 Task: Add an event  with title  Second Interview with Lalith, date '2024/04/07' to 2024/04/09  & Select Event type as  One on One. Add location for the event as  654 Oia, Santorini, Greece and add a description: The conversation aimed at assessing their qualifications, skills, and suitability for a specific job role or position within the organization. The interview provides an opportunity for the hiring team to gather valuable information about the candidate's experience, abilities, and potential cultural fit.Create an event link  http-secondinterviewwithLalithcom & Select the event color as  Orange. , logged in from the account softage.10@softage.netand send the event invitation to softage.8@softage.net and softage.1@softage.net
Action: Mouse moved to (765, 146)
Screenshot: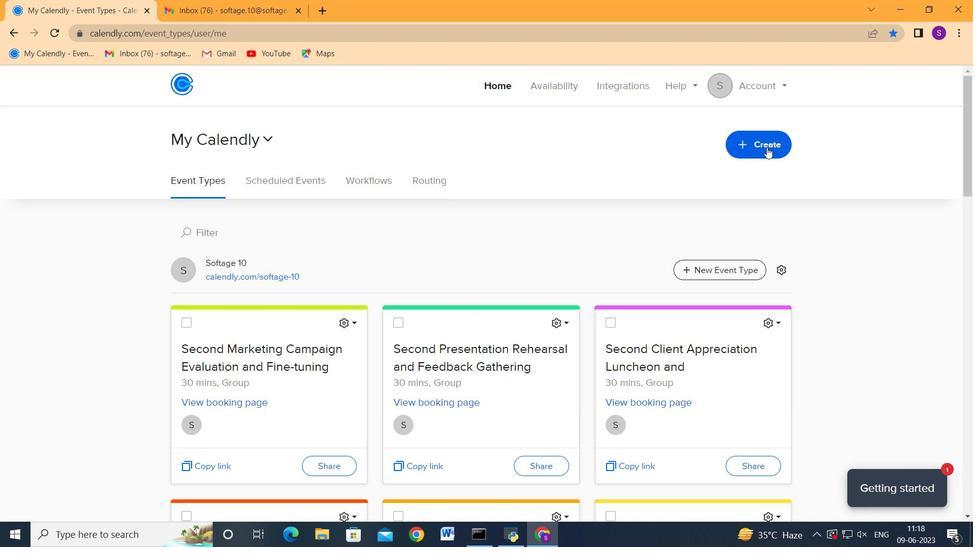 
Action: Mouse pressed left at (765, 146)
Screenshot: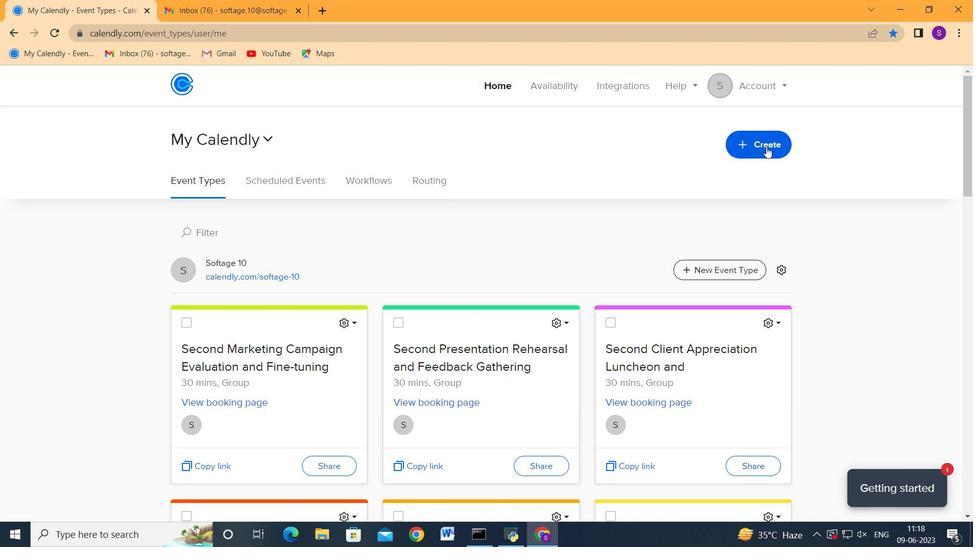 
Action: Mouse moved to (697, 184)
Screenshot: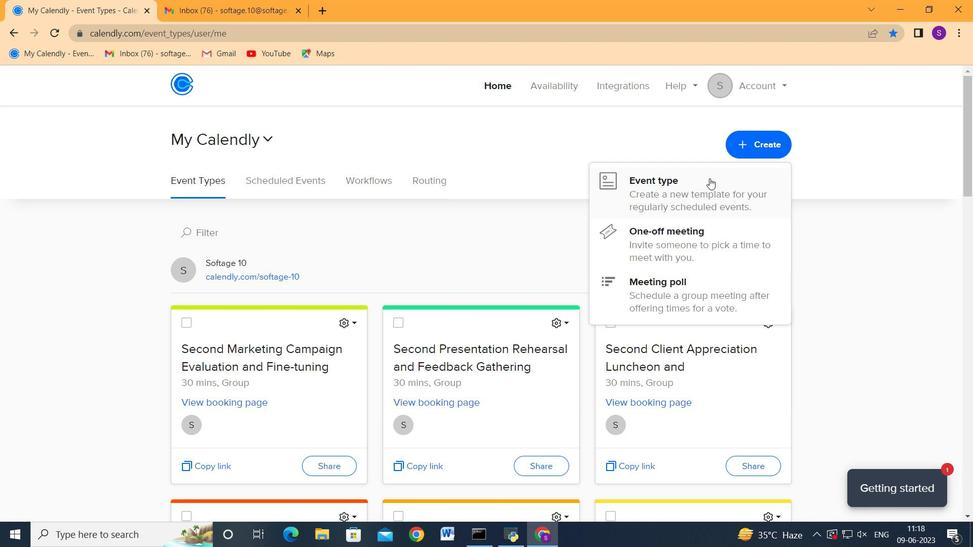 
Action: Mouse pressed left at (697, 184)
Screenshot: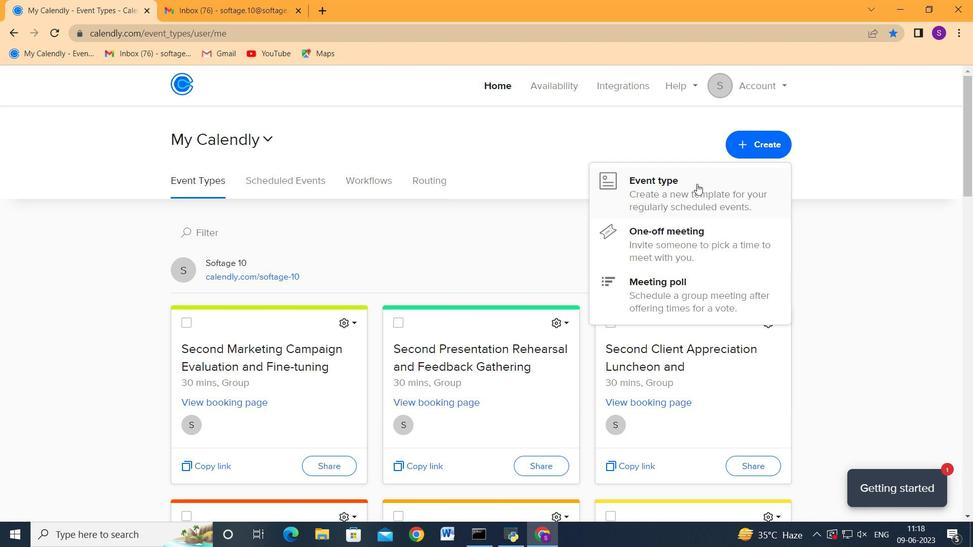 
Action: Mouse moved to (515, 264)
Screenshot: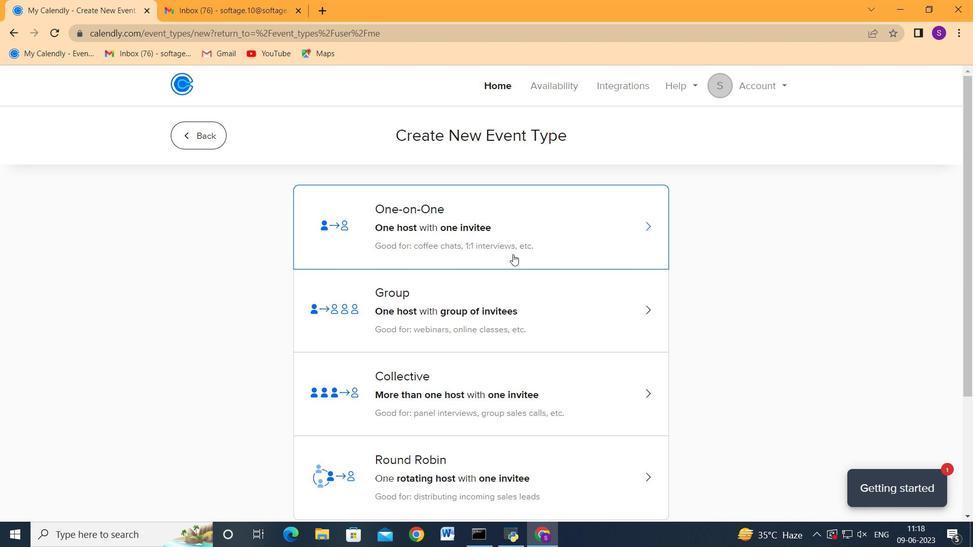 
Action: Mouse scrolled (515, 263) with delta (0, 0)
Screenshot: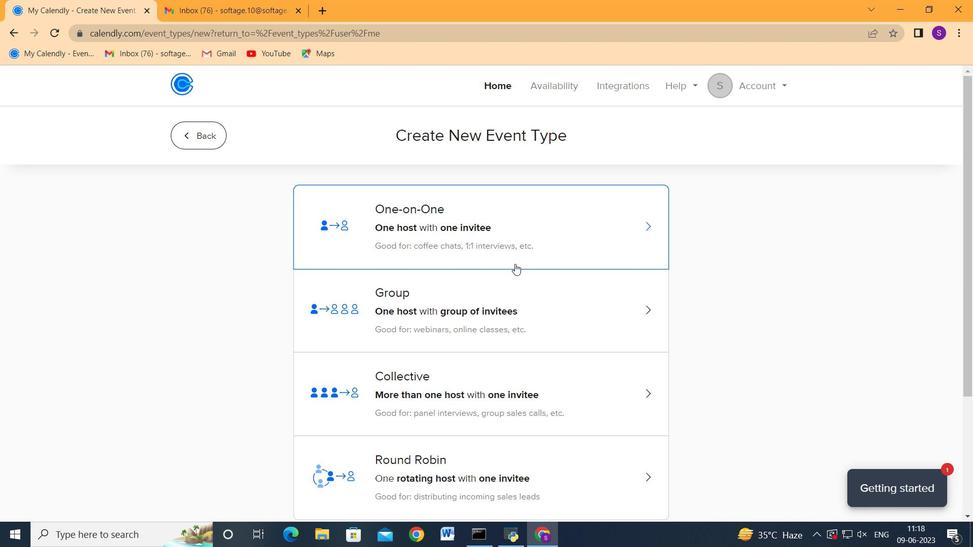 
Action: Mouse scrolled (515, 263) with delta (0, 0)
Screenshot: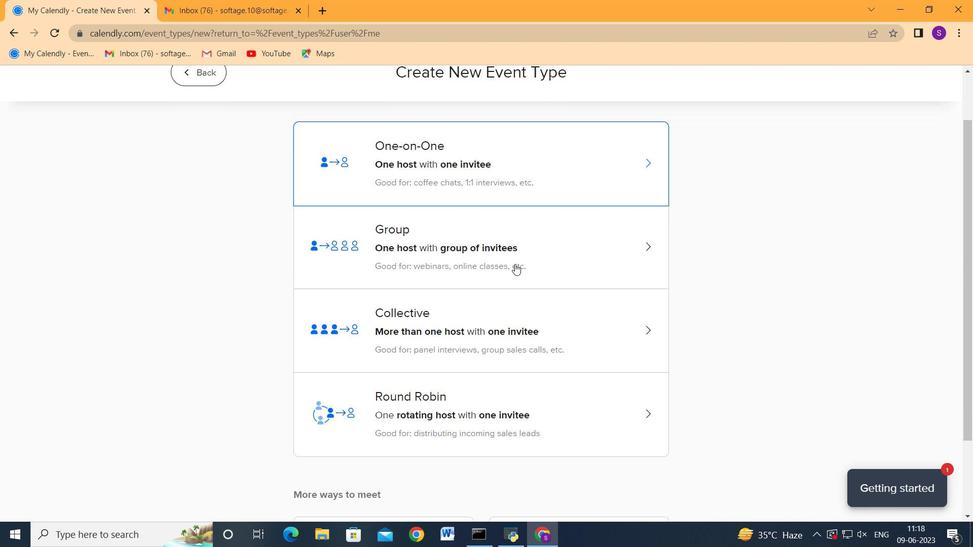 
Action: Mouse scrolled (515, 264) with delta (0, 0)
Screenshot: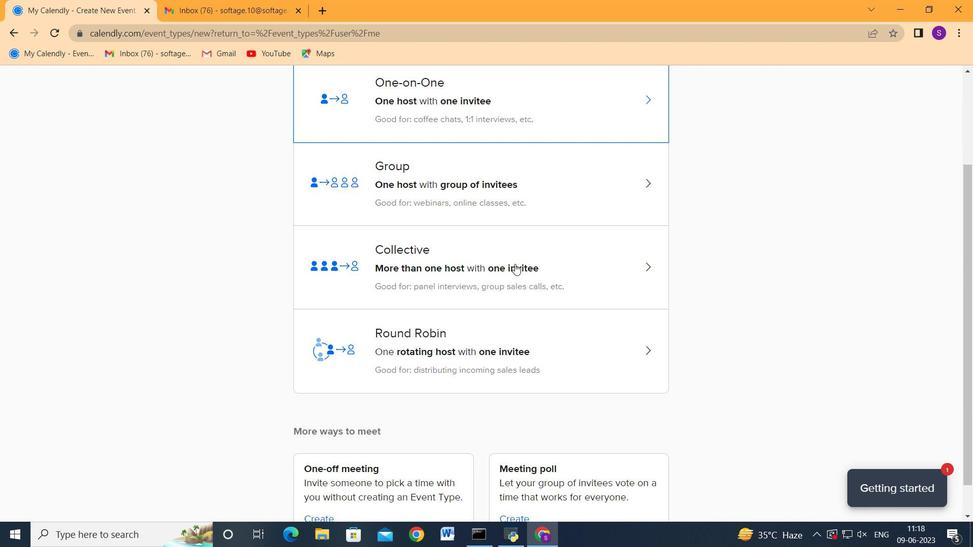 
Action: Mouse scrolled (515, 264) with delta (0, 0)
Screenshot: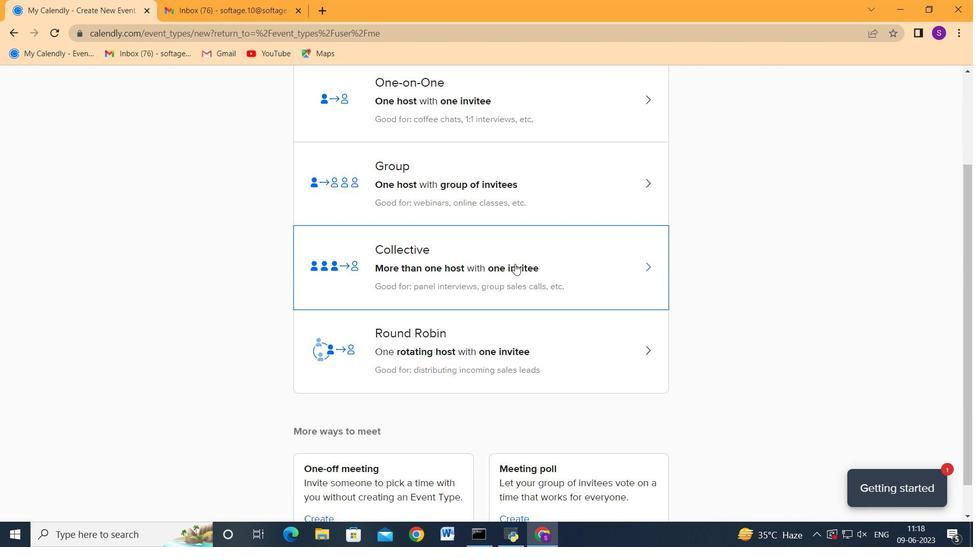 
Action: Mouse scrolled (515, 264) with delta (0, 0)
Screenshot: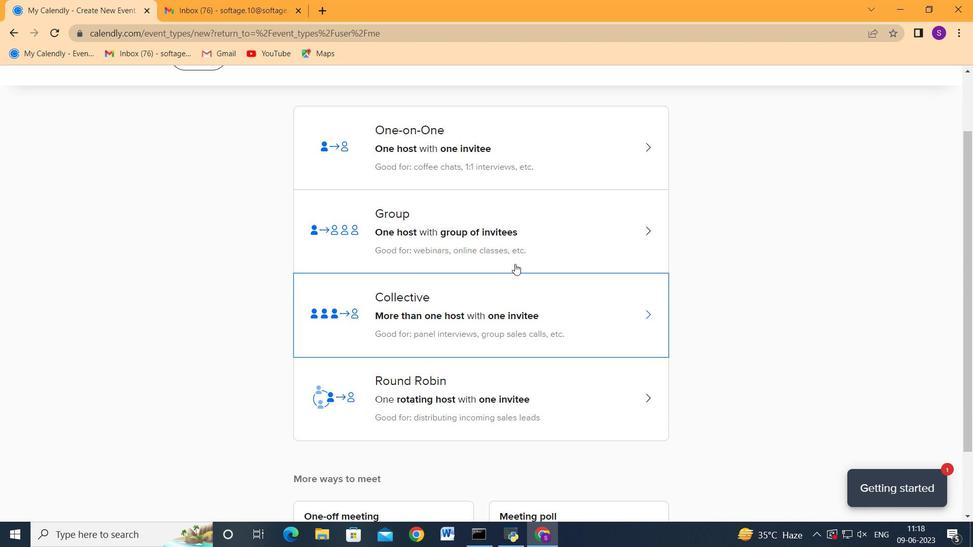 
Action: Mouse moved to (489, 221)
Screenshot: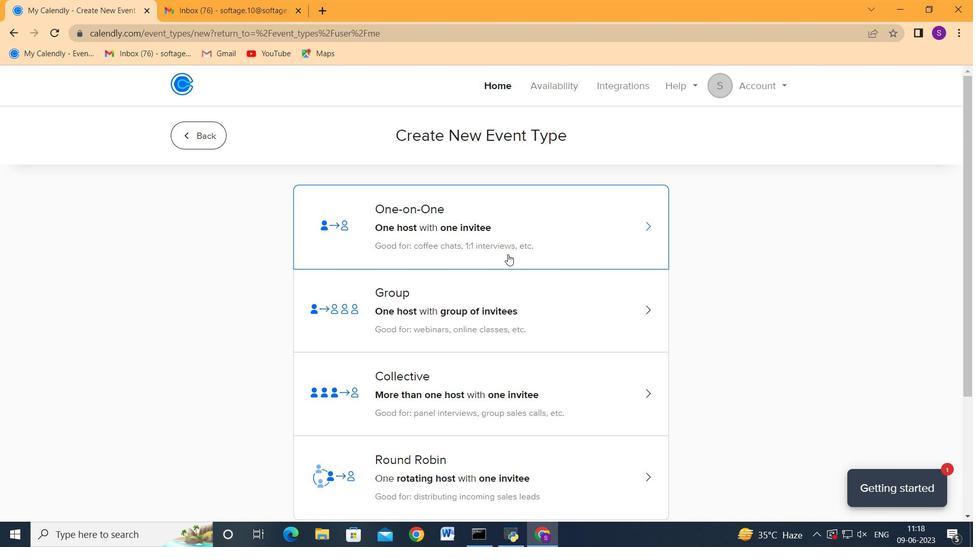 
Action: Mouse pressed left at (489, 221)
Screenshot: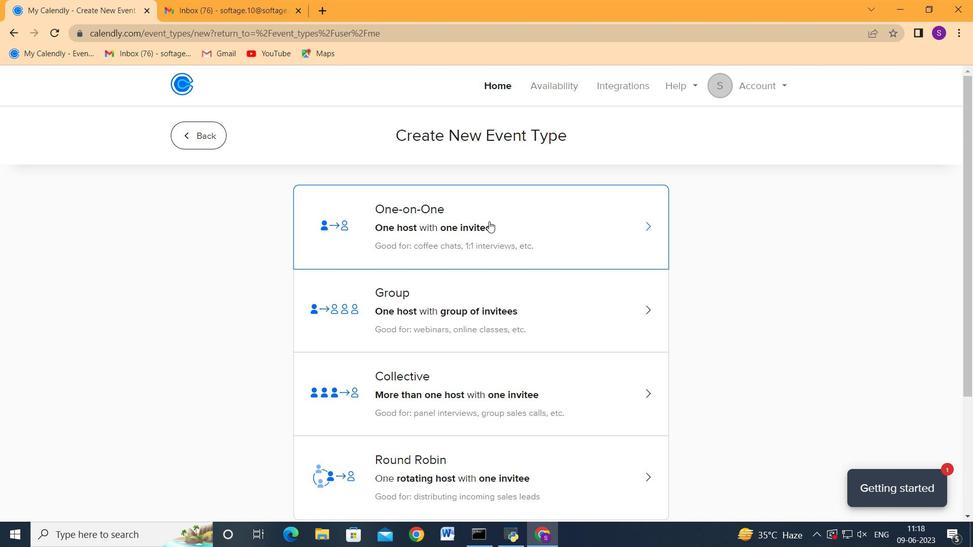 
Action: Mouse moved to (306, 320)
Screenshot: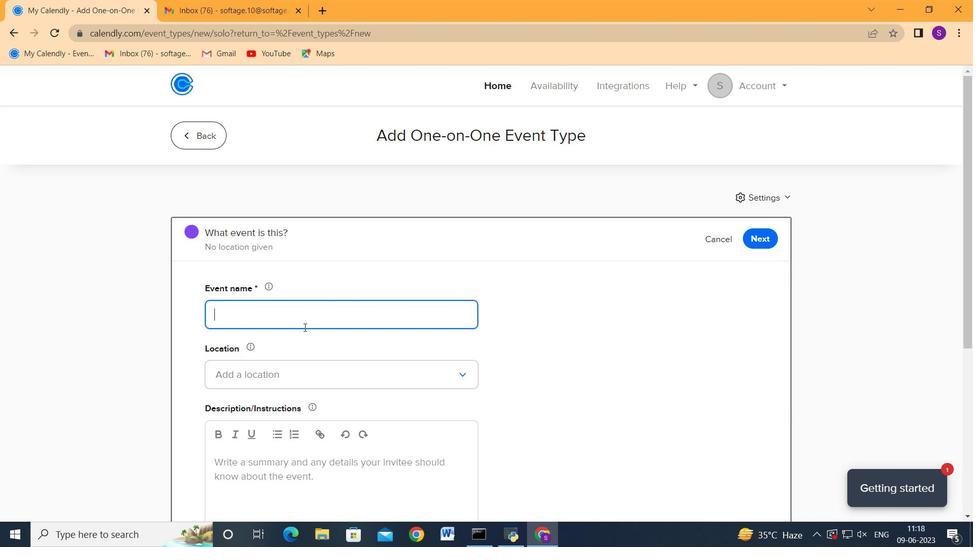 
Action: Mouse pressed left at (306, 320)
Screenshot: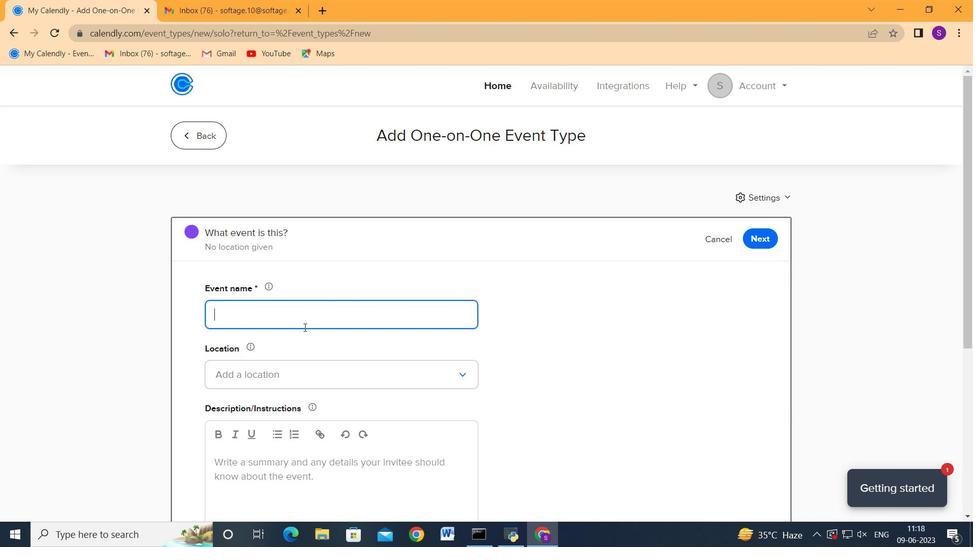 
Action: Mouse moved to (306, 320)
Screenshot: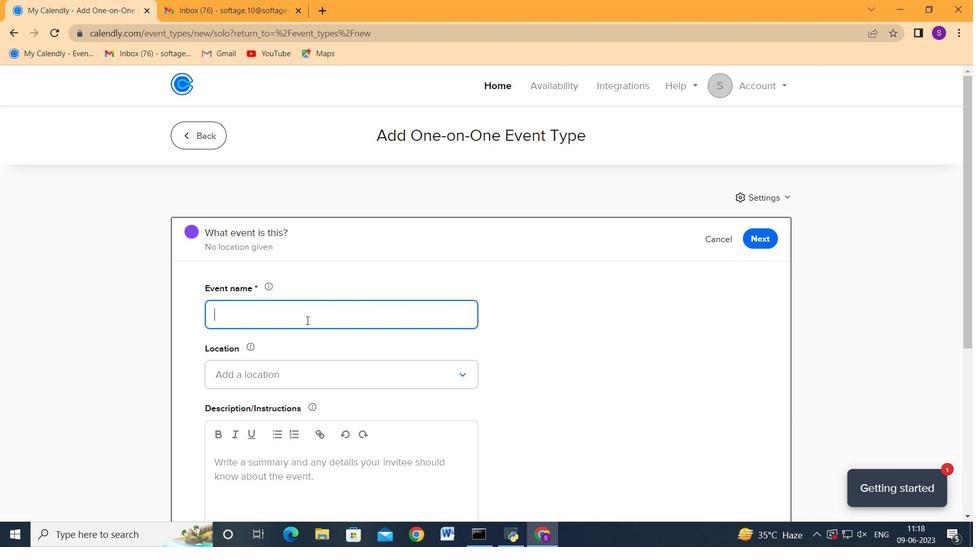 
Action: Key pressed <Key.shift>Second<Key.space><Key.shift>Interview<Key.space>with<Key.space><Key.shift><Key.shift><Key.shift>Lalith
Screenshot: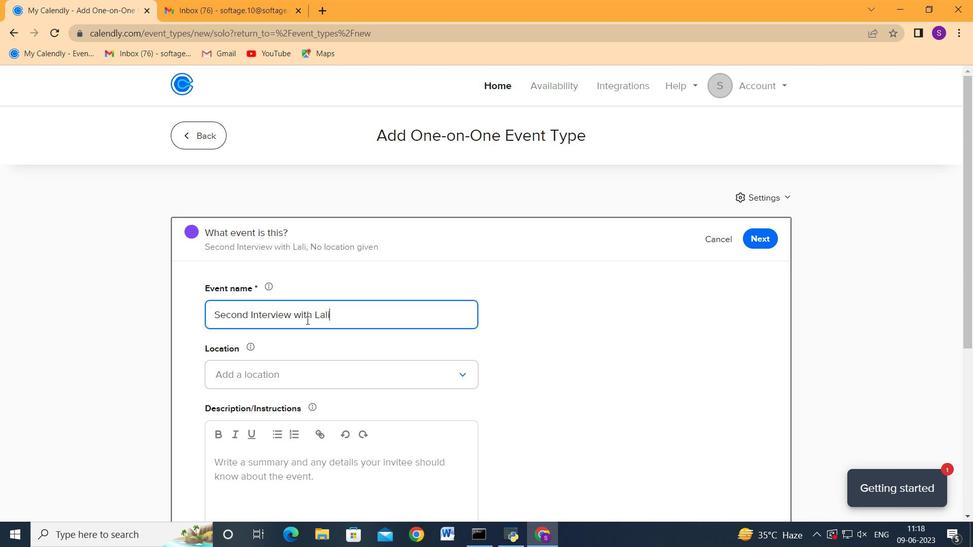 
Action: Mouse moved to (359, 385)
Screenshot: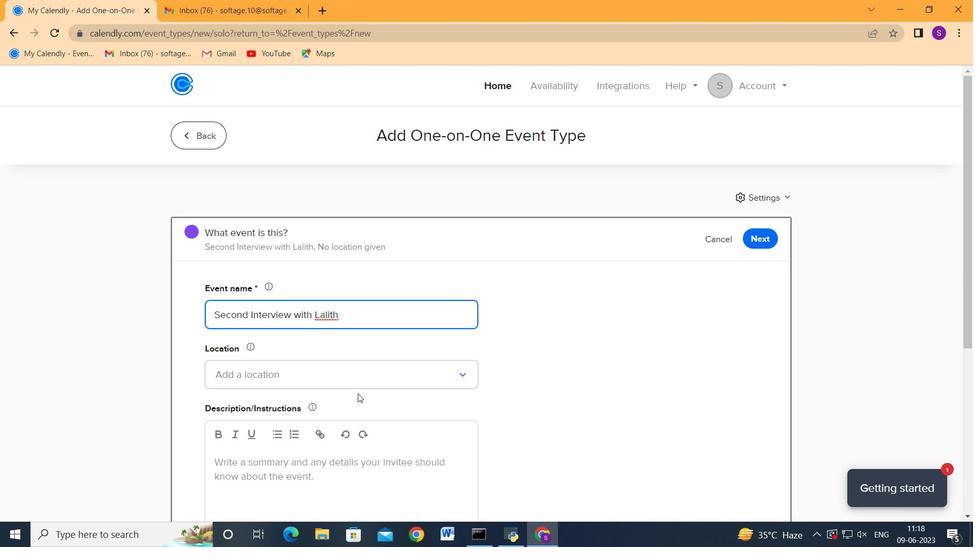 
Action: Mouse pressed left at (359, 385)
Screenshot: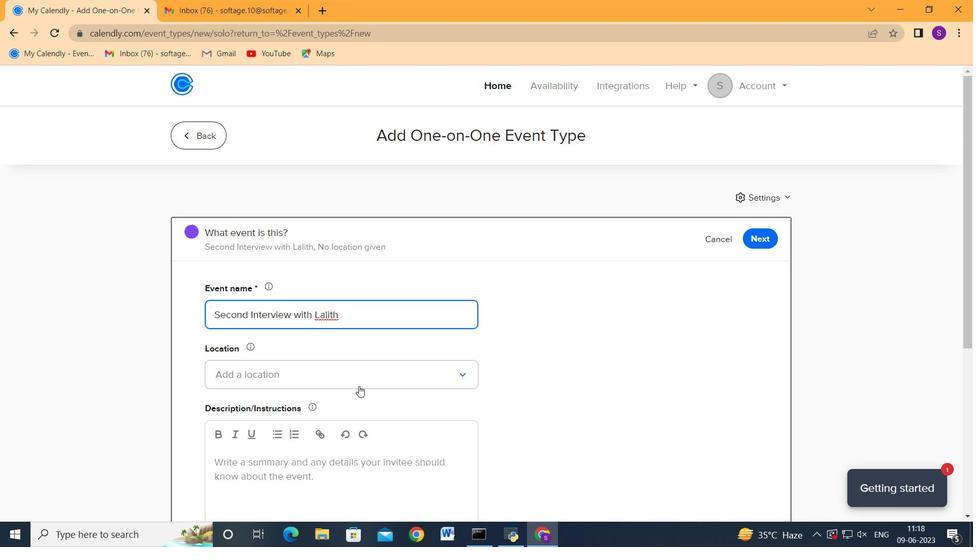 
Action: Mouse moved to (351, 403)
Screenshot: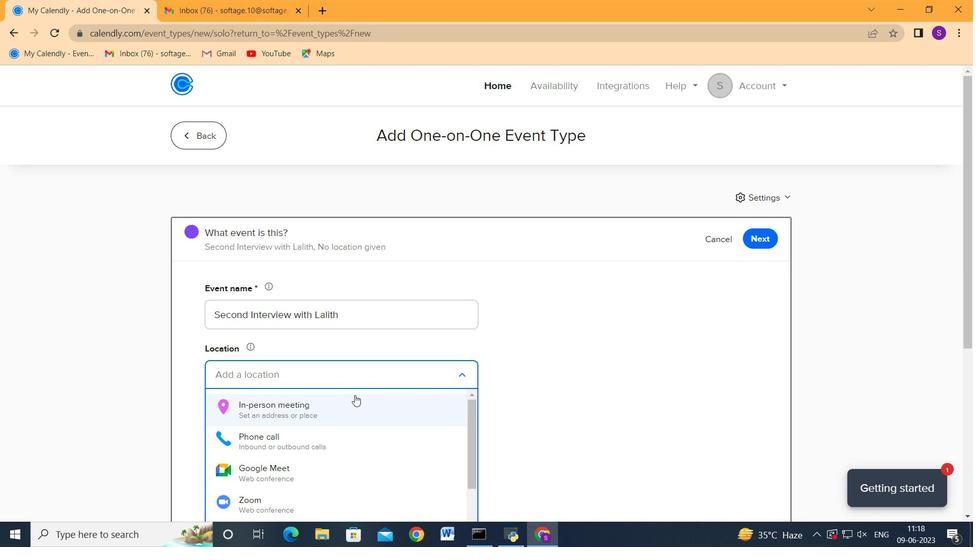 
Action: Mouse pressed left at (351, 403)
Screenshot: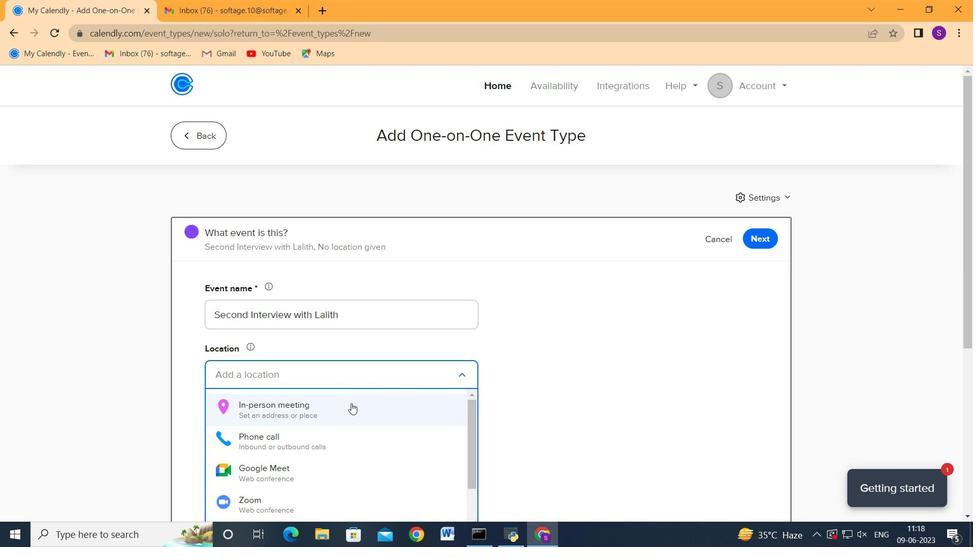 
Action: Mouse moved to (425, 213)
Screenshot: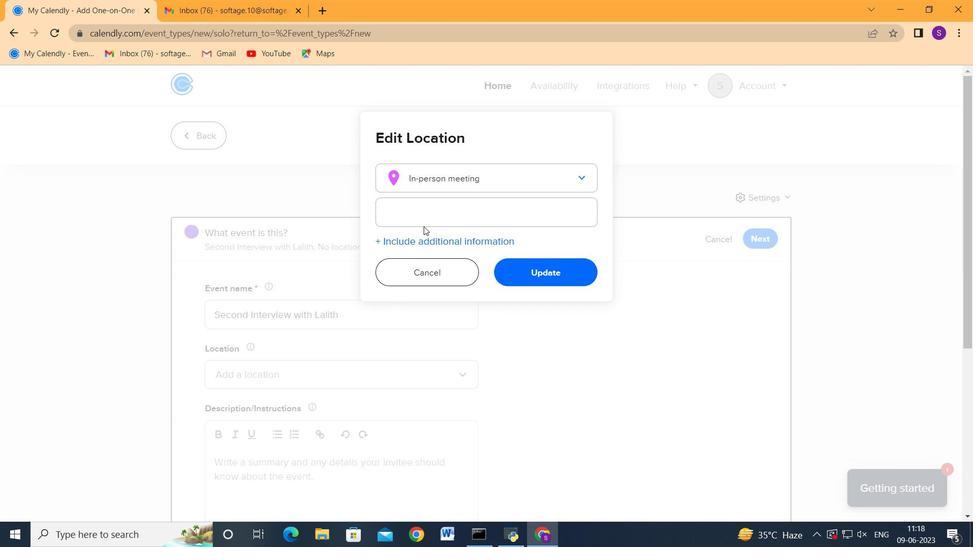 
Action: Mouse pressed left at (425, 213)
Screenshot: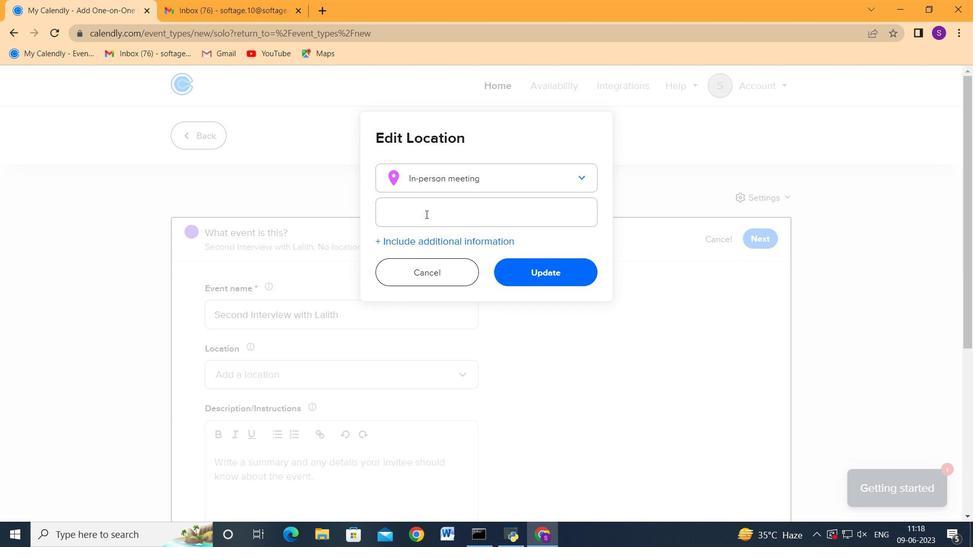 
Action: Mouse moved to (424, 215)
Screenshot: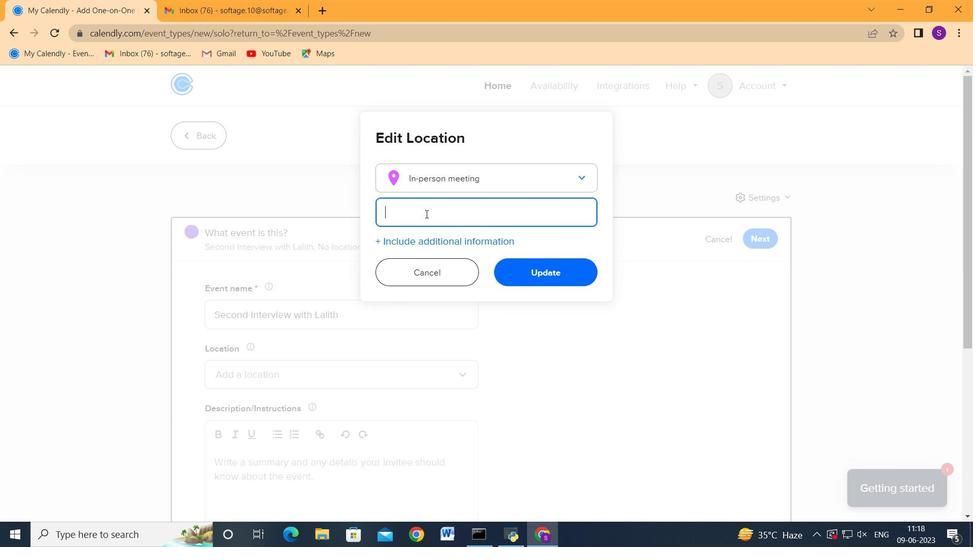 
Action: Key pressed 654<Key.space><Key.shift>Oia,<Key.space><Key.shift>Santorini,<Key.space><Key.shift_r><Key.shift_r><Key.shift_r><Key.shift_r><Key.shift_r><Key.shift_r><Key.shift_r>Greece
Screenshot: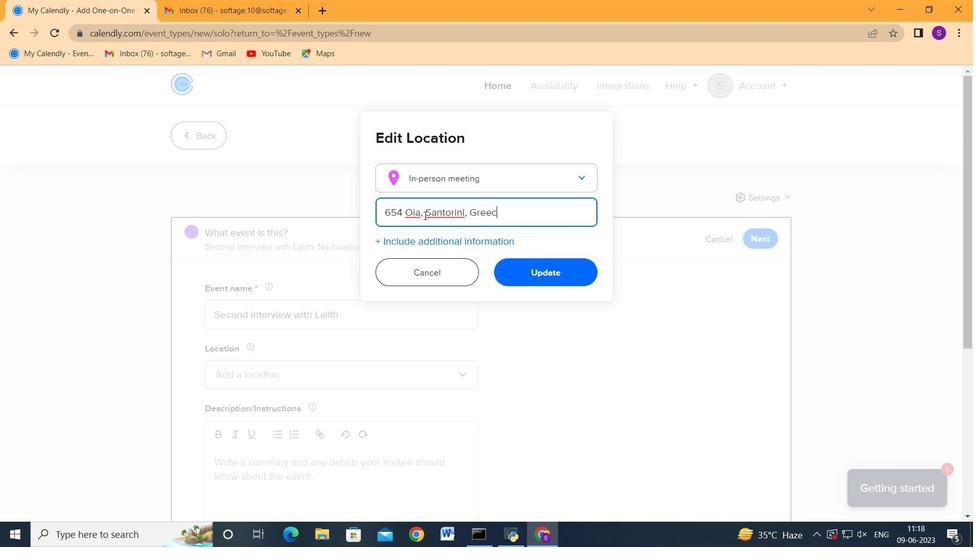 
Action: Mouse moved to (520, 268)
Screenshot: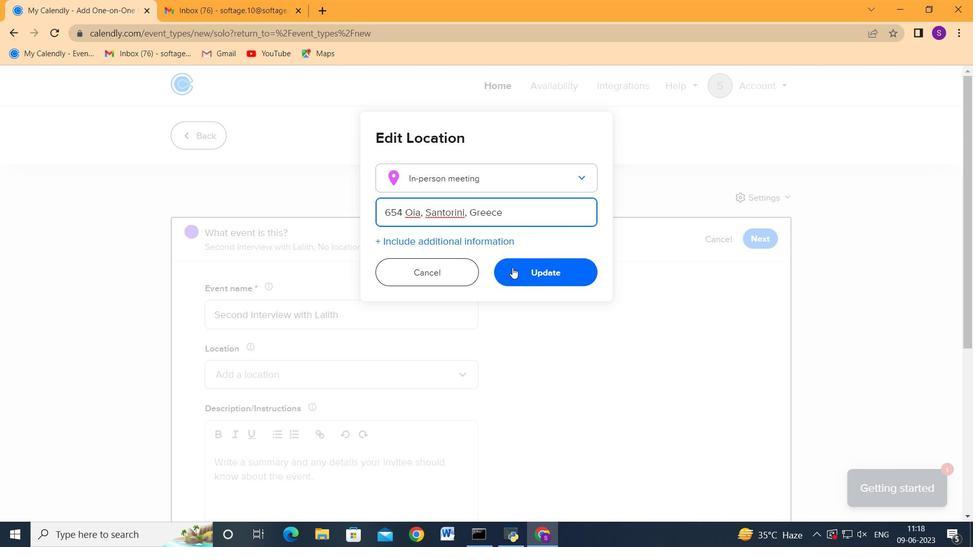 
Action: Mouse pressed left at (520, 268)
Screenshot: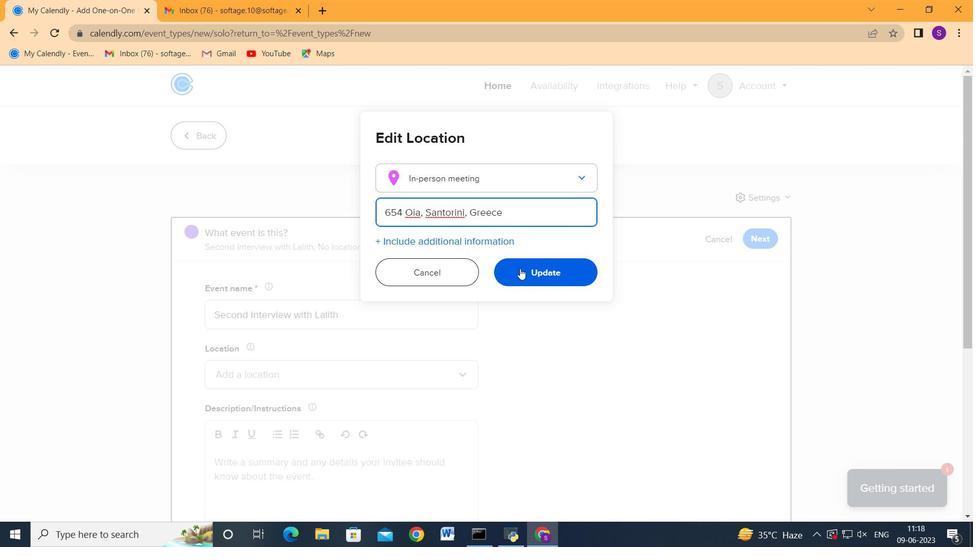 
Action: Mouse moved to (499, 299)
Screenshot: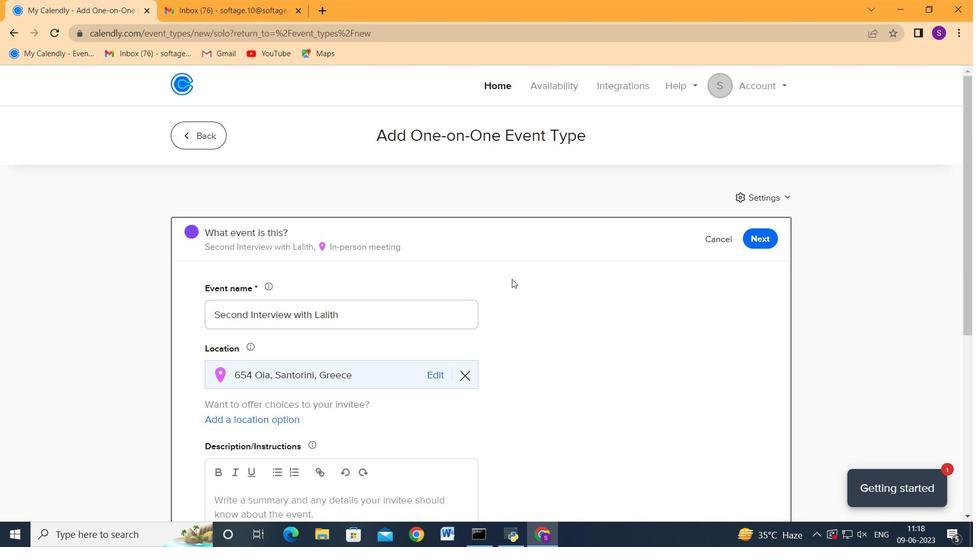 
Action: Mouse scrolled (499, 299) with delta (0, 0)
Screenshot: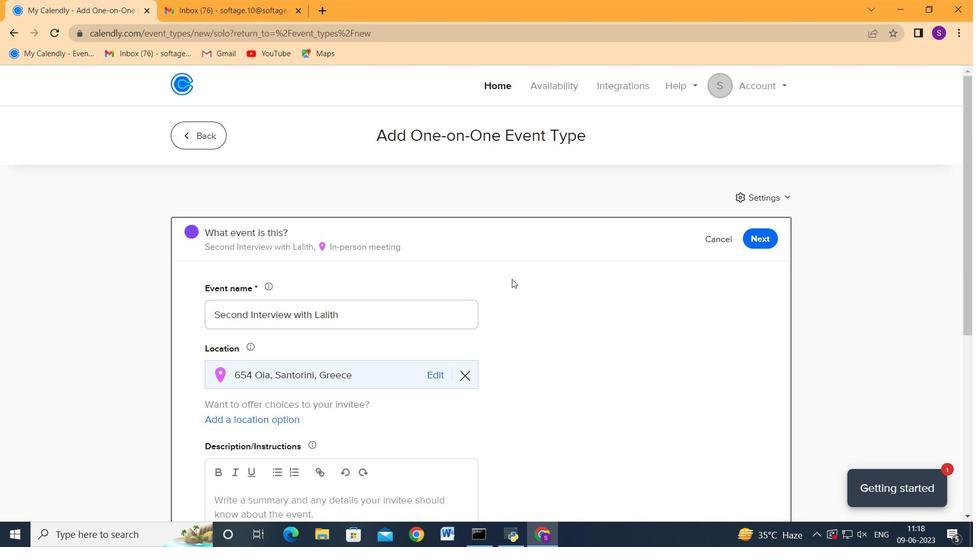 
Action: Mouse moved to (498, 302)
Screenshot: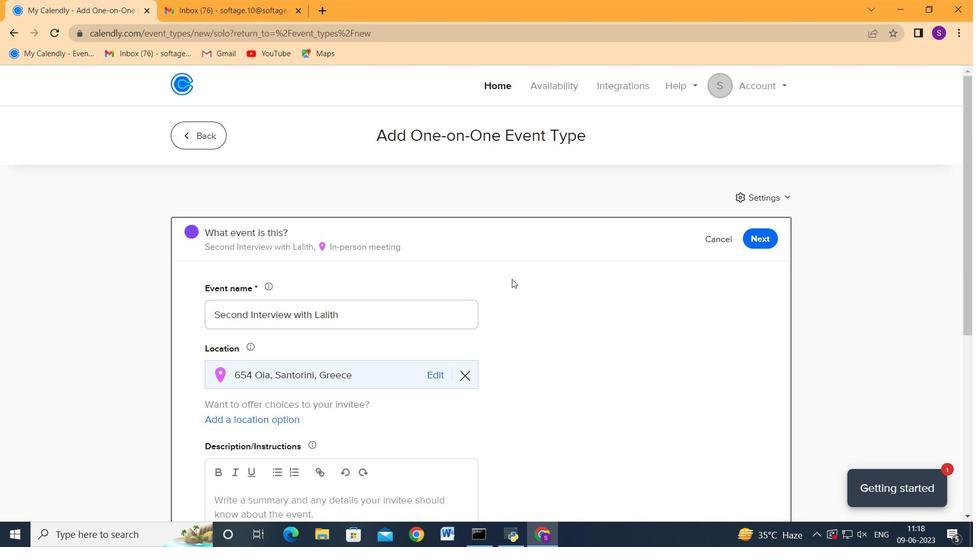 
Action: Mouse scrolled (498, 301) with delta (0, 0)
Screenshot: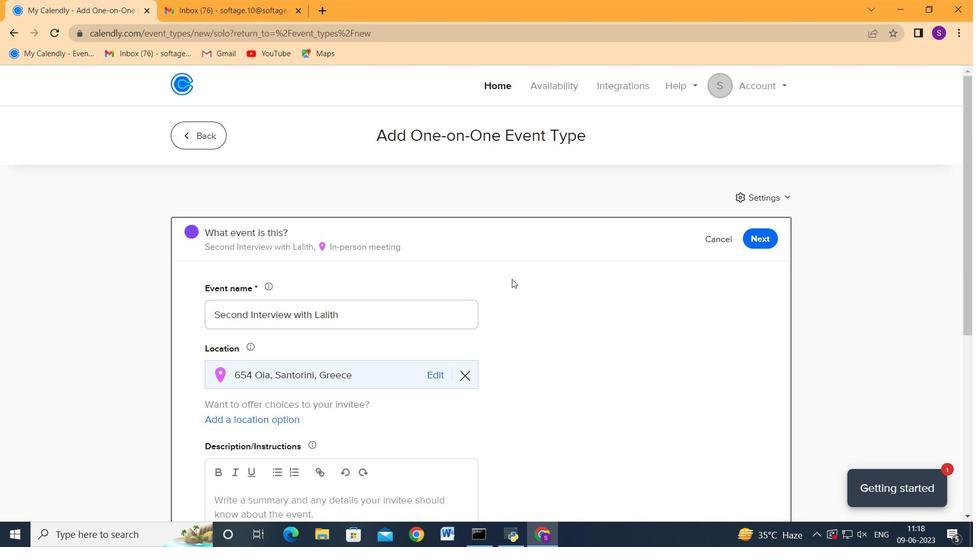 
Action: Mouse moved to (494, 307)
Screenshot: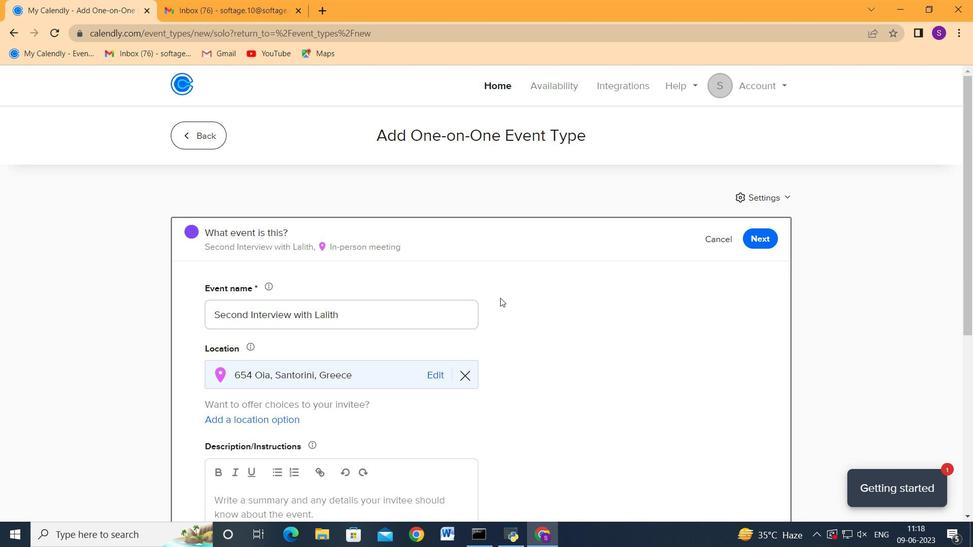 
Action: Mouse scrolled (494, 307) with delta (0, 0)
Screenshot: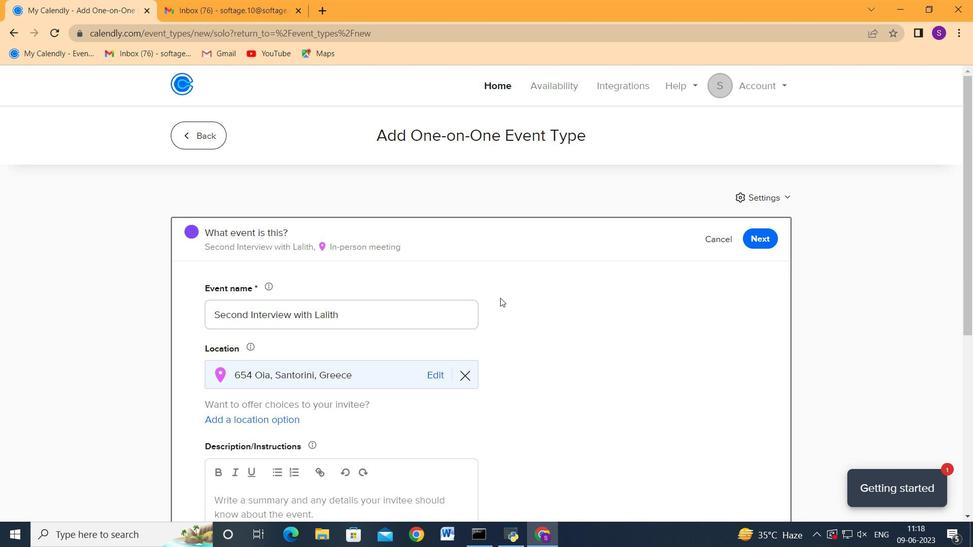 
Action: Mouse scrolled (494, 307) with delta (0, 0)
Screenshot: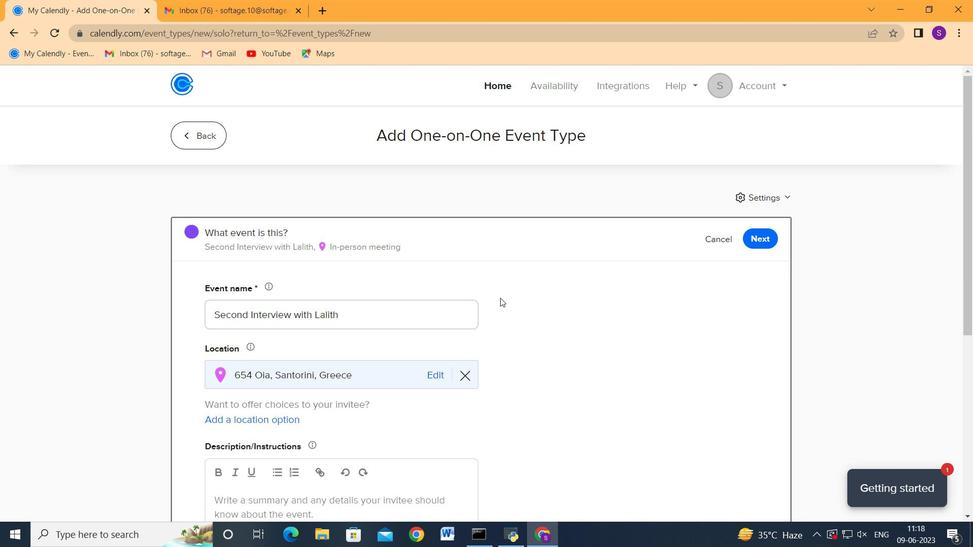 
Action: Mouse moved to (361, 250)
Screenshot: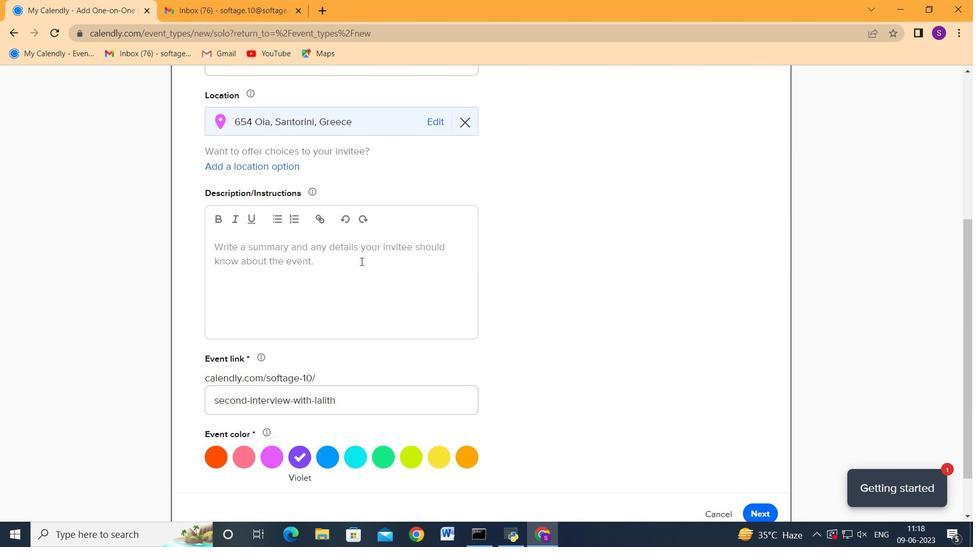 
Action: Mouse pressed left at (361, 250)
Screenshot: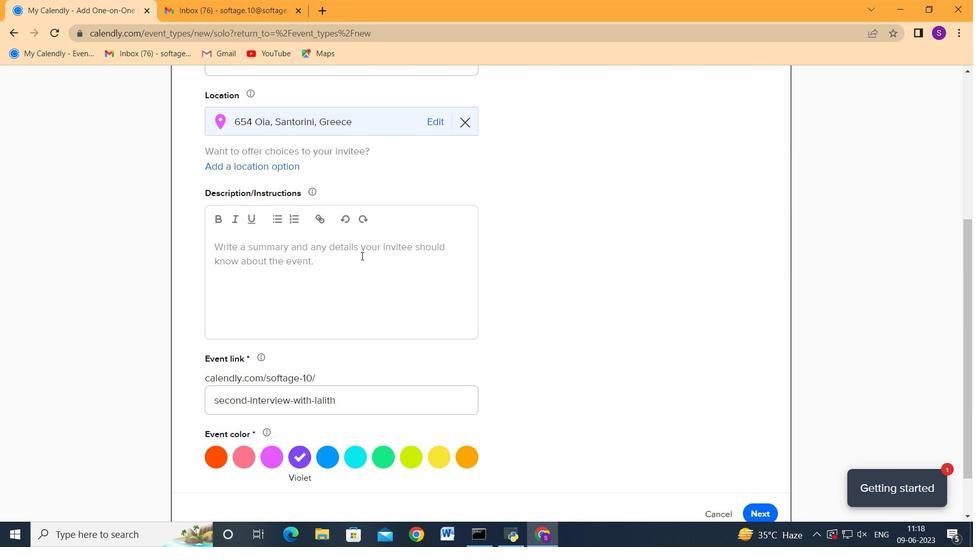 
Action: Mouse moved to (361, 250)
Screenshot: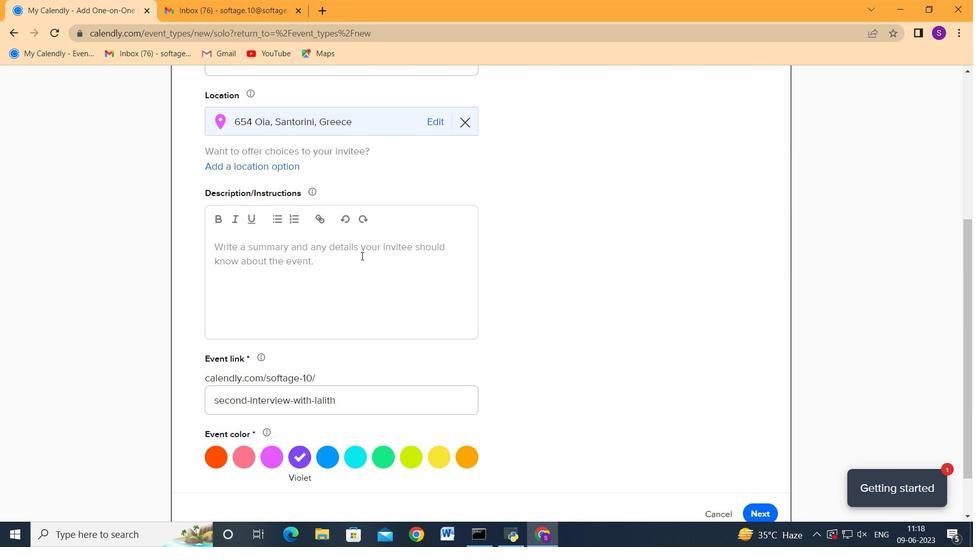
Action: Key pressed <Key.shift>The<Key.space>conversation<Key.space>aimed<Key.space>at<Key.space>assessing<Key.space>their<Key.space>qualifications,<Key.space>skills,<Key.space>and<Key.space>suitability<Key.space>for<Key.space>a<Key.space>specific<Key.space>job<Key.space>role<Key.space>or<Key.space>position<Key.space>within<Key.space>the<Key.space>organization.<Key.space><Key.shift>The<Key.space>interview<Key.space>provides<Key.space>an<Key.space>opportunity<Key.space>for<Key.space>the<Key.space>hiring<Key.space>team<Key.space>to<Key.space>gather<Key.space>valuable<Key.space>information<Key.space>about<Key.space>the<Key.space>candidate's<Key.space>experience,<Key.space>abilities,<Key.space>and<Key.space>potential<Key.space>cultural<Key.space>fit.
Screenshot: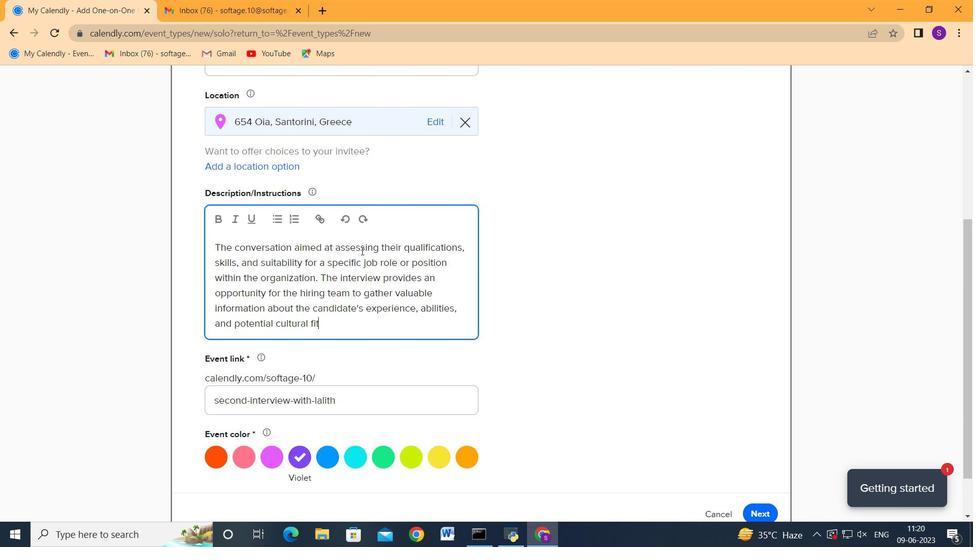 
Action: Mouse scrolled (361, 250) with delta (0, 0)
Screenshot: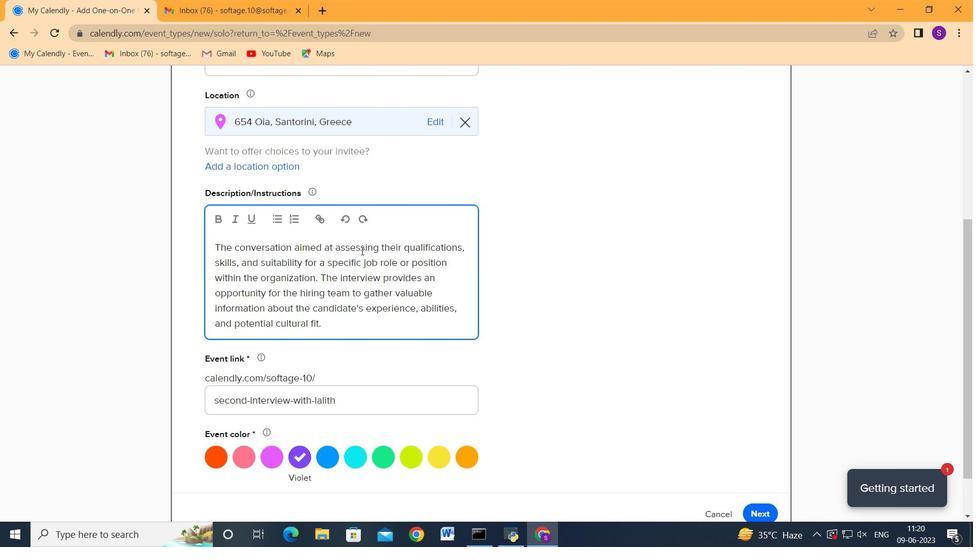 
Action: Mouse scrolled (361, 250) with delta (0, 0)
Screenshot: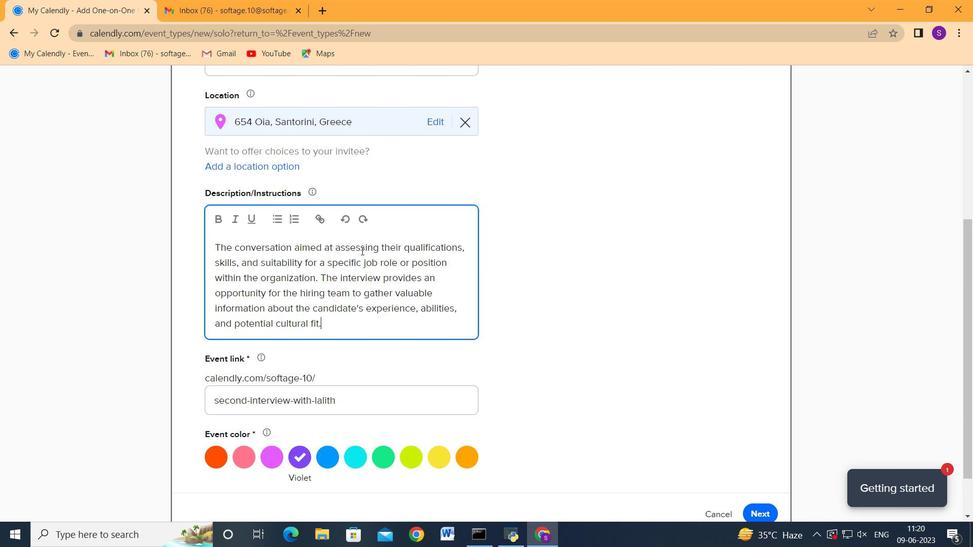 
Action: Mouse scrolled (361, 250) with delta (0, 0)
Screenshot: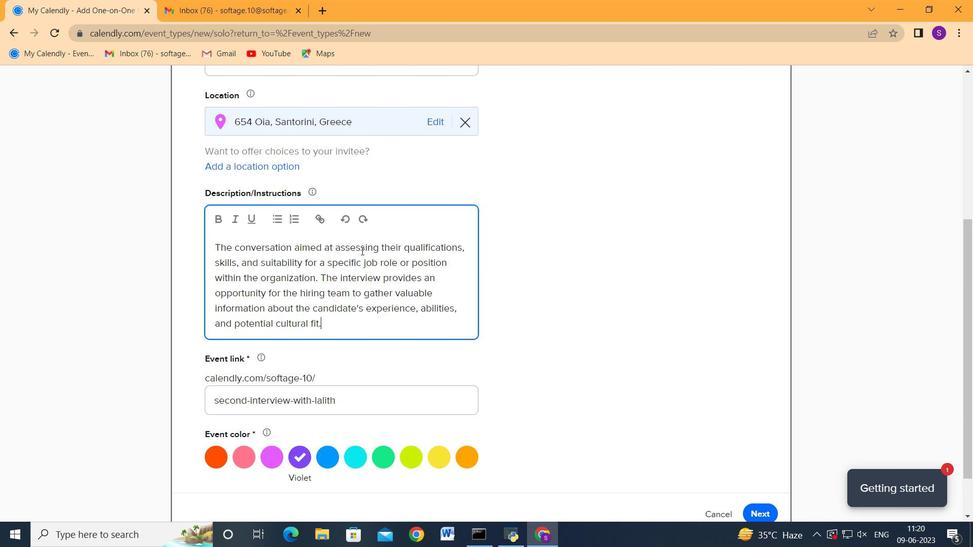 
Action: Mouse moved to (364, 336)
Screenshot: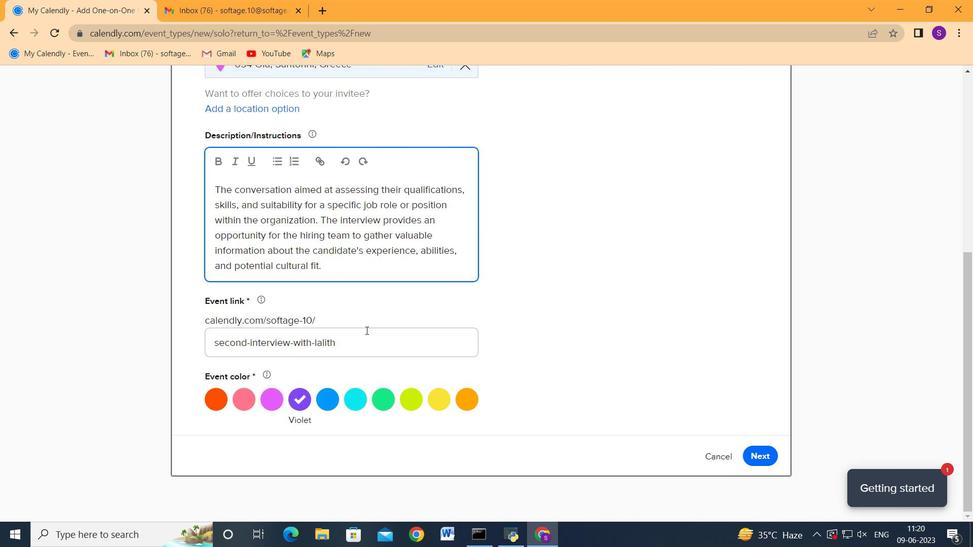 
Action: Mouse pressed left at (364, 336)
Screenshot: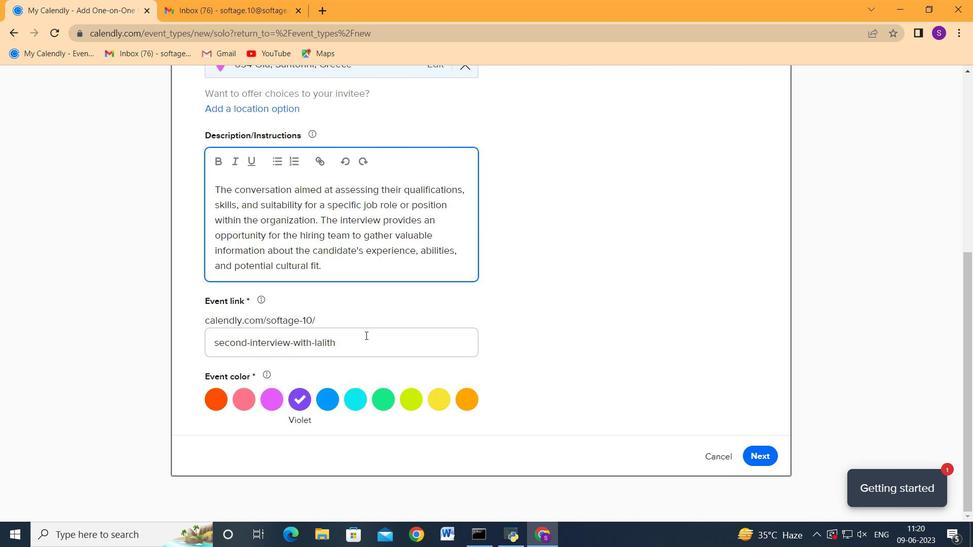 
Action: Mouse moved to (364, 336)
Screenshot: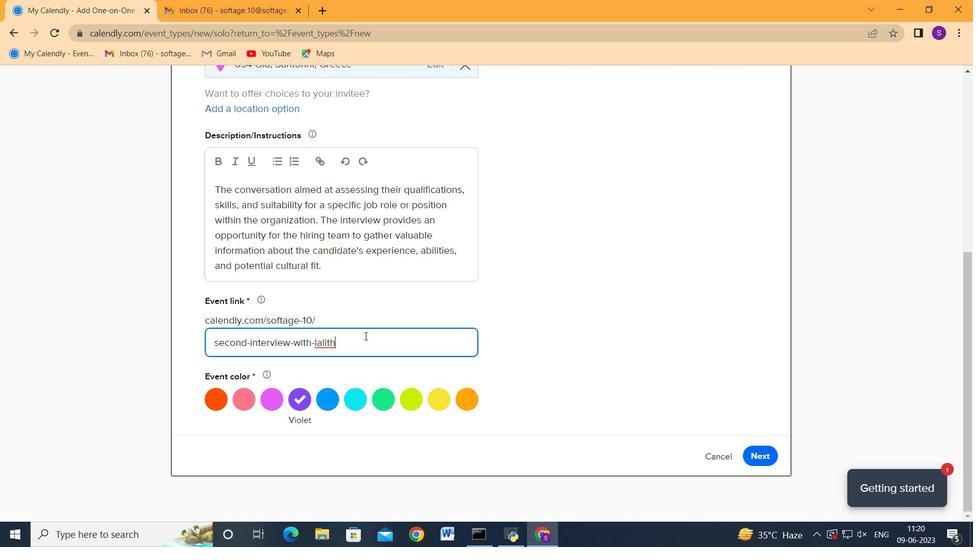 
Action: Key pressed ctrl+A<Key.backspace>http-secondinterviewwwith<Key.shift>L<Key.backspace>lalithcom
Screenshot: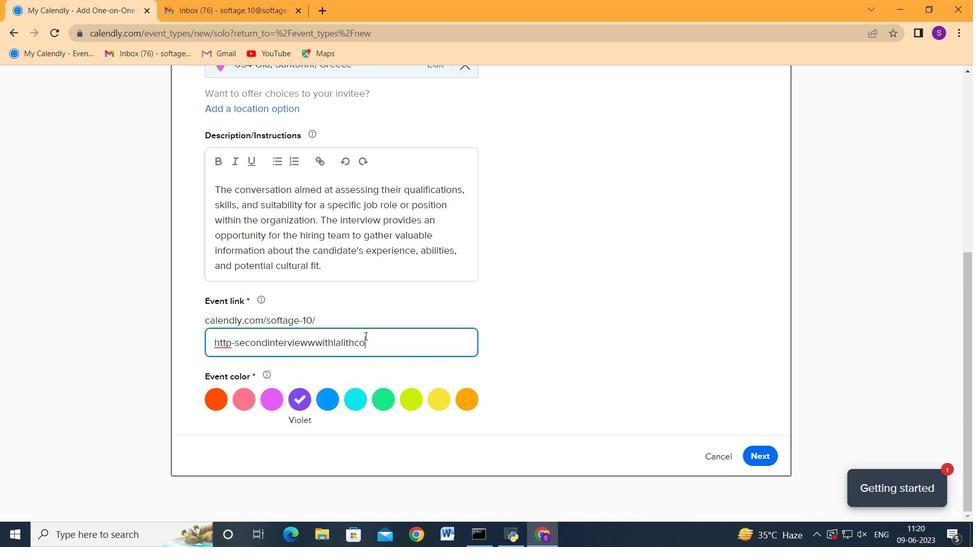 
Action: Mouse moved to (463, 401)
Screenshot: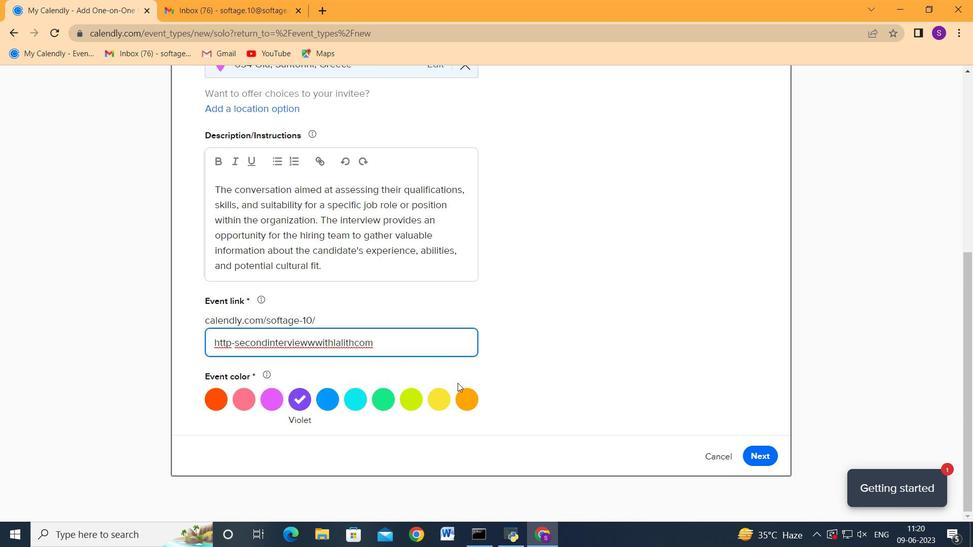 
Action: Mouse pressed left at (463, 401)
Screenshot: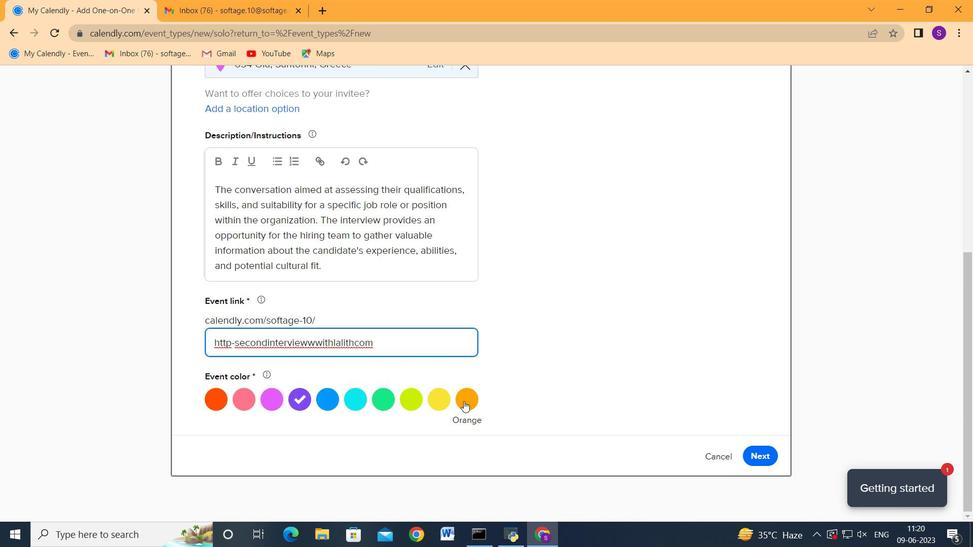 
Action: Mouse moved to (763, 449)
Screenshot: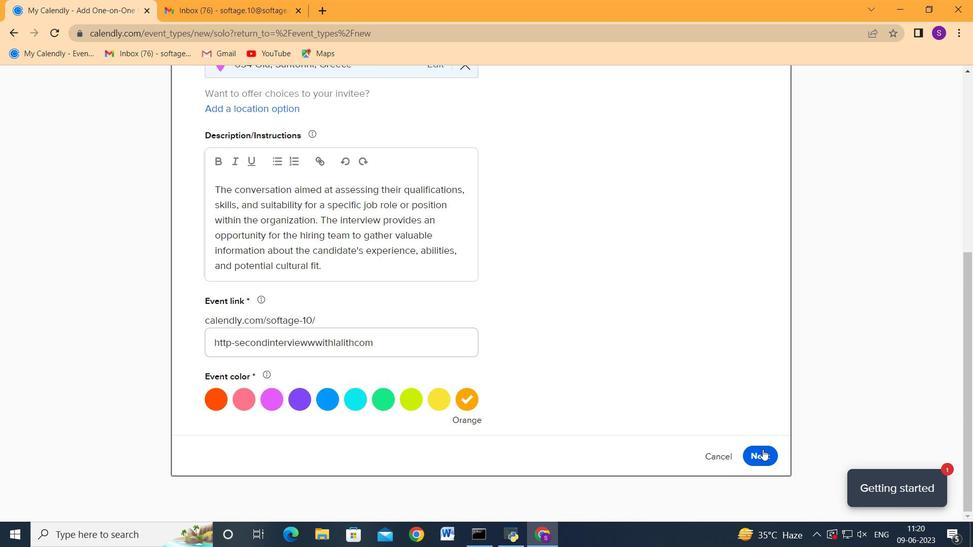 
Action: Mouse pressed left at (763, 449)
Screenshot: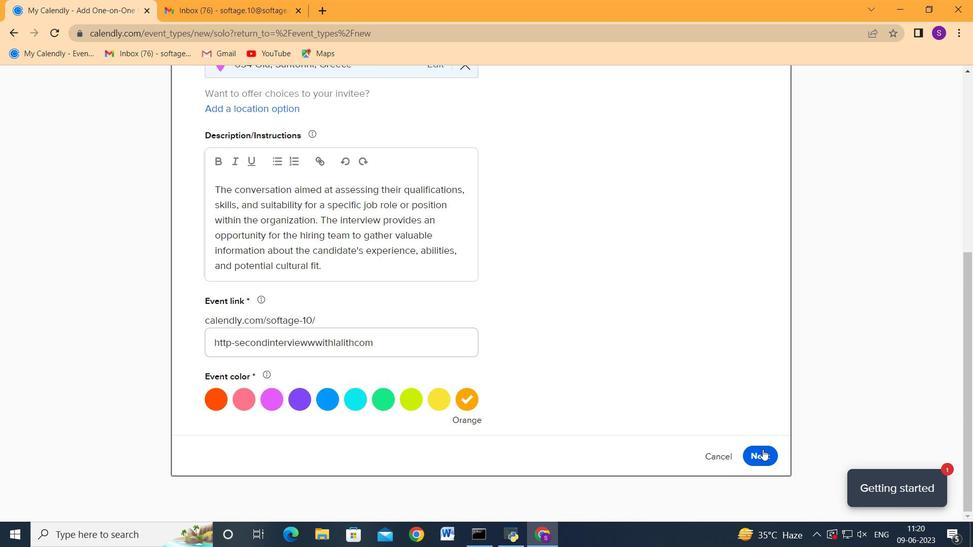 
Action: Mouse moved to (494, 387)
Screenshot: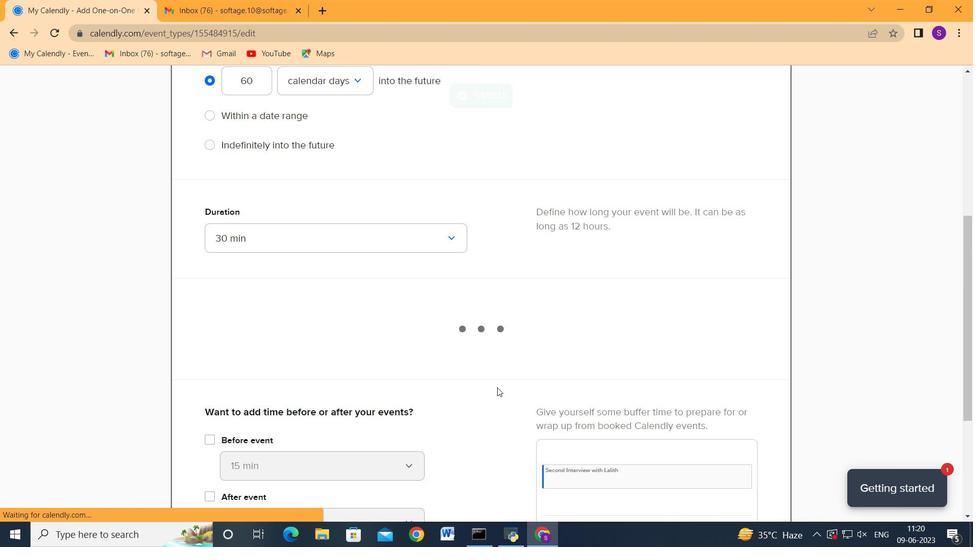 
Action: Mouse scrolled (494, 387) with delta (0, 0)
Screenshot: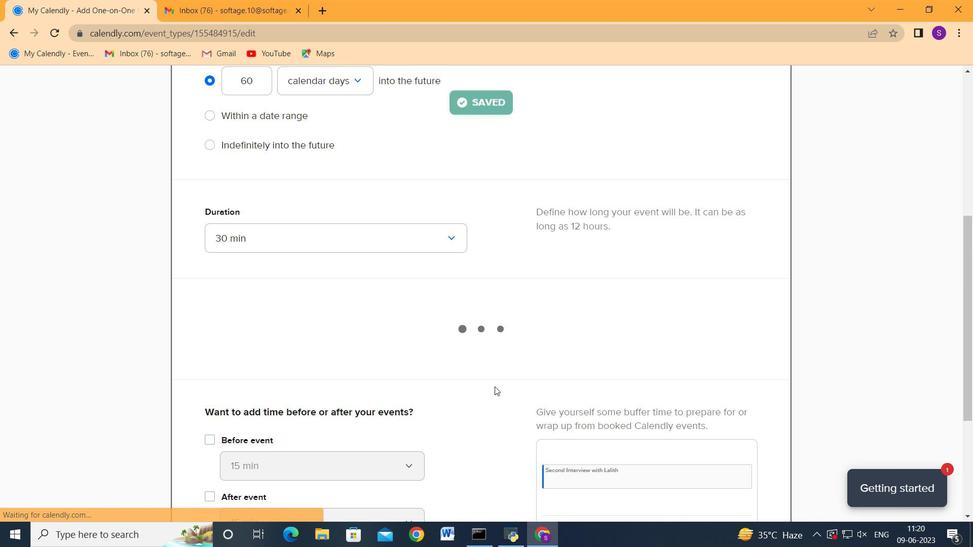 
Action: Mouse scrolled (494, 387) with delta (0, 0)
Screenshot: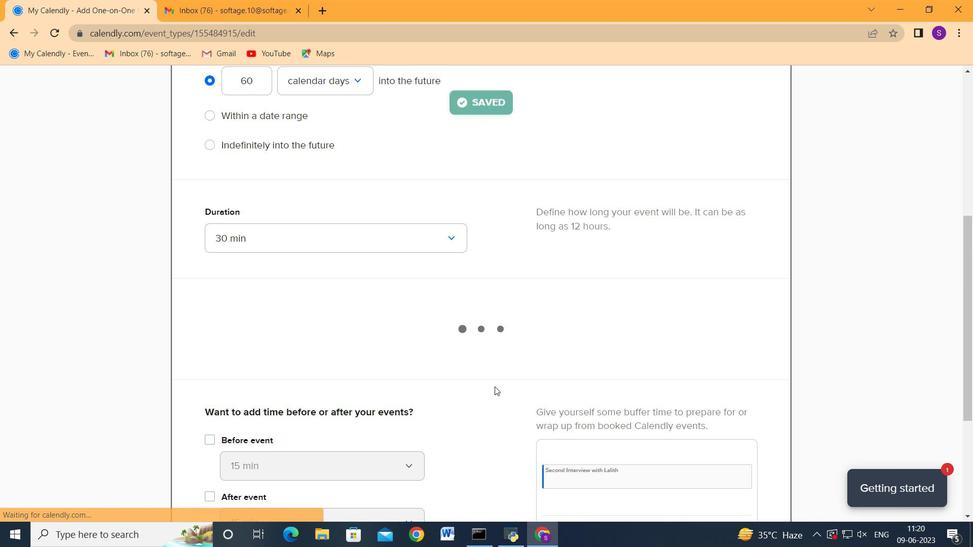 
Action: Mouse moved to (431, 334)
Screenshot: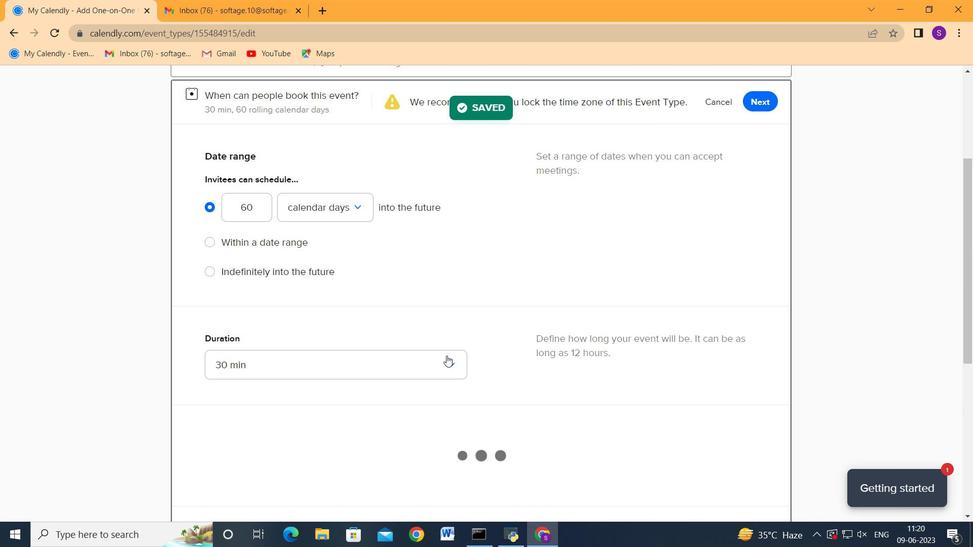 
Action: Mouse scrolled (431, 335) with delta (0, 0)
Screenshot: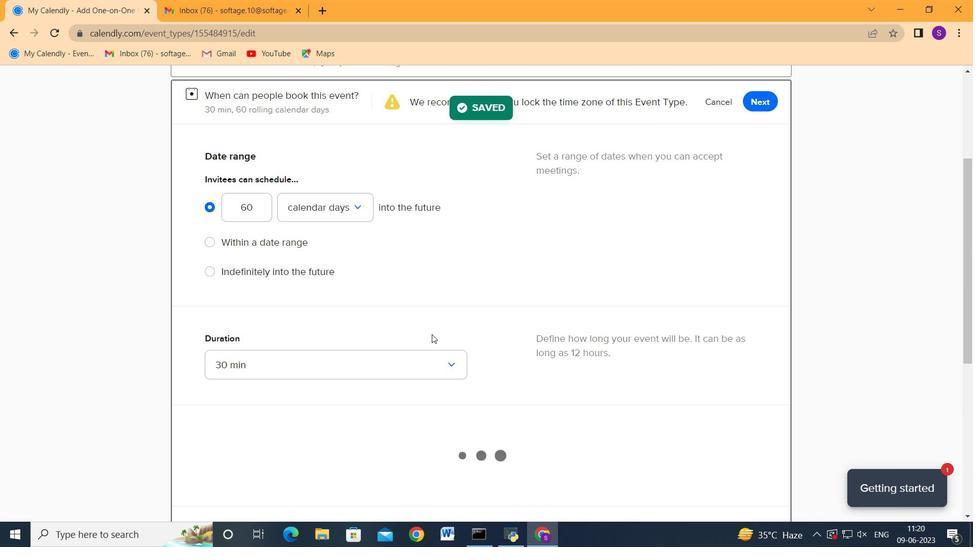 
Action: Mouse scrolled (431, 335) with delta (0, 0)
Screenshot: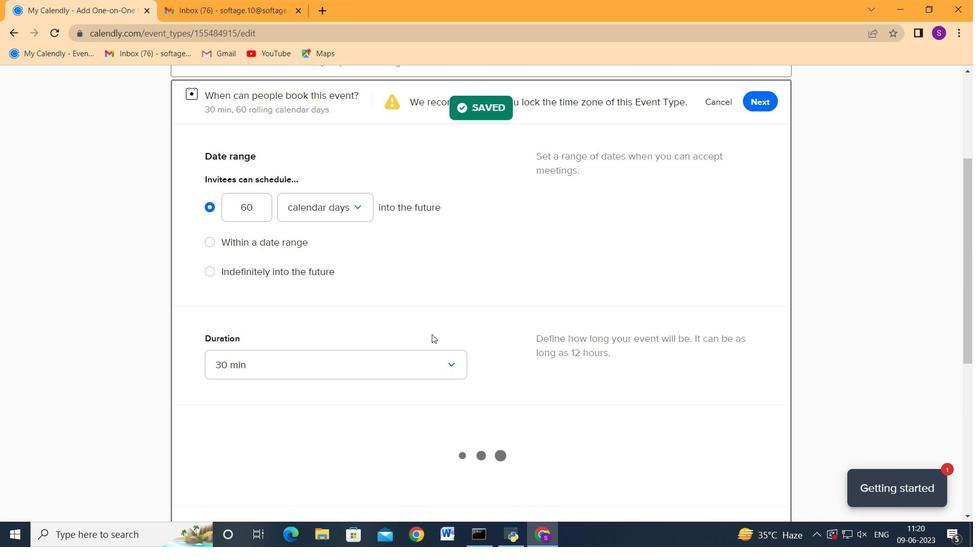 
Action: Mouse scrolled (431, 335) with delta (0, 0)
Screenshot: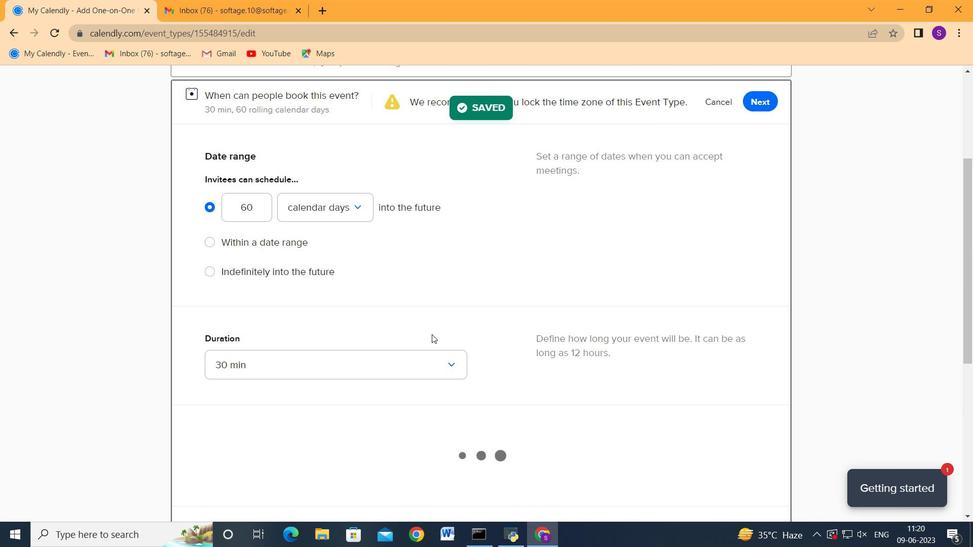 
Action: Mouse moved to (247, 425)
Screenshot: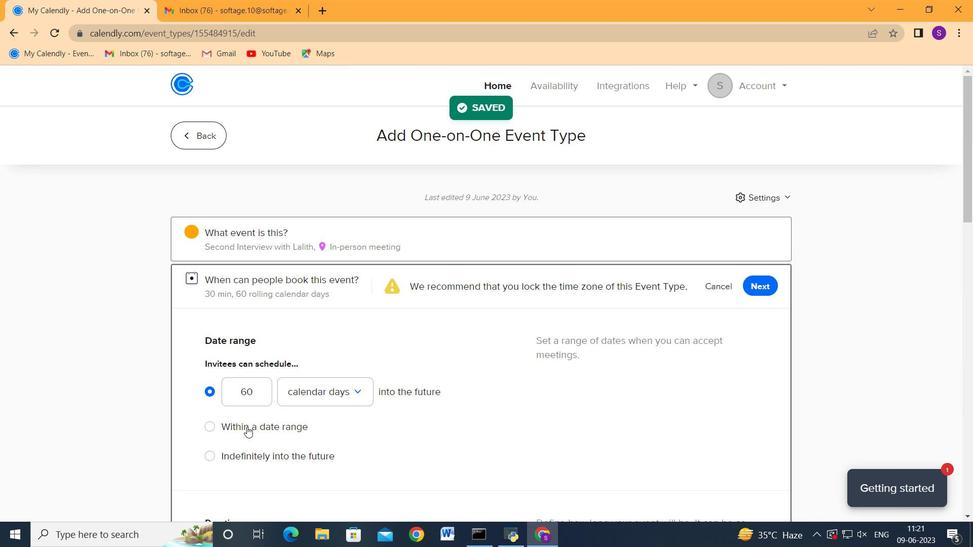 
Action: Mouse pressed left at (247, 425)
Screenshot: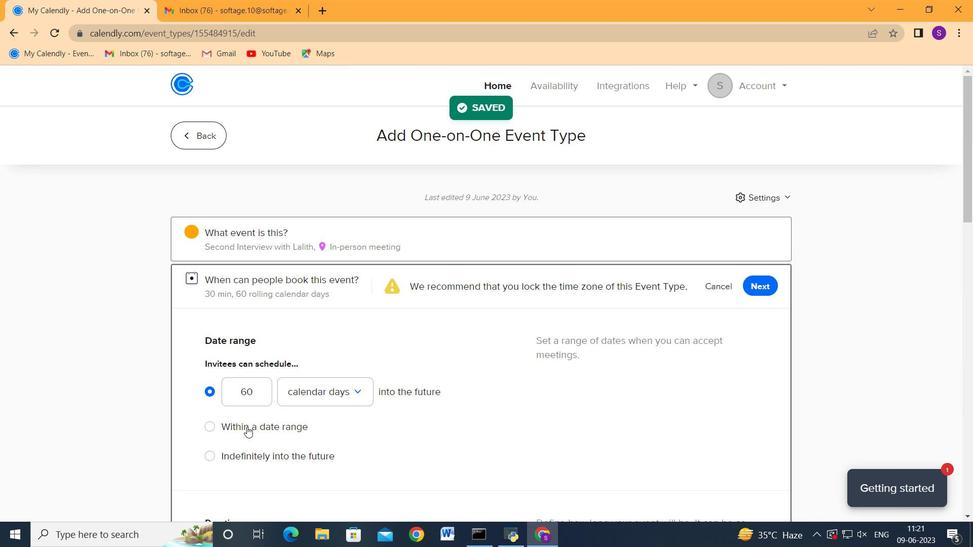 
Action: Mouse moved to (326, 425)
Screenshot: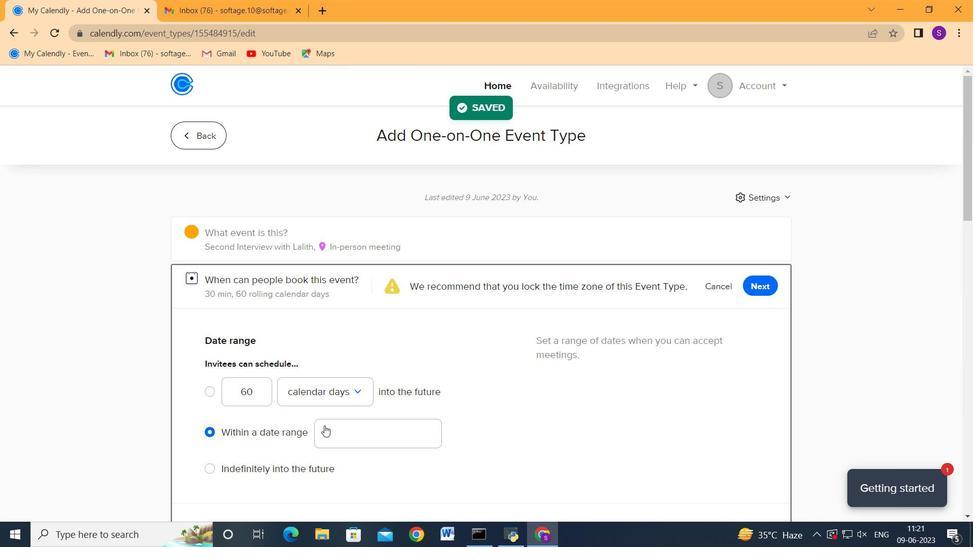 
Action: Mouse pressed left at (326, 425)
Screenshot: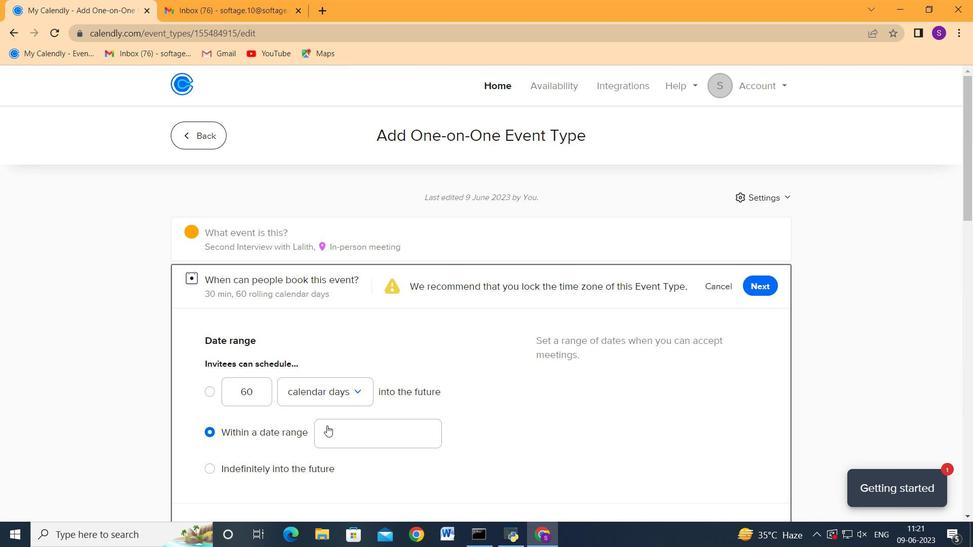 
Action: Mouse moved to (405, 199)
Screenshot: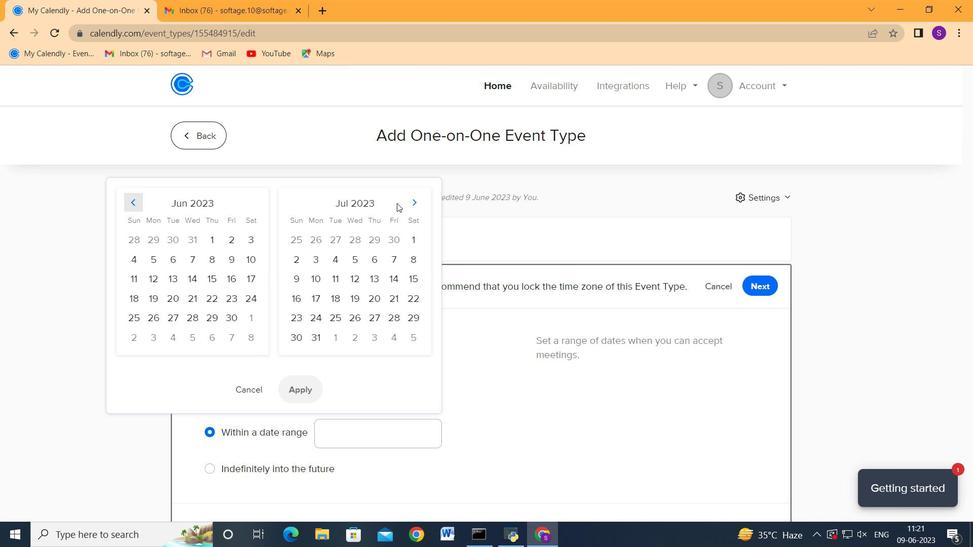 
Action: Mouse pressed left at (405, 199)
Screenshot: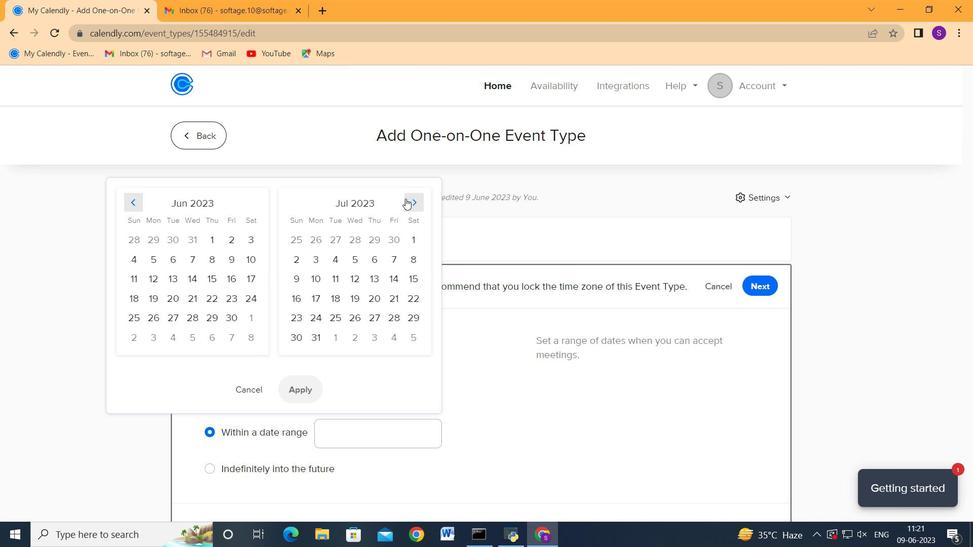 
Action: Mouse pressed left at (405, 199)
Screenshot: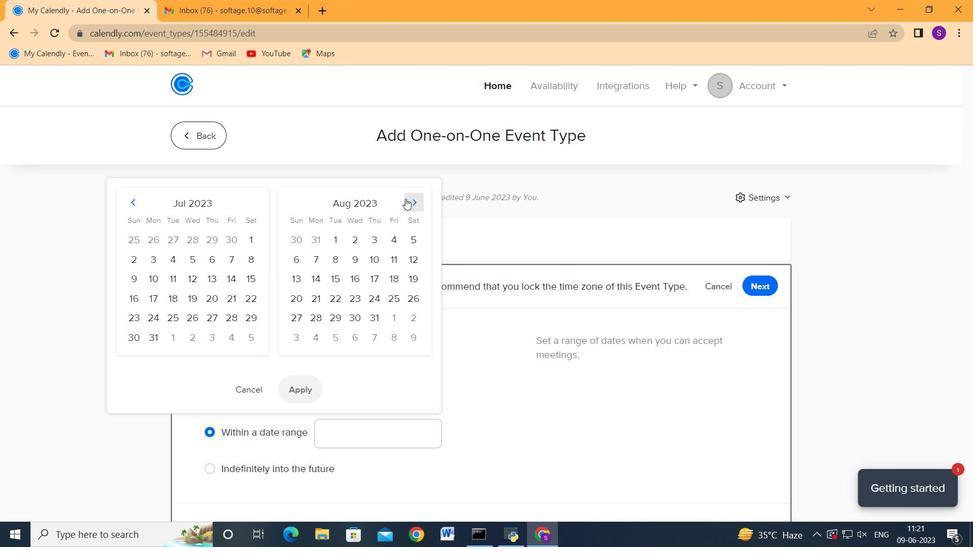 
Action: Mouse pressed left at (405, 199)
Screenshot: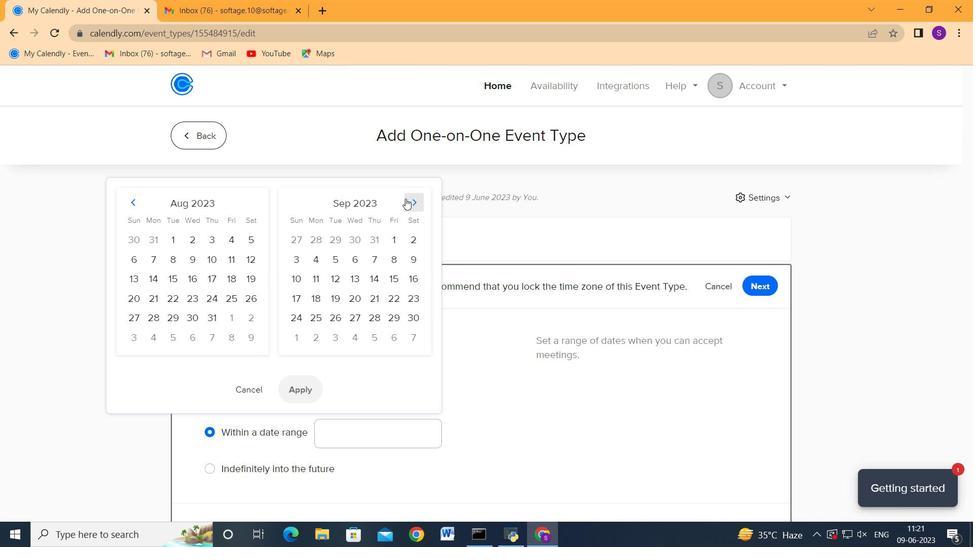 
Action: Mouse pressed left at (405, 199)
Screenshot: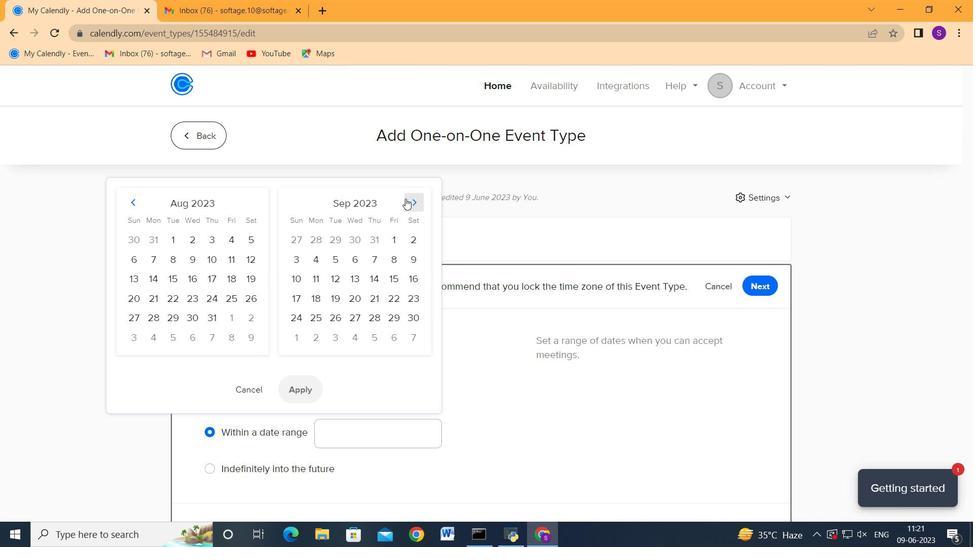 
Action: Mouse pressed left at (405, 199)
Screenshot: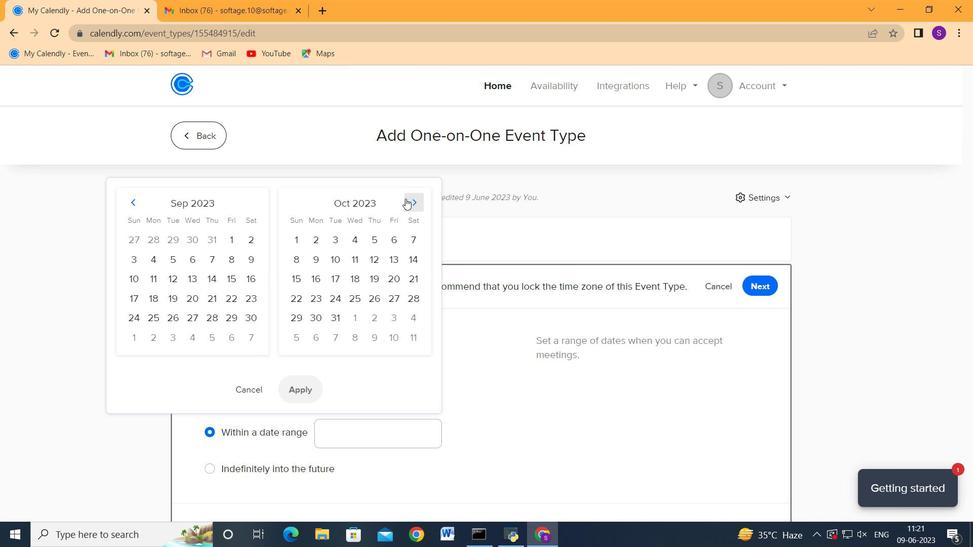 
Action: Mouse pressed left at (405, 199)
Screenshot: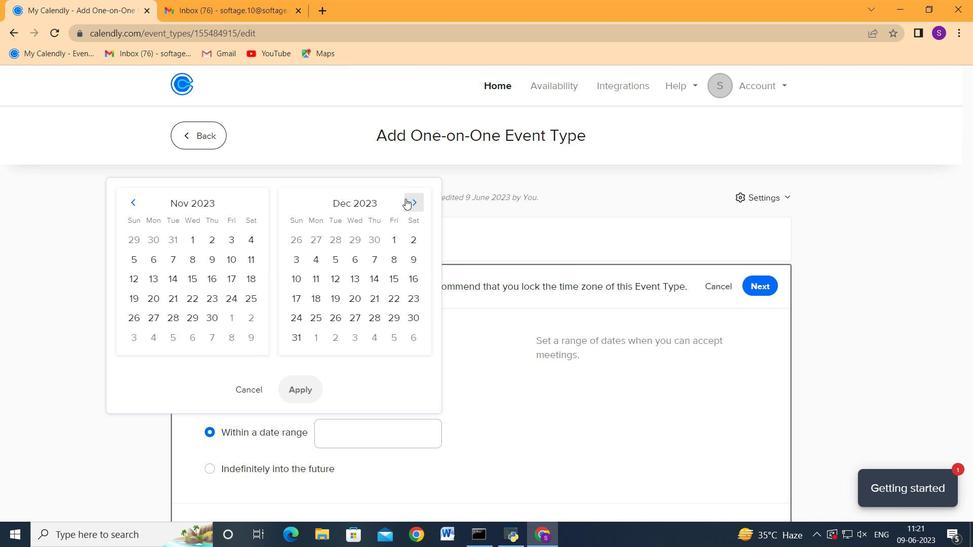 
Action: Mouse pressed left at (405, 199)
Screenshot: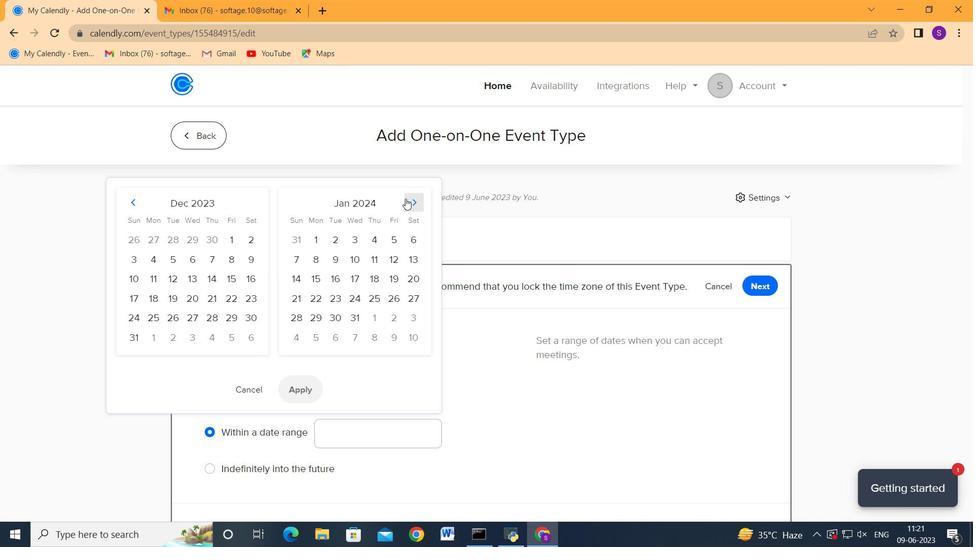 
Action: Mouse pressed left at (405, 199)
Screenshot: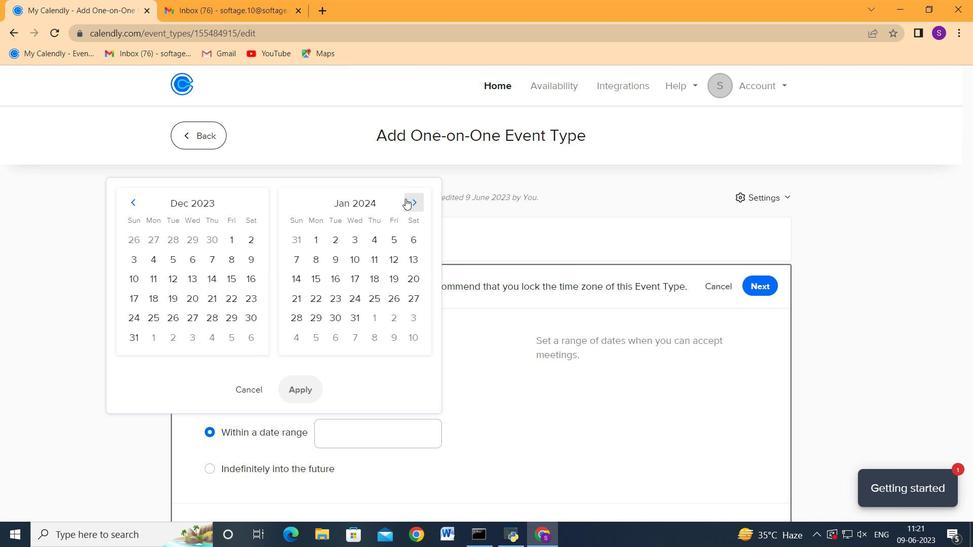 
Action: Mouse pressed left at (405, 199)
Screenshot: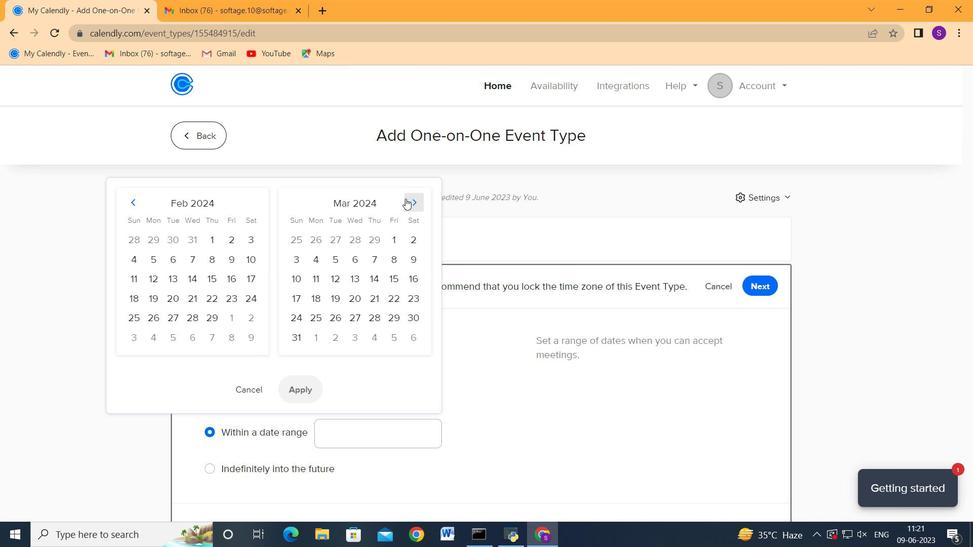 
Action: Mouse moved to (293, 252)
Screenshot: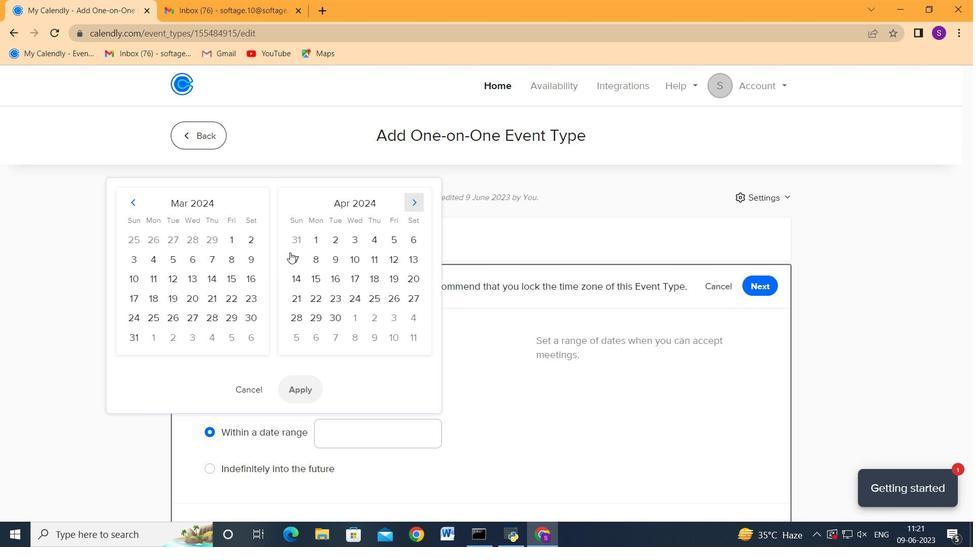 
Action: Mouse pressed left at (293, 252)
Screenshot: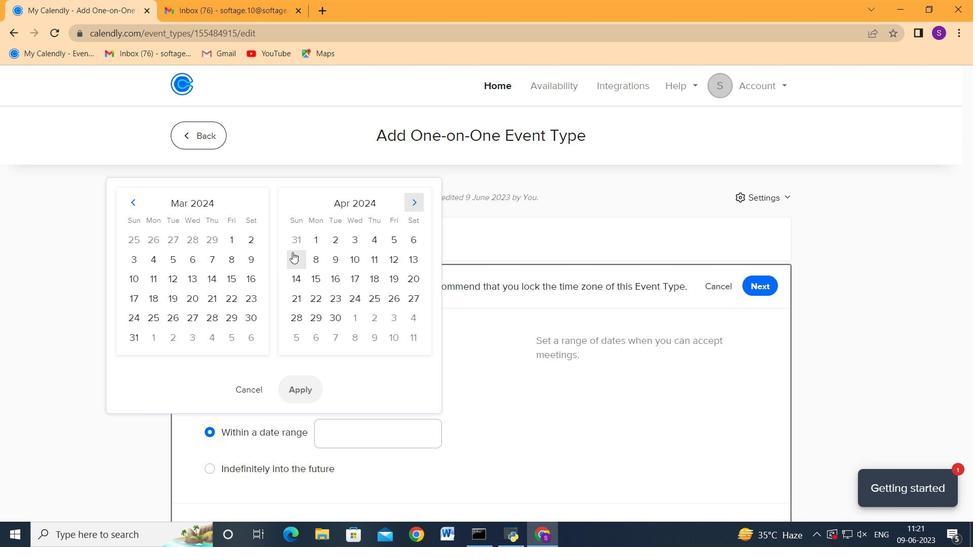 
Action: Mouse moved to (331, 260)
Screenshot: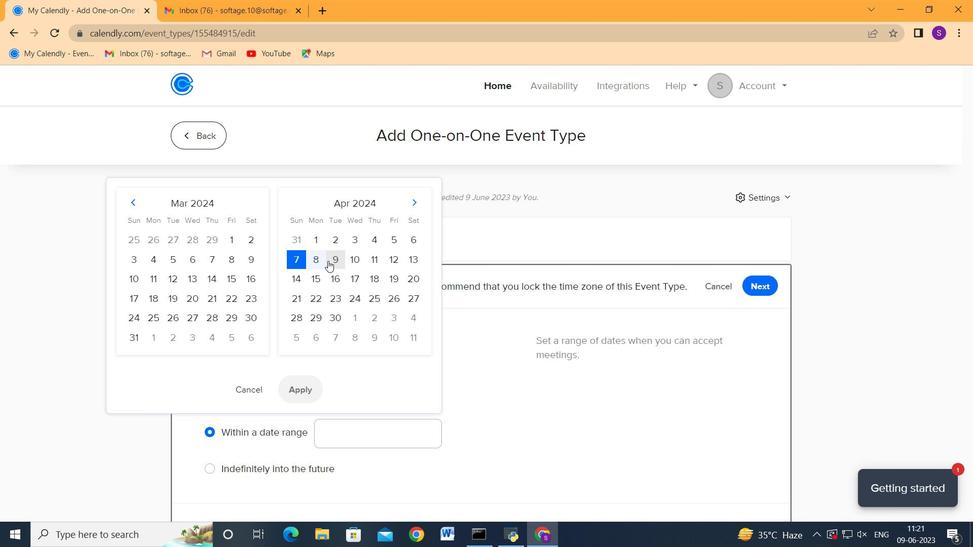
Action: Mouse pressed left at (331, 260)
Screenshot: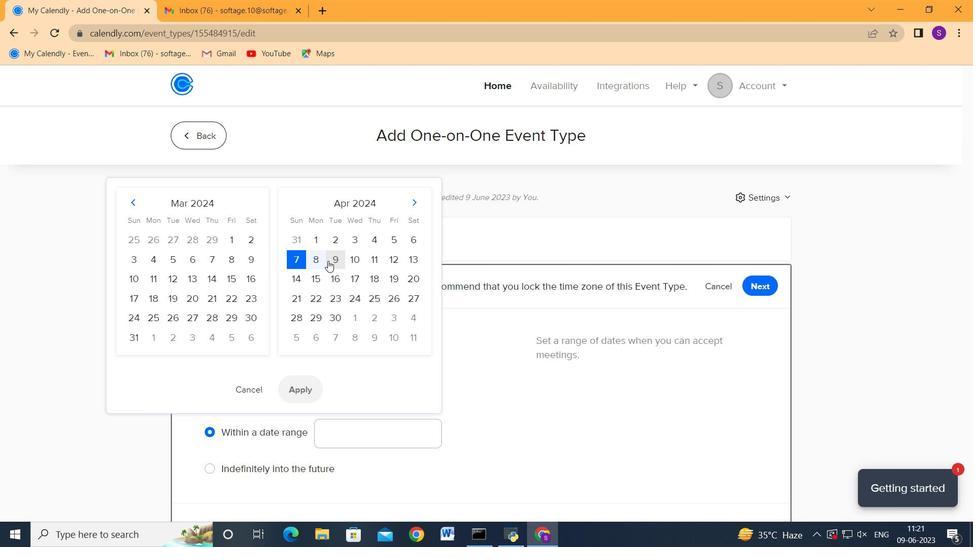 
Action: Mouse moved to (317, 391)
Screenshot: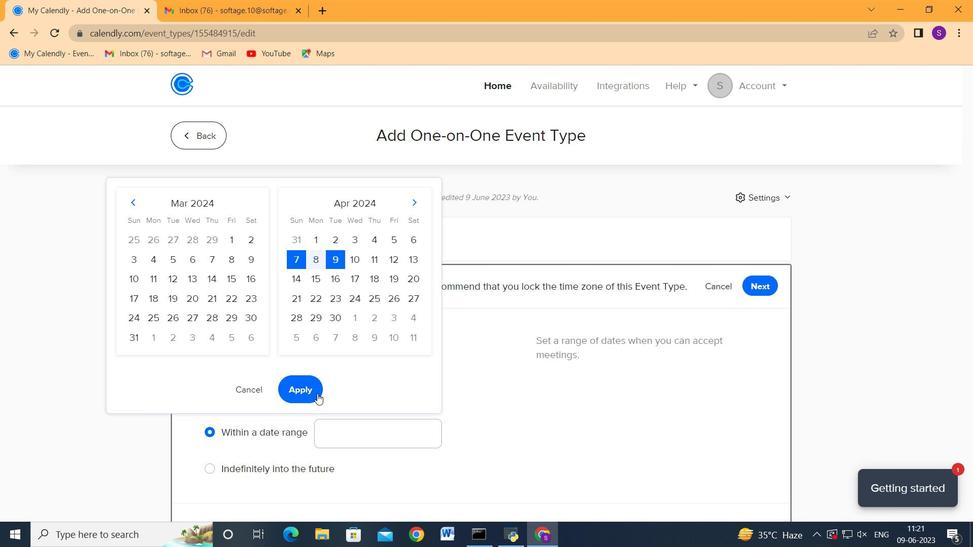 
Action: Mouse pressed left at (317, 391)
Screenshot: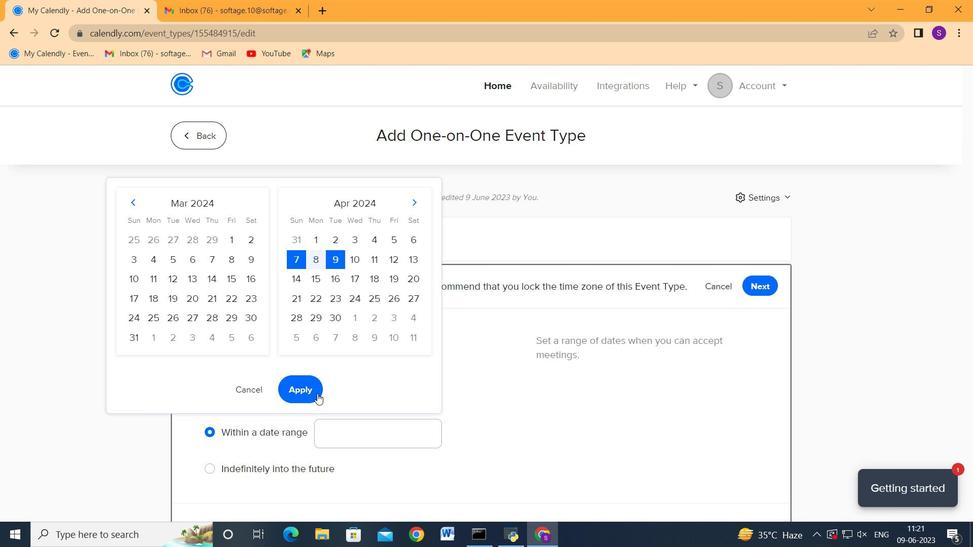 
Action: Mouse moved to (484, 361)
Screenshot: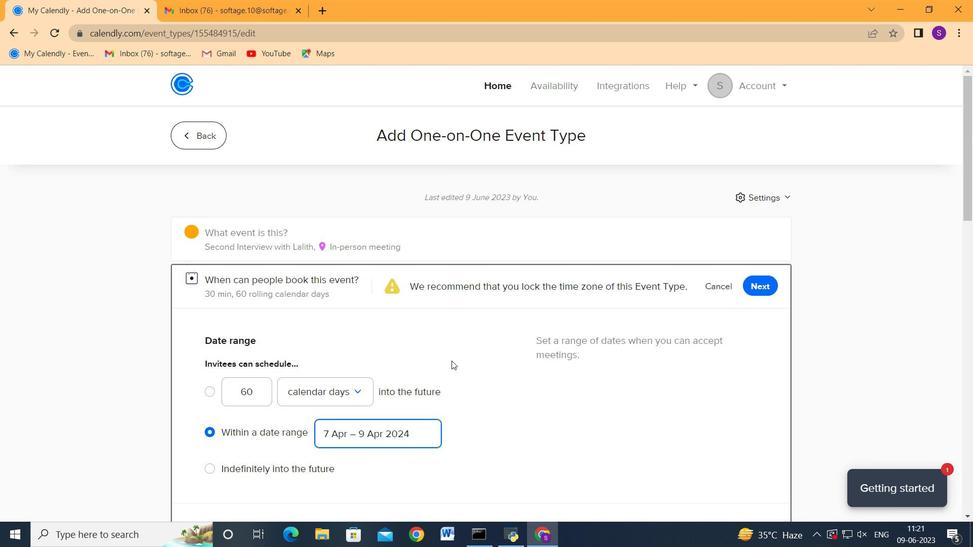 
Action: Mouse scrolled (484, 360) with delta (0, 0)
Screenshot: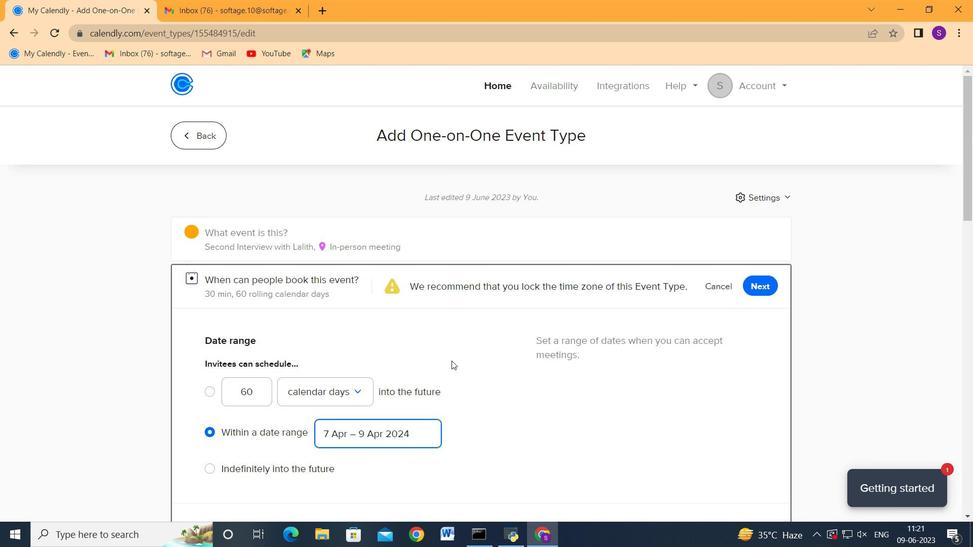 
Action: Mouse scrolled (484, 360) with delta (0, 0)
Screenshot: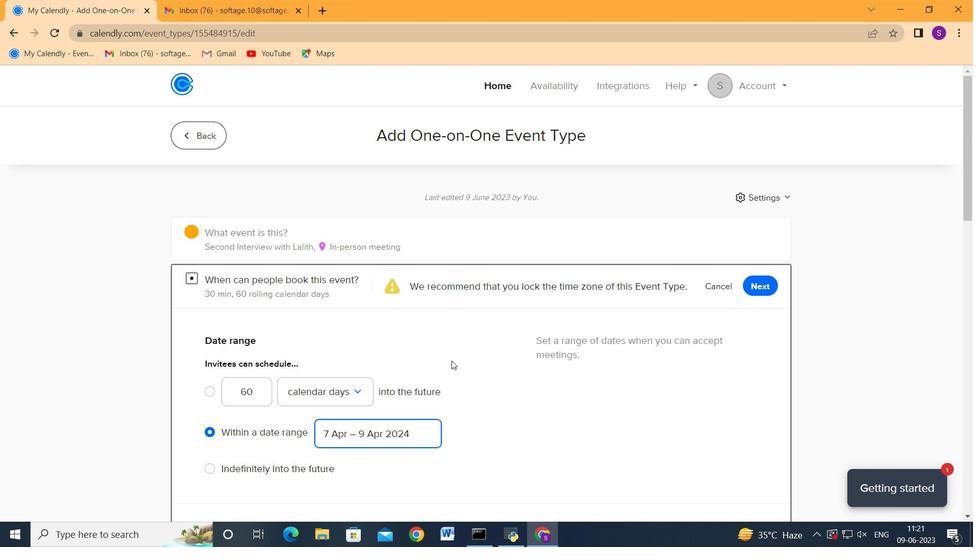 
Action: Mouse scrolled (484, 360) with delta (0, 0)
Screenshot: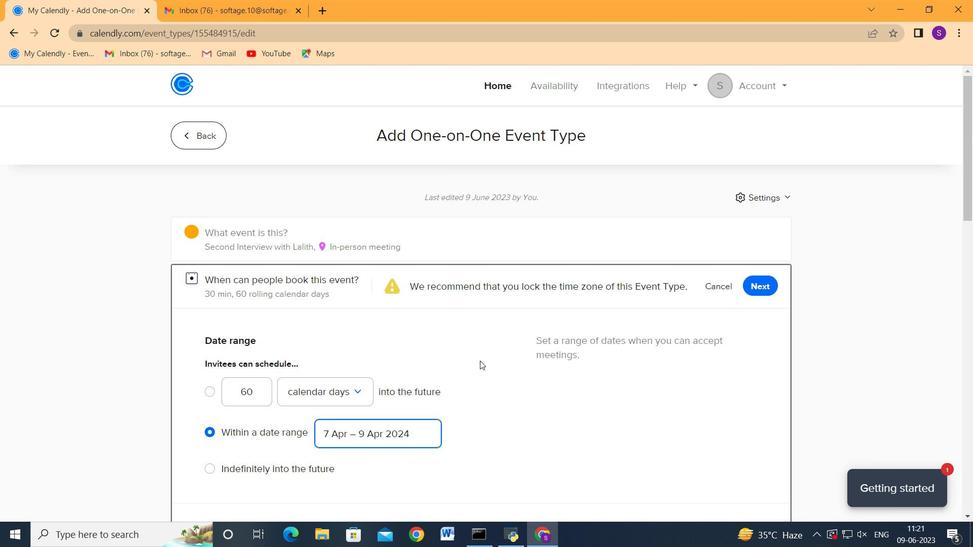 
Action: Mouse moved to (484, 363)
Screenshot: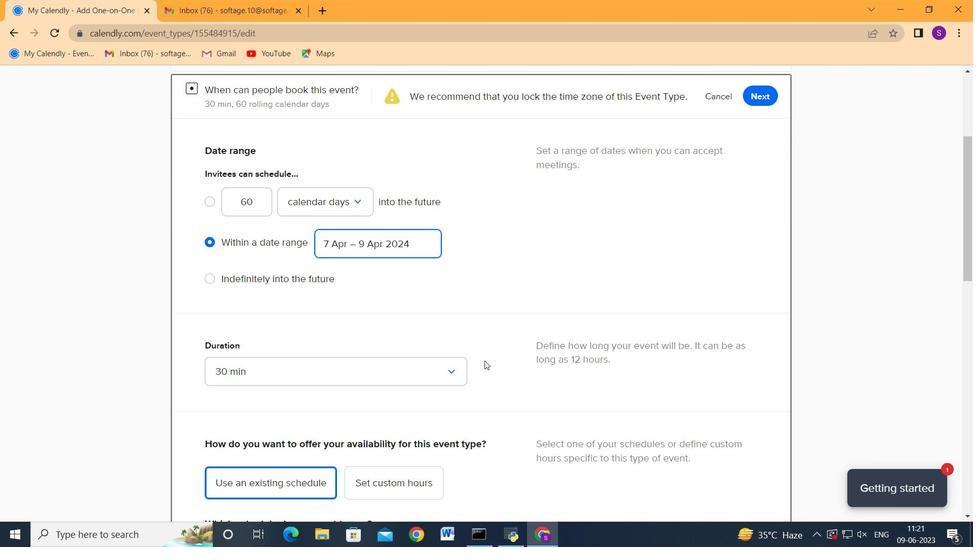 
Action: Mouse scrolled (484, 363) with delta (0, 0)
Screenshot: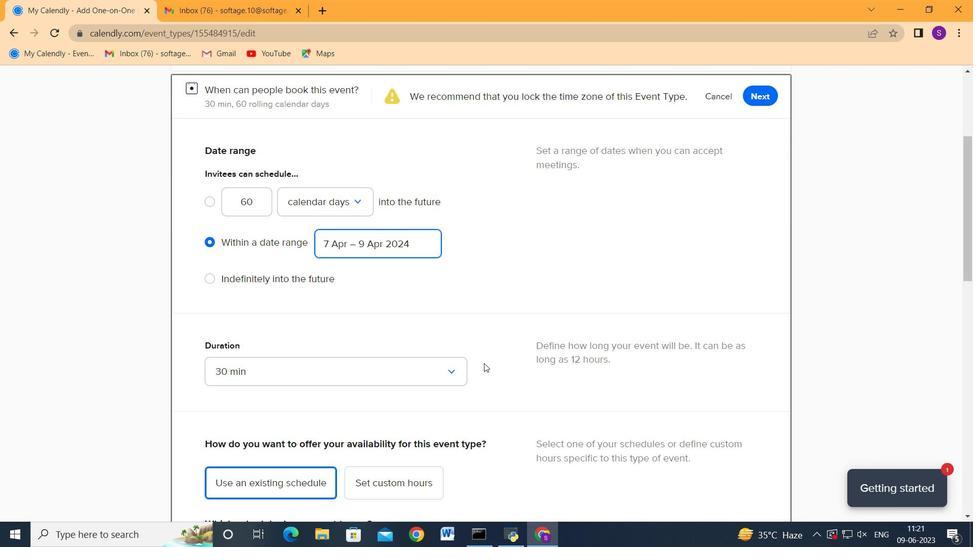 
Action: Mouse scrolled (484, 363) with delta (0, 0)
Screenshot: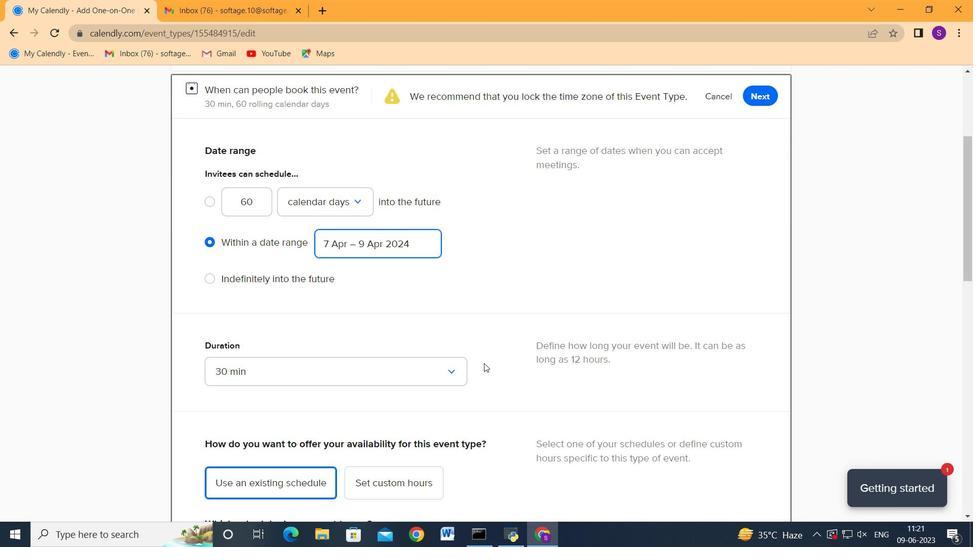 
Action: Mouse scrolled (484, 363) with delta (0, 0)
Screenshot: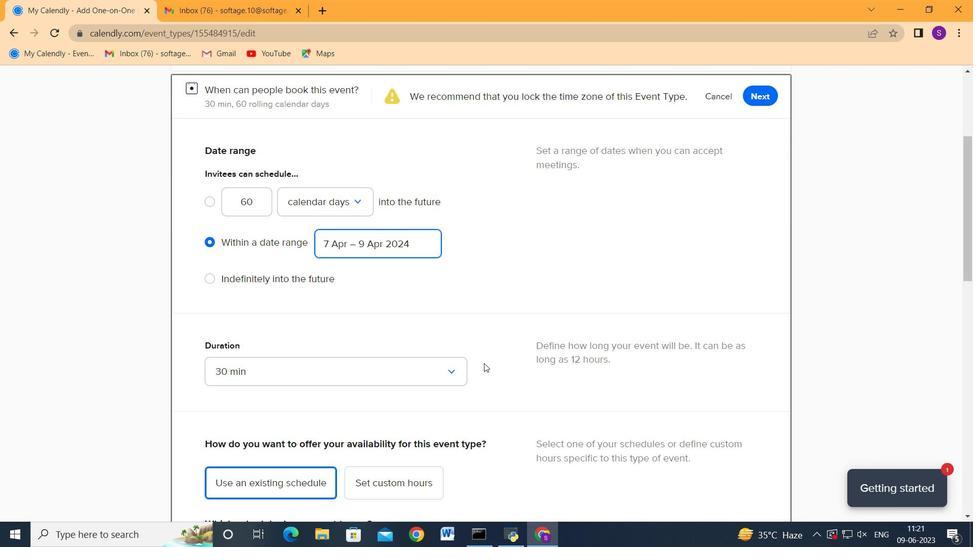 
Action: Mouse scrolled (484, 363) with delta (0, 0)
Screenshot: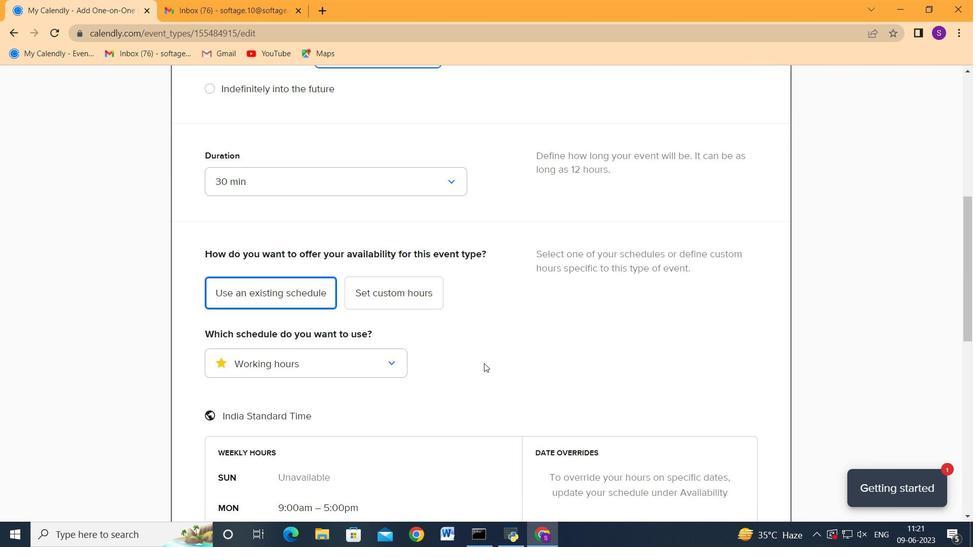 
Action: Mouse scrolled (484, 363) with delta (0, 0)
Screenshot: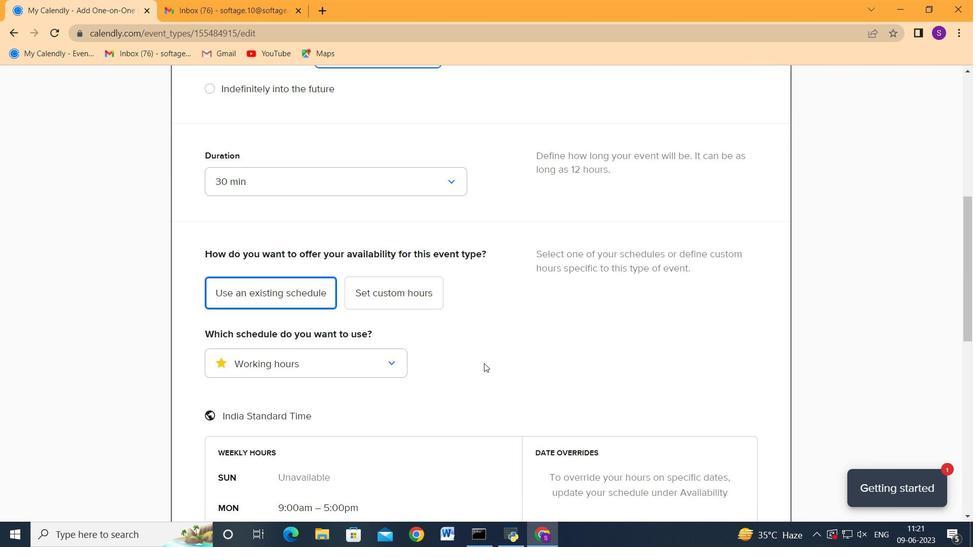
Action: Mouse scrolled (484, 363) with delta (0, 0)
Screenshot: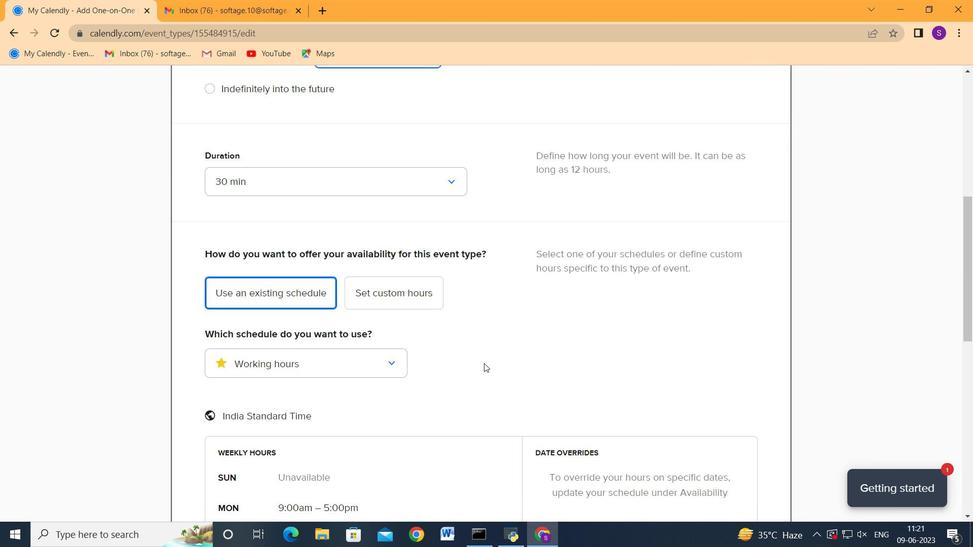 
Action: Mouse scrolled (484, 363) with delta (0, 0)
Screenshot: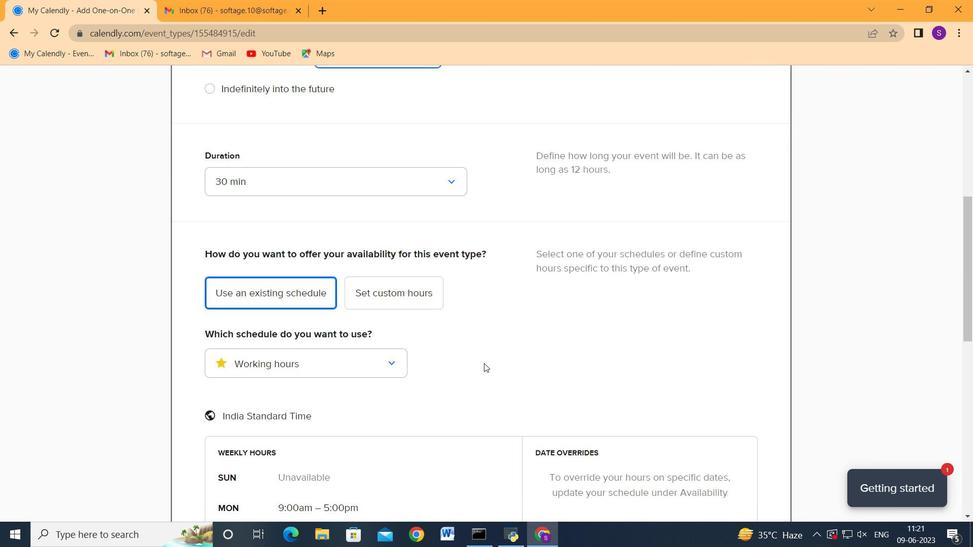 
Action: Mouse scrolled (484, 363) with delta (0, 0)
Screenshot: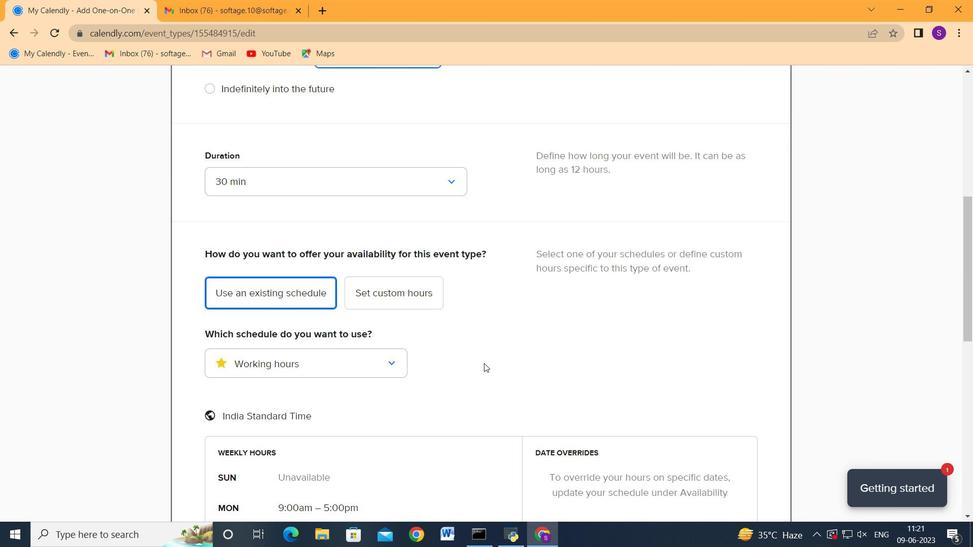 
Action: Mouse moved to (484, 364)
Screenshot: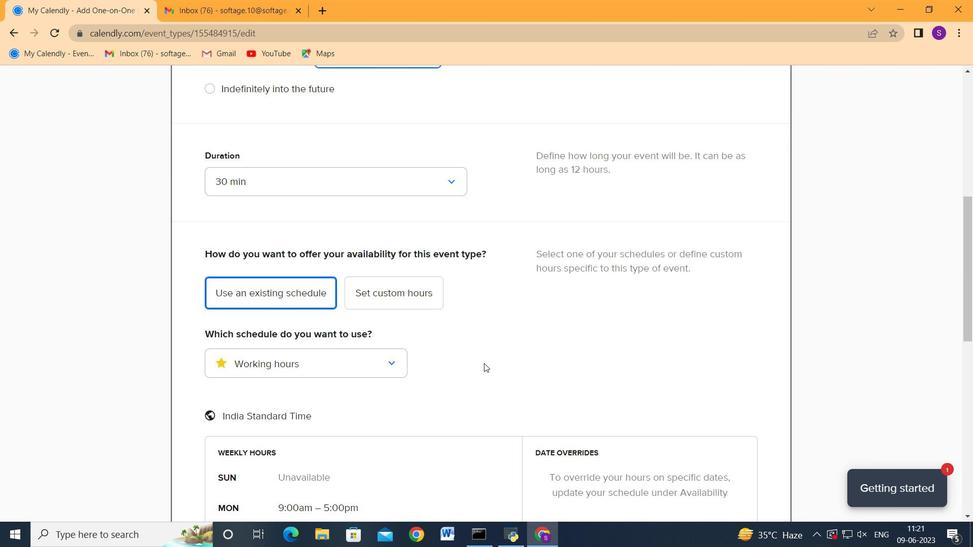 
Action: Mouse scrolled (484, 363) with delta (0, 0)
Screenshot: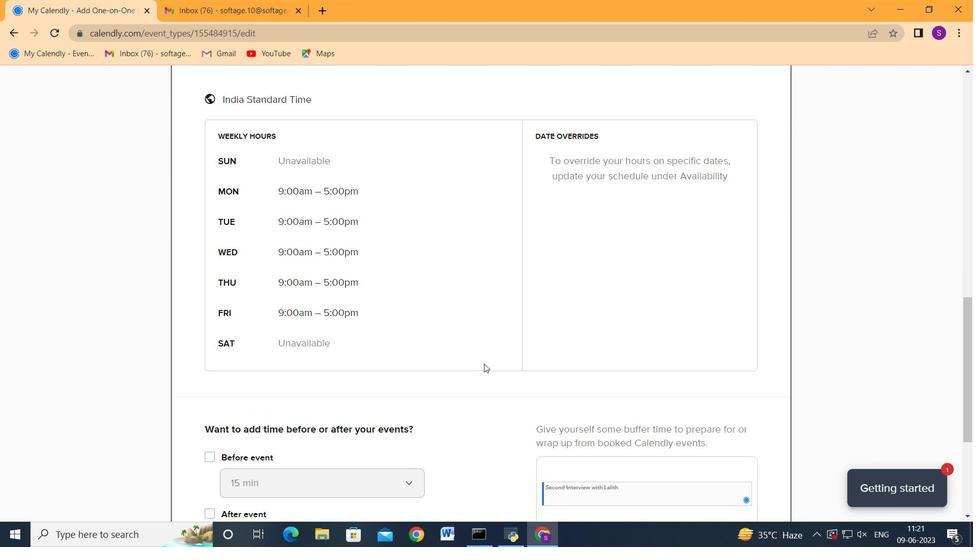 
Action: Mouse scrolled (484, 363) with delta (0, 0)
Screenshot: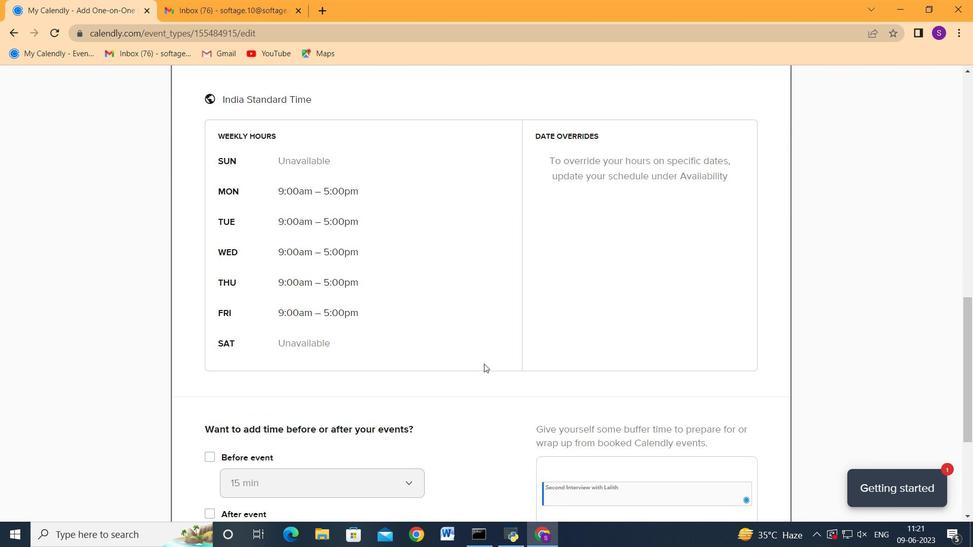 
Action: Mouse scrolled (484, 363) with delta (0, 0)
Screenshot: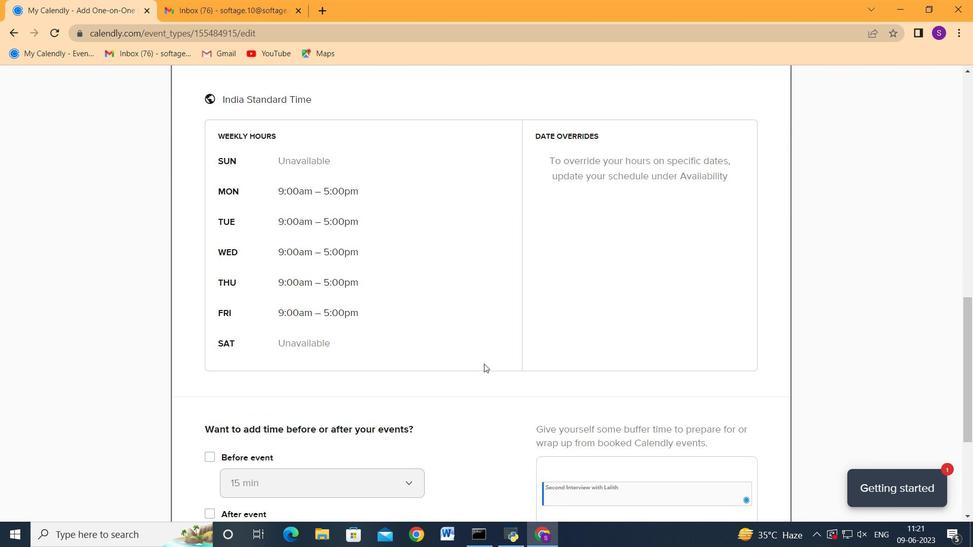 
Action: Mouse scrolled (484, 363) with delta (0, 0)
Screenshot: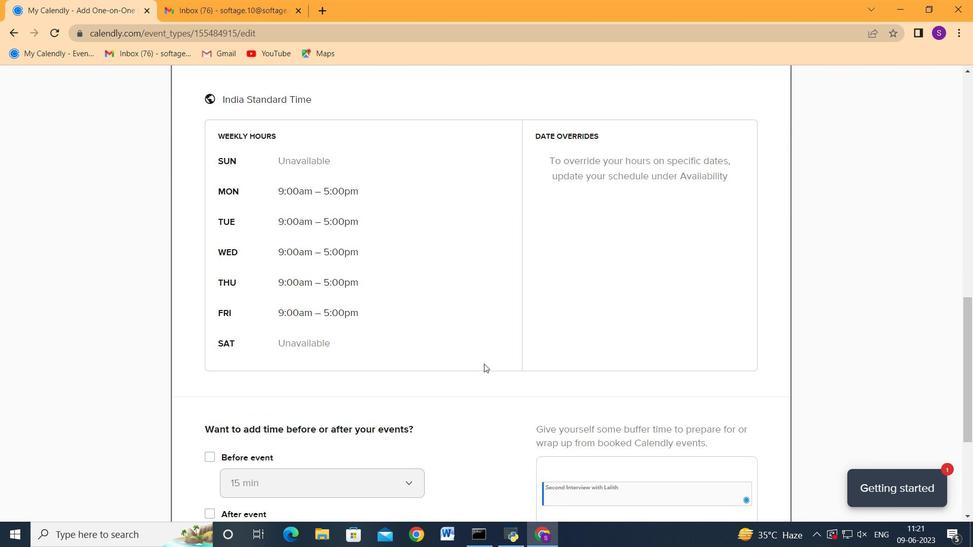 
Action: Mouse scrolled (484, 363) with delta (0, 0)
Screenshot: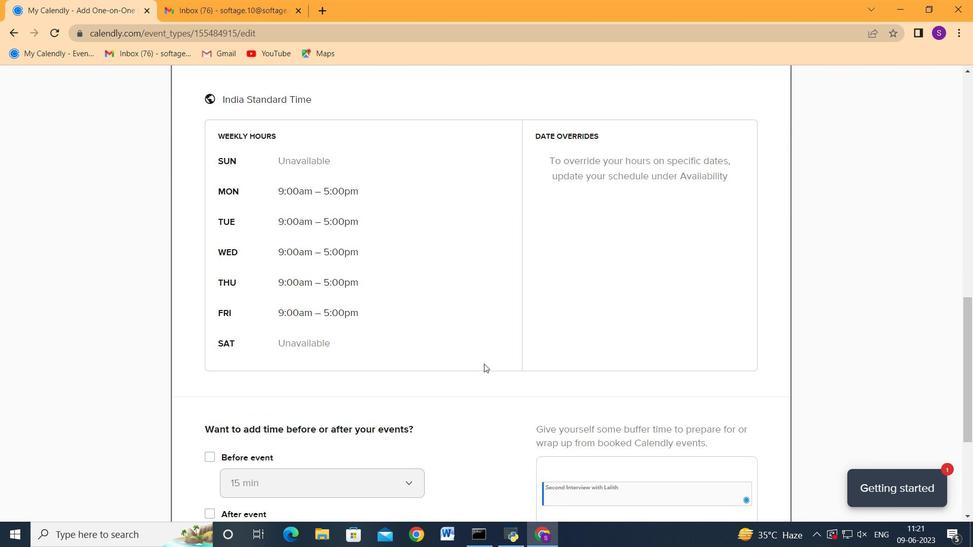 
Action: Mouse scrolled (484, 363) with delta (0, 0)
Screenshot: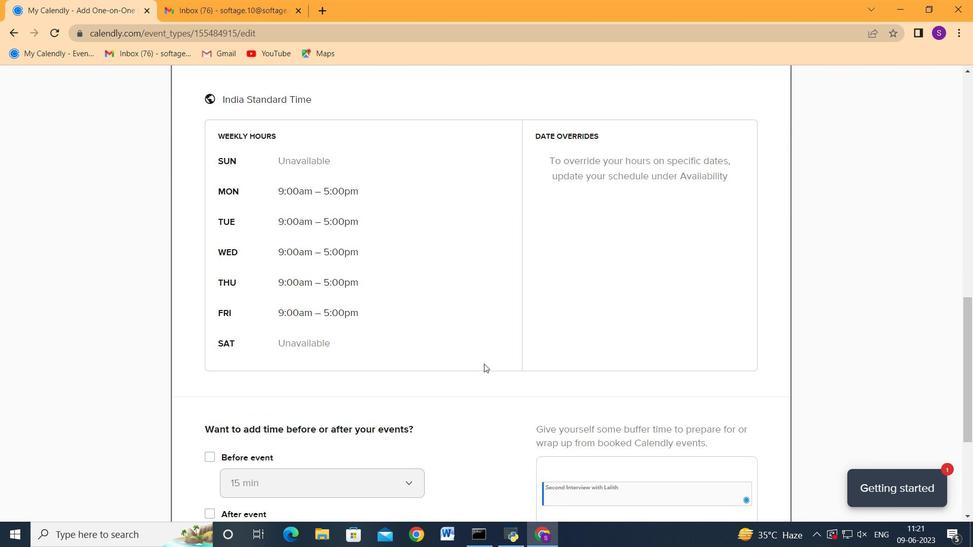 
Action: Mouse scrolled (484, 364) with delta (0, 0)
Screenshot: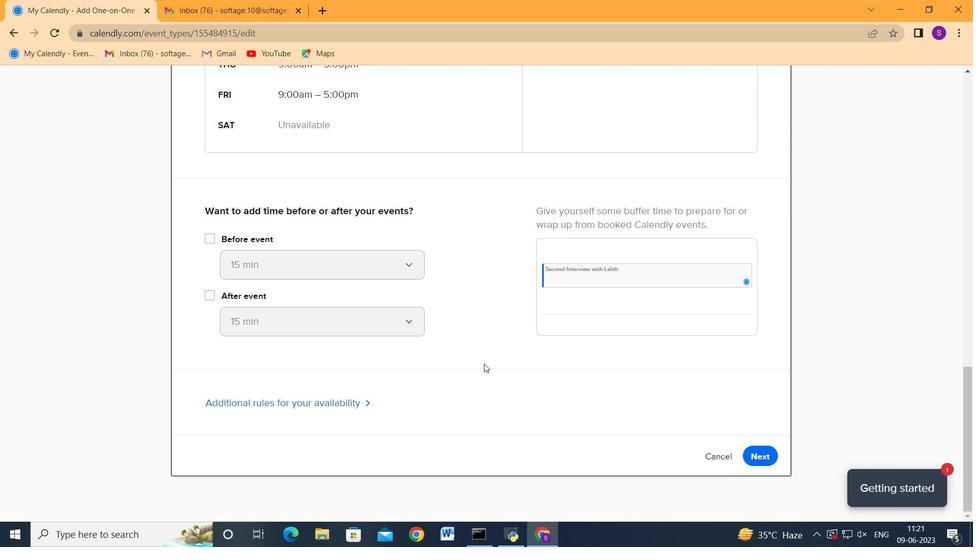 
Action: Mouse scrolled (484, 364) with delta (0, 0)
Screenshot: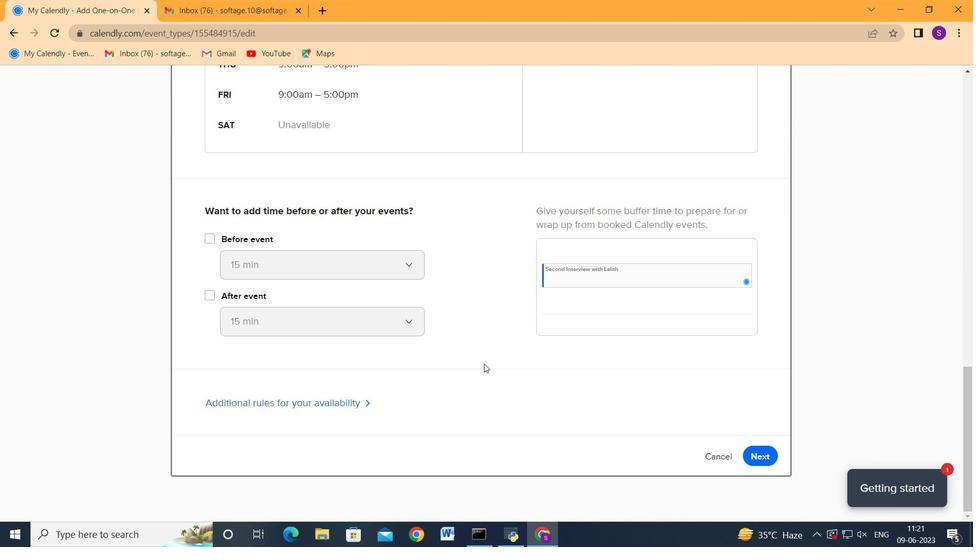 
Action: Mouse scrolled (484, 364) with delta (0, 0)
Screenshot: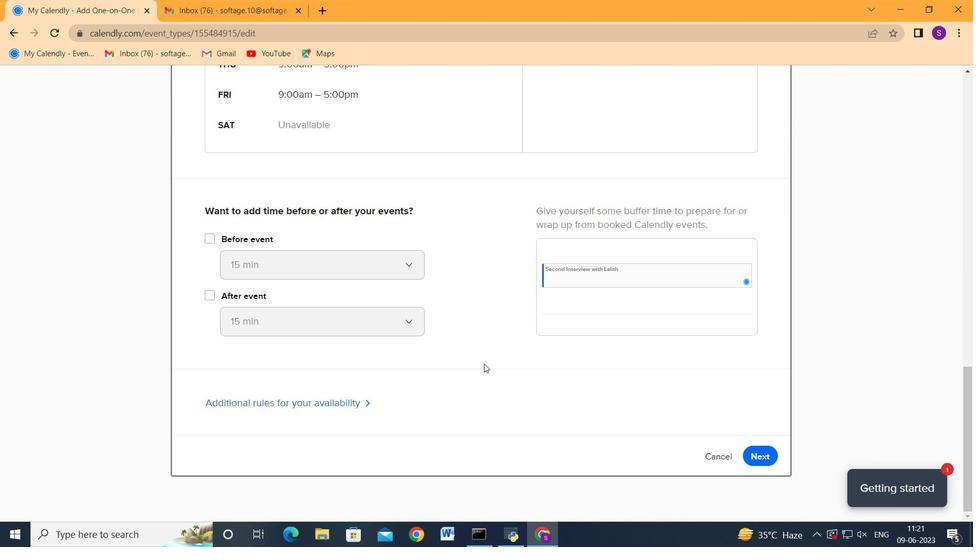 
Action: Mouse scrolled (484, 364) with delta (0, 0)
Screenshot: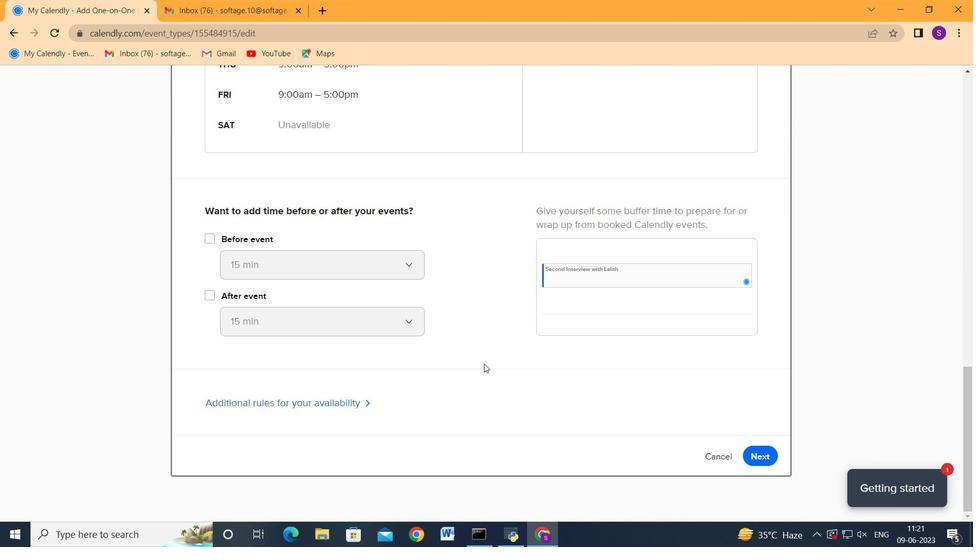 
Action: Mouse scrolled (484, 364) with delta (0, 0)
Screenshot: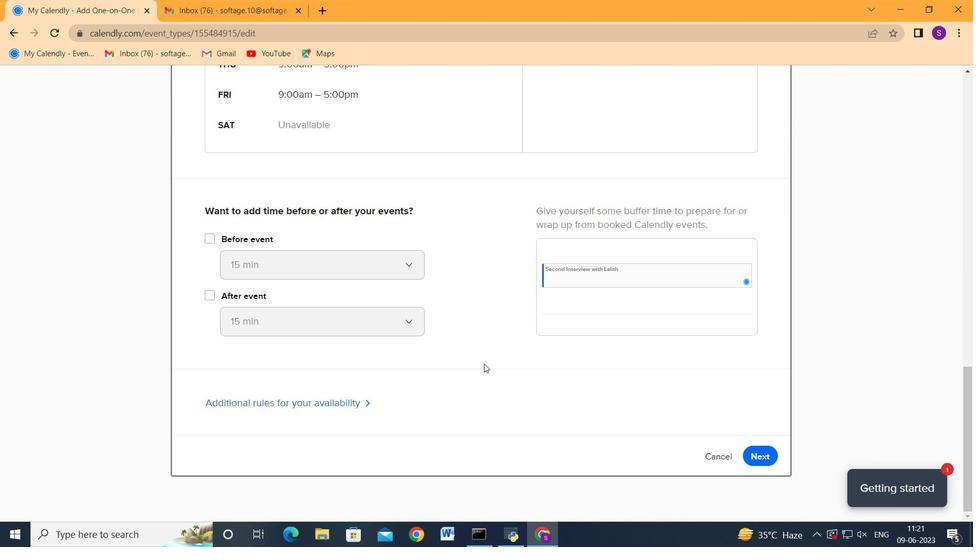 
Action: Mouse scrolled (484, 364) with delta (0, 0)
Screenshot: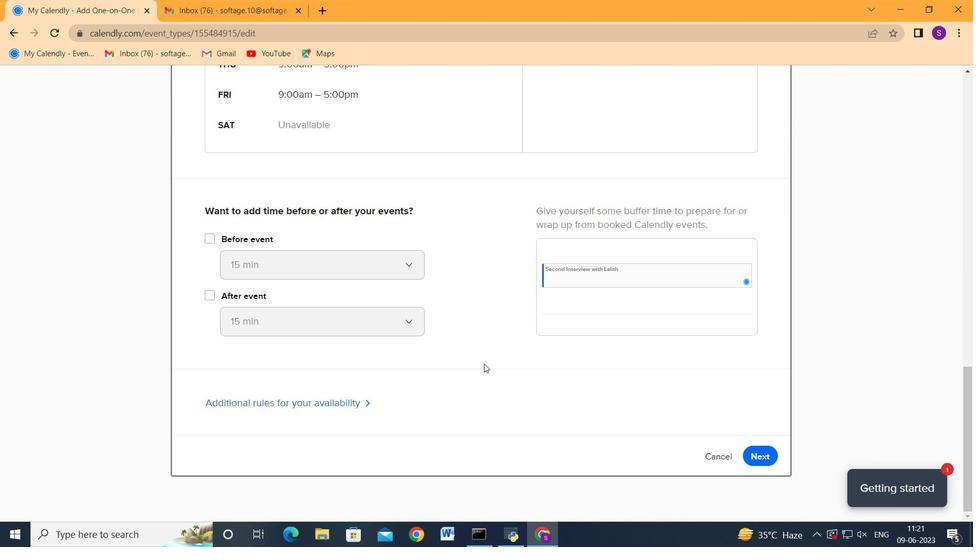 
Action: Mouse scrolled (484, 364) with delta (0, 0)
Screenshot: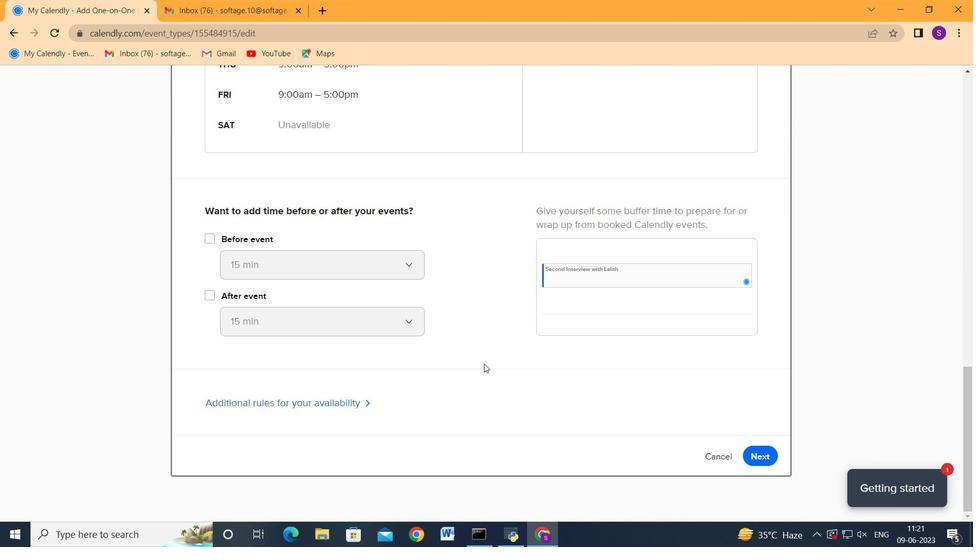 
Action: Mouse scrolled (484, 364) with delta (0, 0)
Screenshot: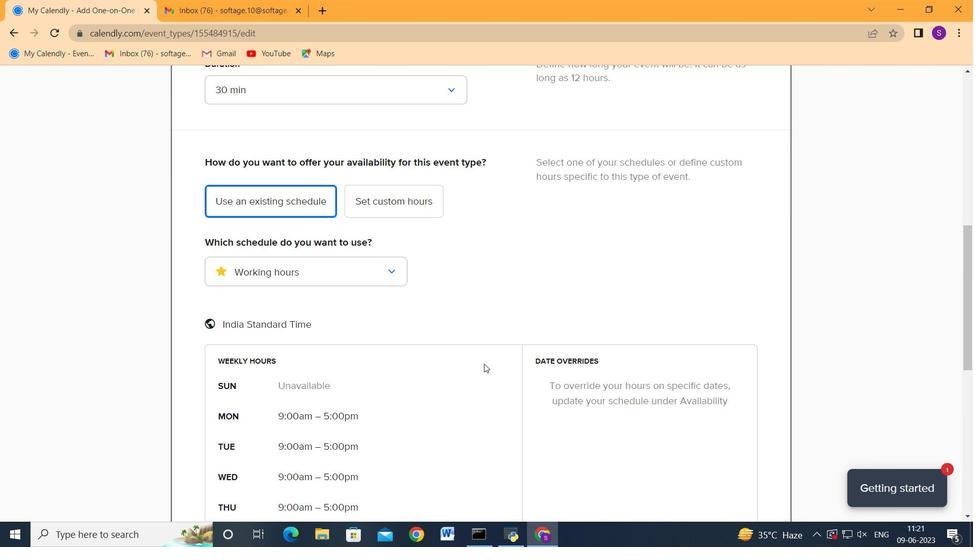 
Action: Mouse scrolled (484, 364) with delta (0, 0)
Screenshot: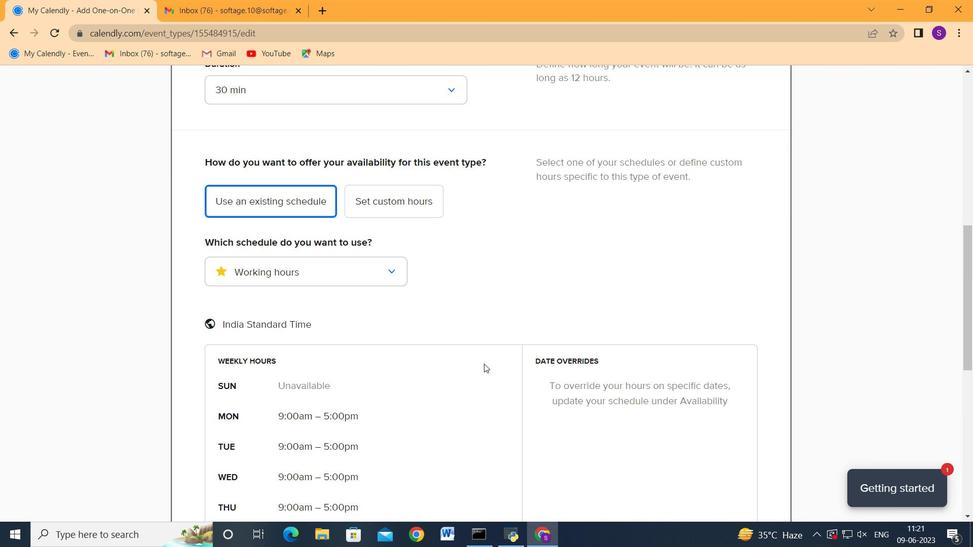 
Action: Mouse scrolled (484, 364) with delta (0, 0)
Screenshot: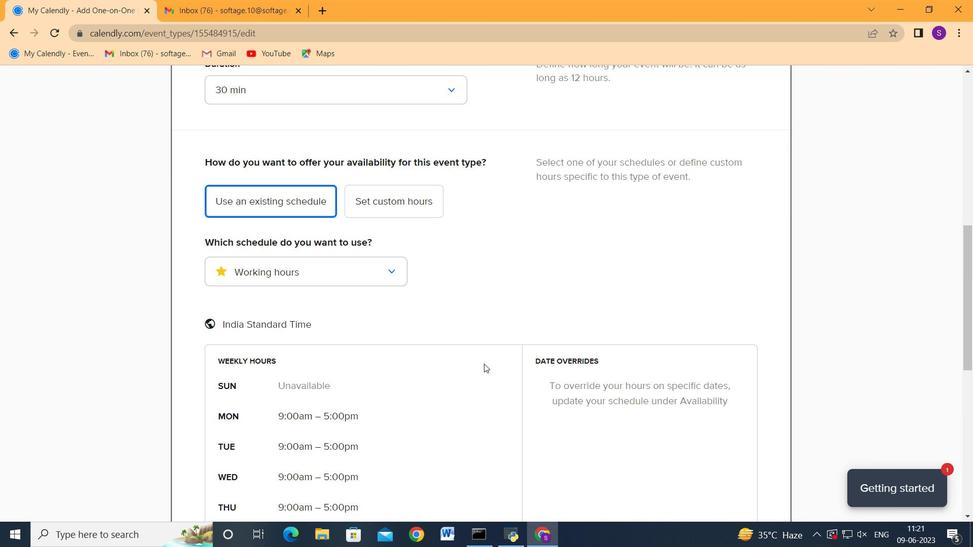 
Action: Mouse scrolled (484, 364) with delta (0, 0)
Screenshot: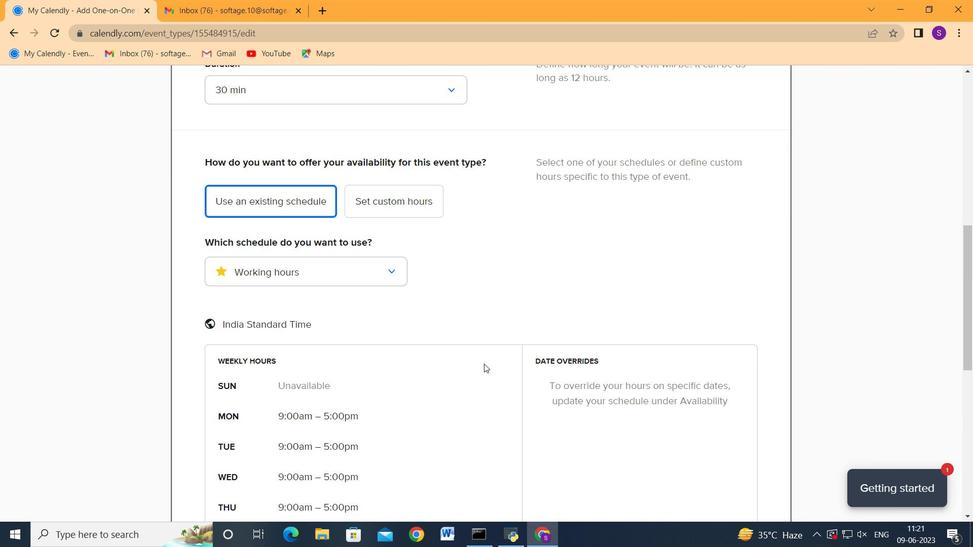 
Action: Mouse scrolled (484, 364) with delta (0, 0)
Screenshot: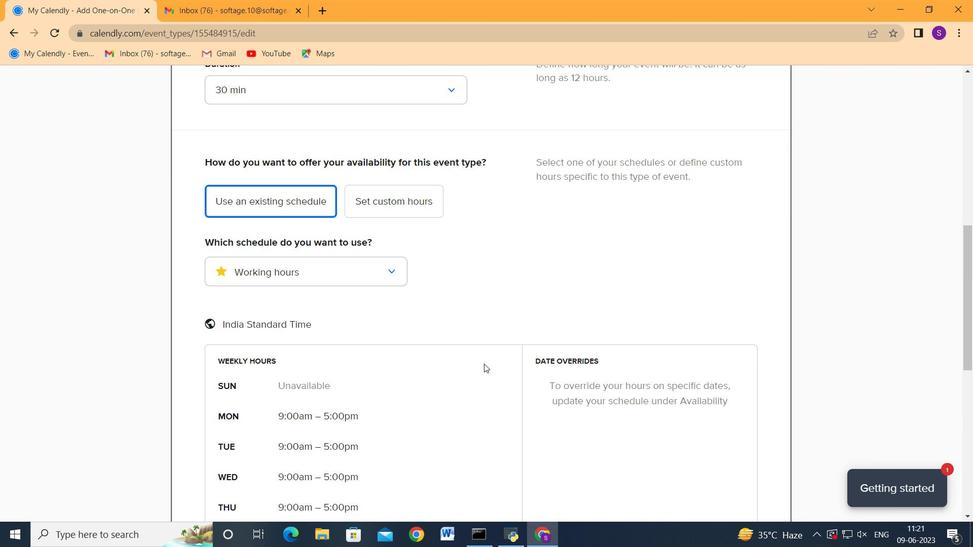 
Action: Mouse scrolled (484, 364) with delta (0, 0)
Screenshot: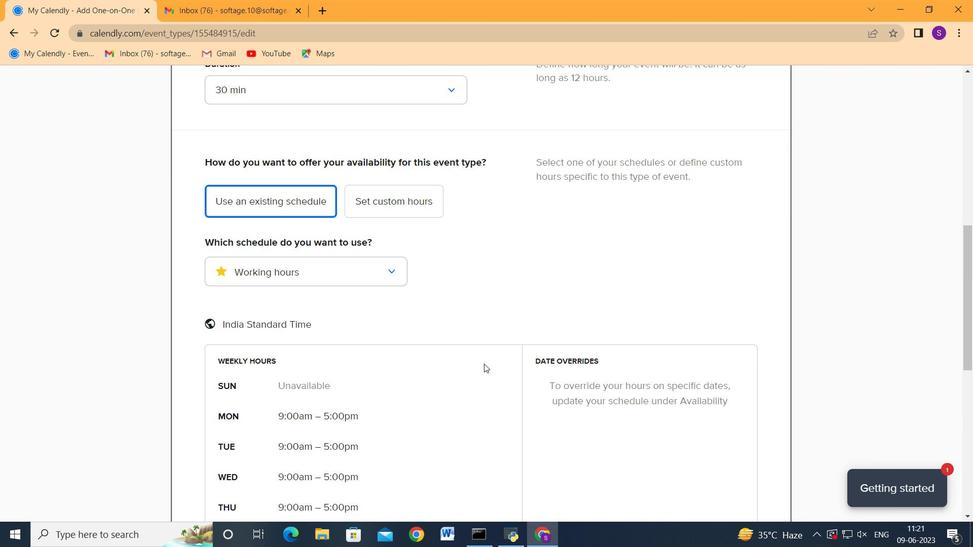
Action: Mouse moved to (765, 198)
Screenshot: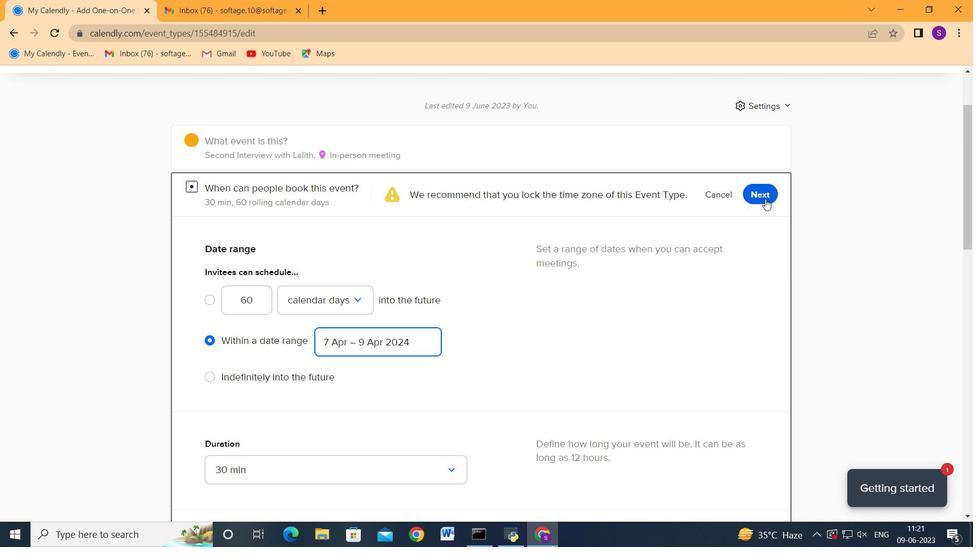 
Action: Mouse pressed left at (765, 198)
Screenshot: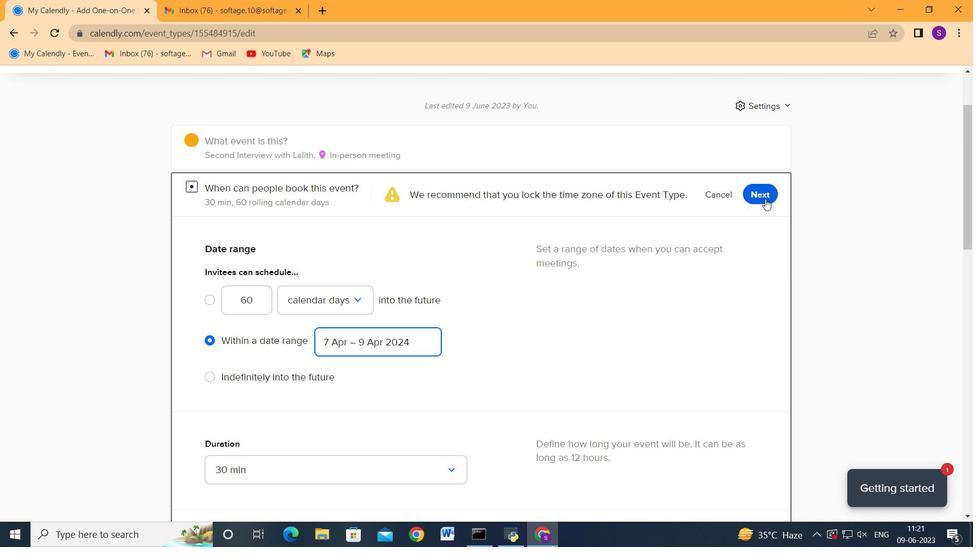 
Action: Mouse moved to (530, 330)
Screenshot: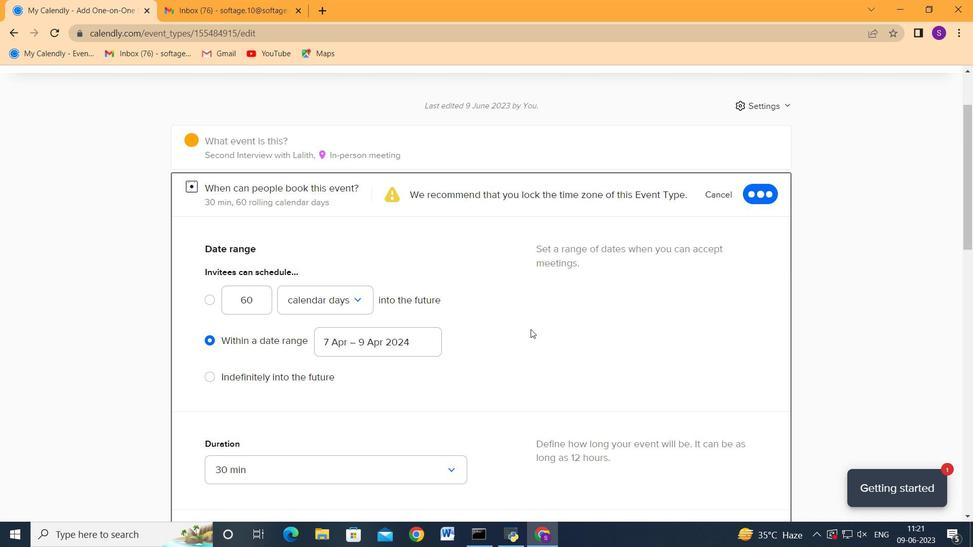 
Action: Mouse scrolled (530, 329) with delta (0, 0)
Screenshot: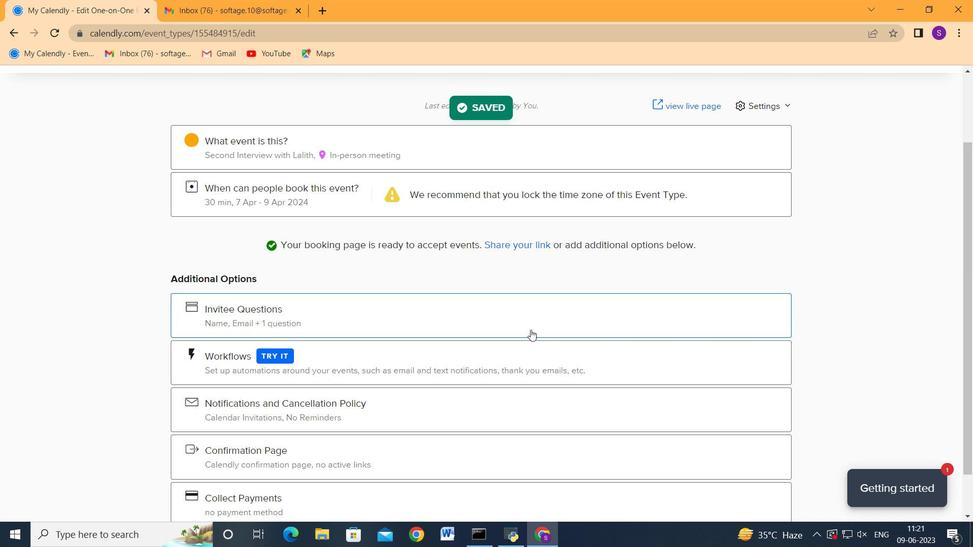 
Action: Mouse scrolled (530, 329) with delta (0, 0)
Screenshot: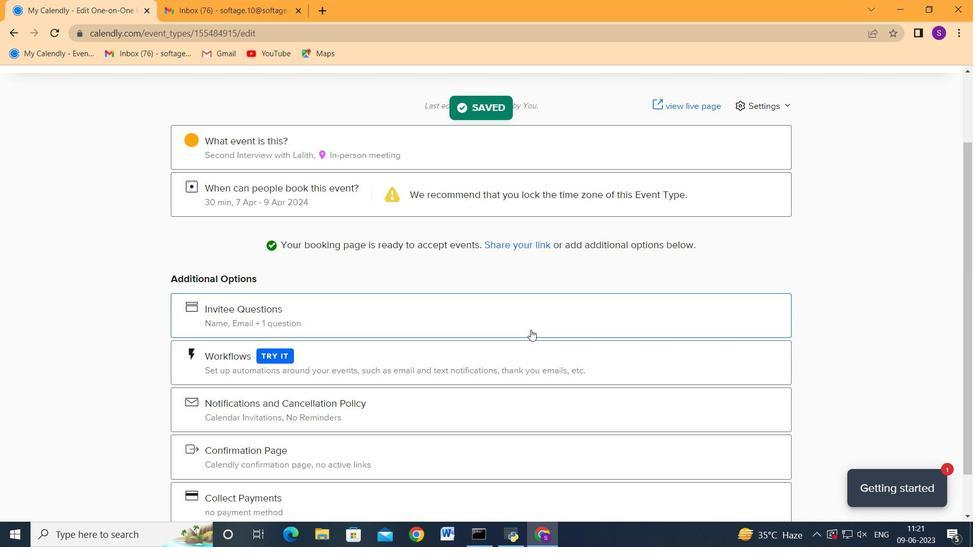 
Action: Mouse scrolled (530, 329) with delta (0, 0)
Screenshot: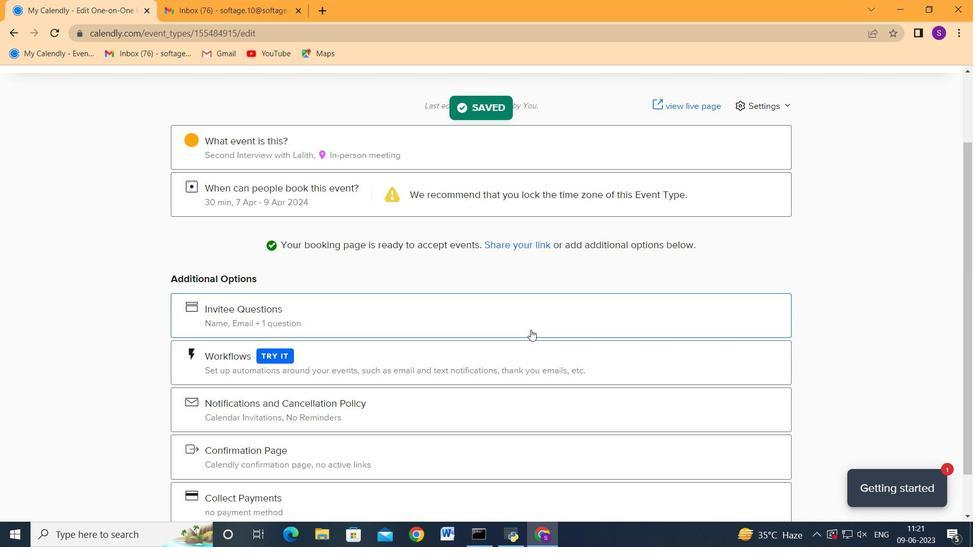 
Action: Mouse scrolled (530, 329) with delta (0, 0)
Screenshot: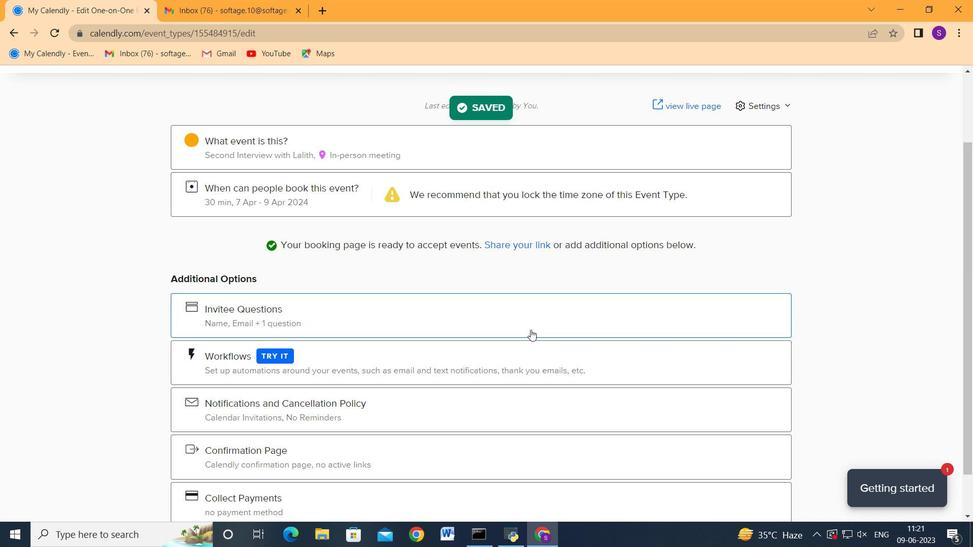 
Action: Mouse scrolled (530, 329) with delta (0, 0)
Screenshot: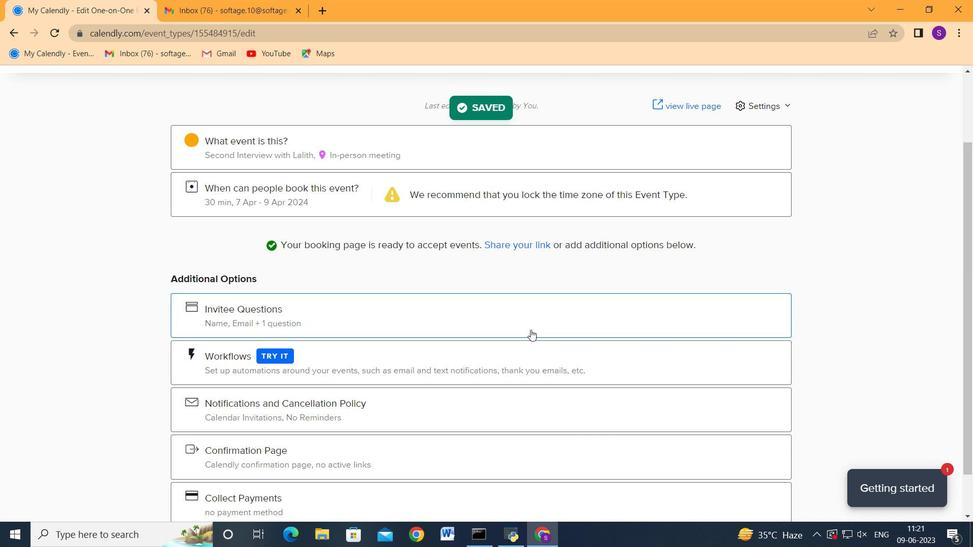 
Action: Mouse scrolled (530, 330) with delta (0, 0)
Screenshot: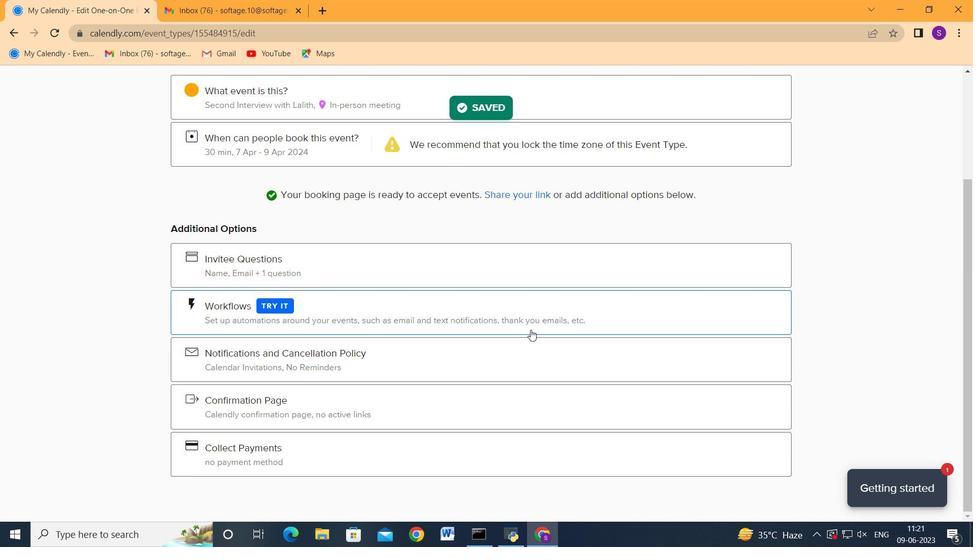 
Action: Mouse scrolled (530, 330) with delta (0, 0)
Screenshot: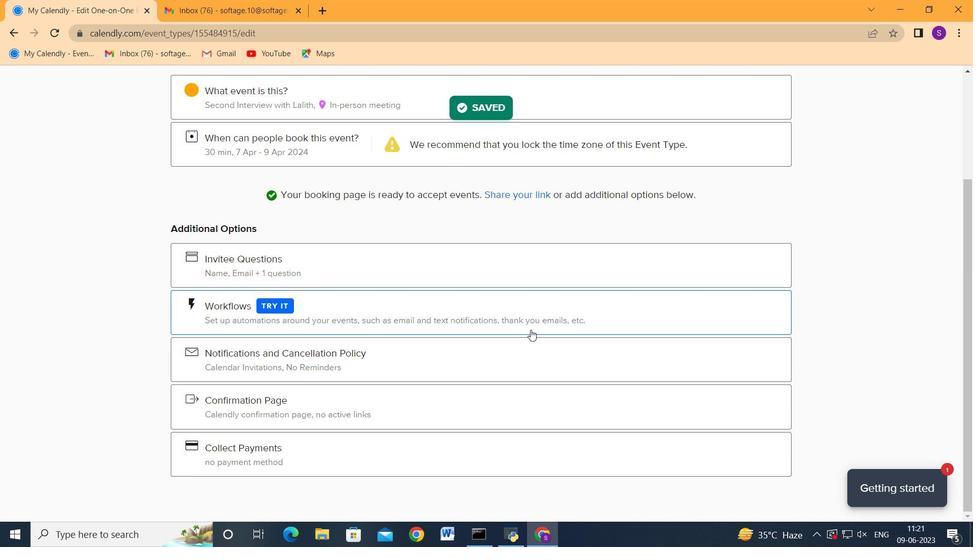 
Action: Mouse scrolled (530, 330) with delta (0, 0)
Screenshot: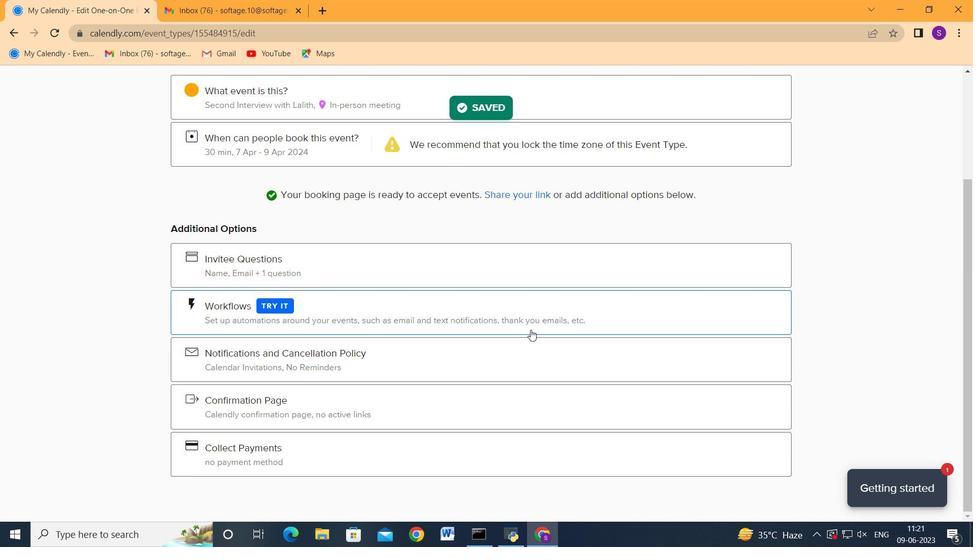 
Action: Mouse moved to (530, 330)
Screenshot: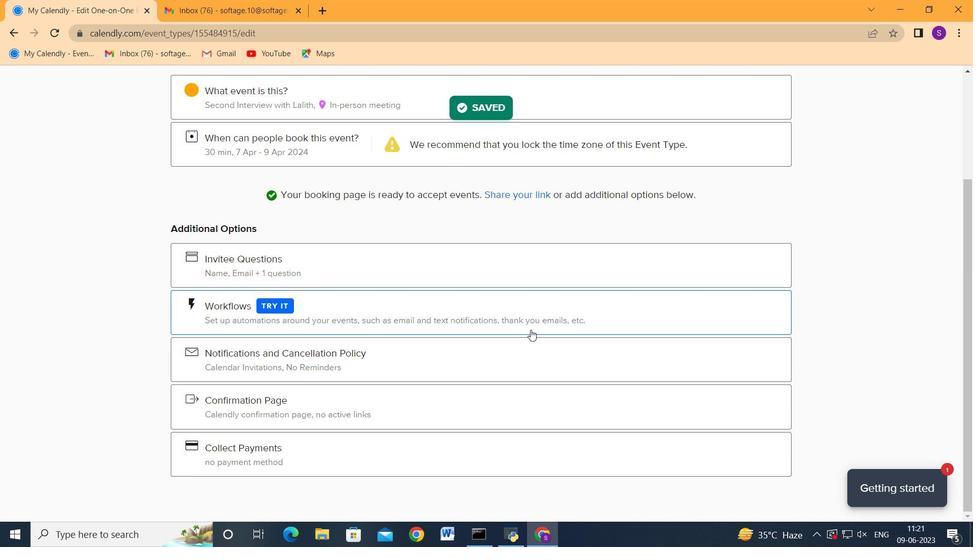 
Action: Mouse scrolled (530, 330) with delta (0, 0)
Screenshot: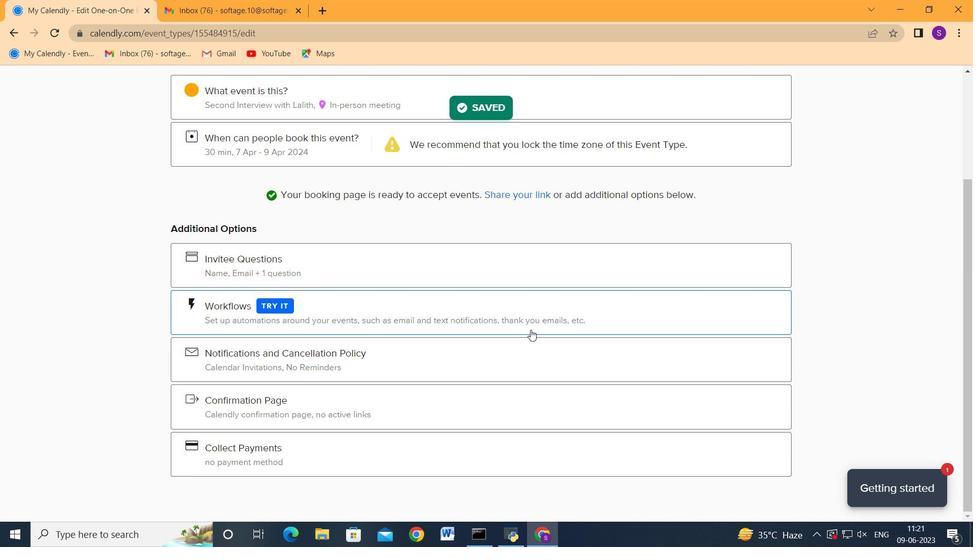 
Action: Mouse moved to (759, 137)
Screenshot: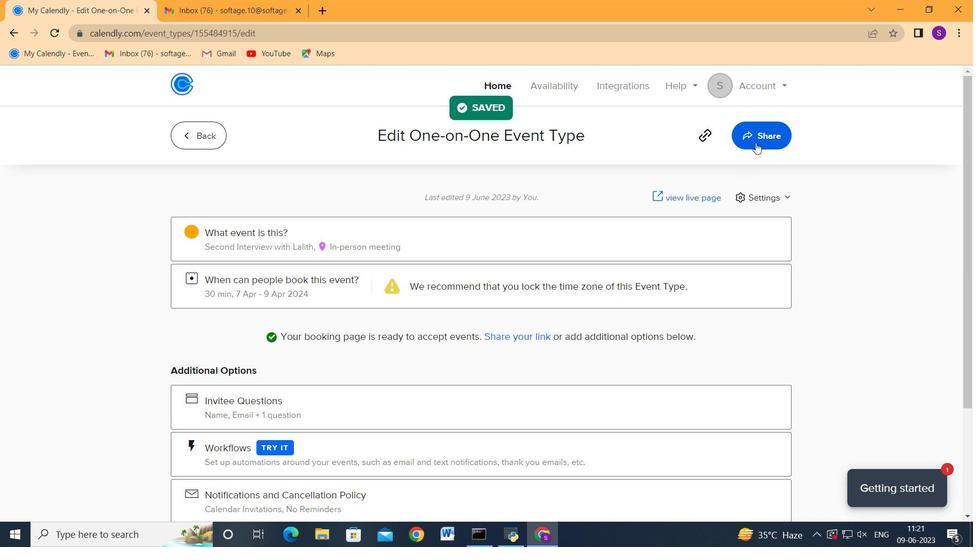 
Action: Mouse pressed left at (759, 137)
Screenshot: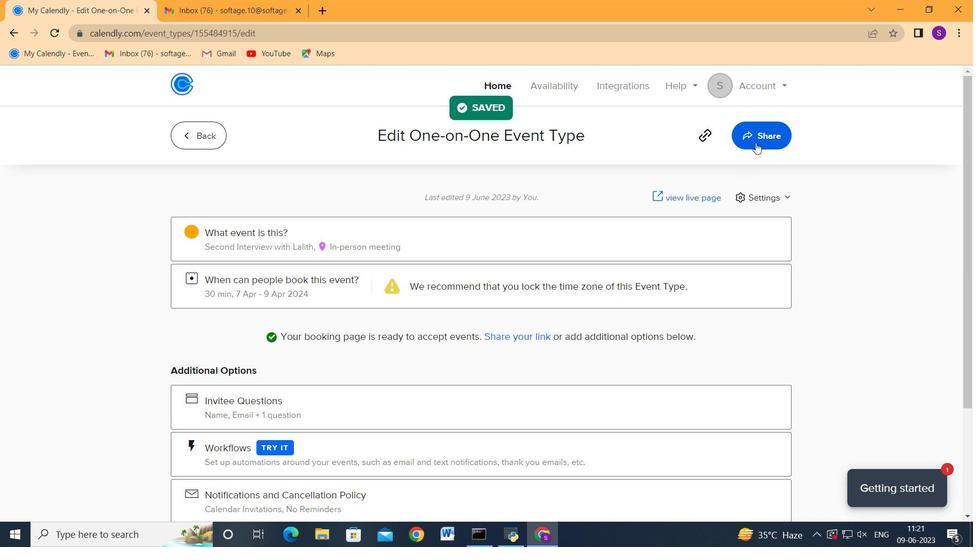 
Action: Mouse moved to (628, 249)
Screenshot: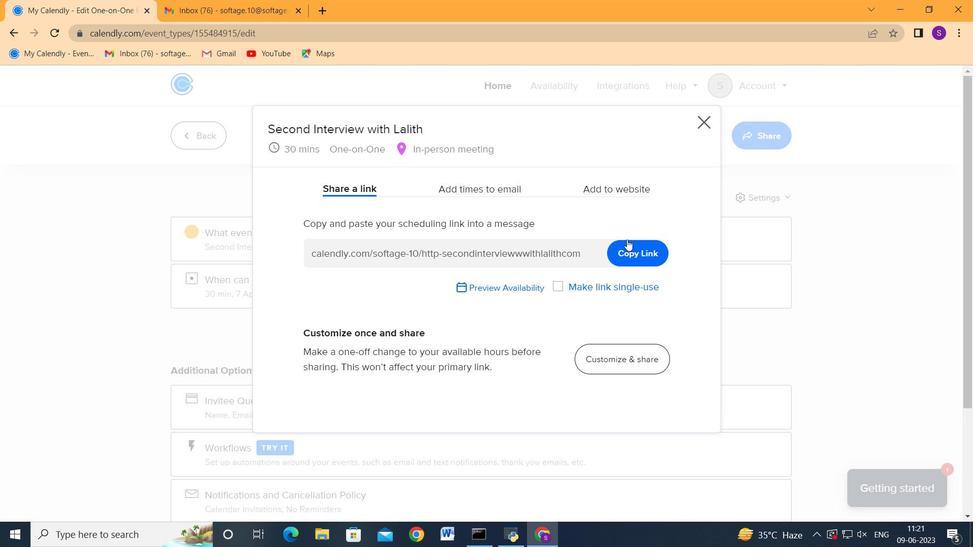 
Action: Mouse pressed left at (628, 249)
Screenshot: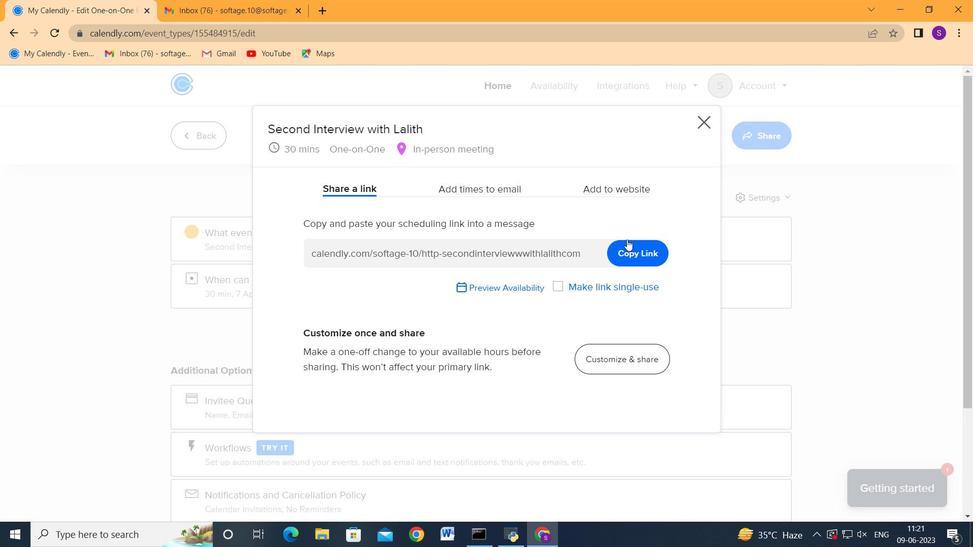 
Action: Mouse moved to (184, 0)
Screenshot: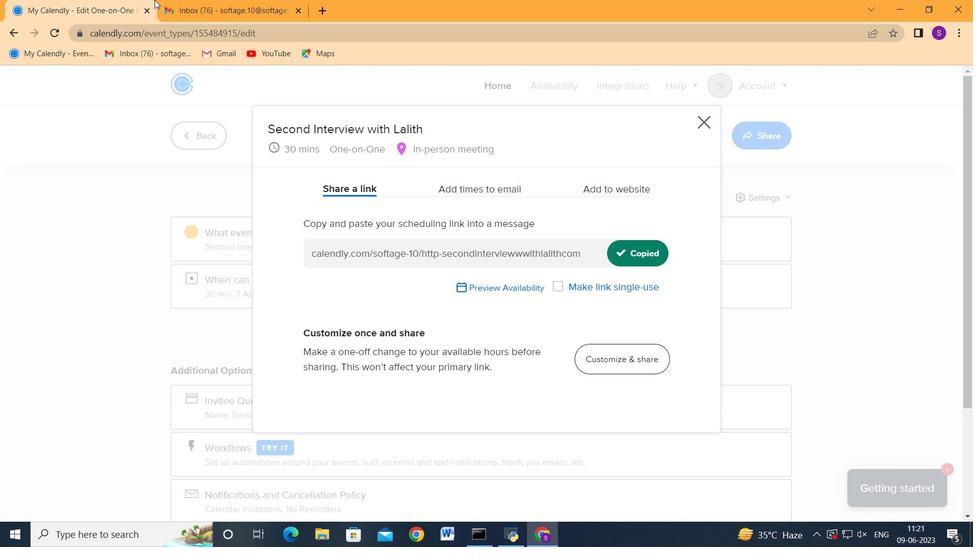 
Action: Mouse pressed left at (184, 0)
Screenshot: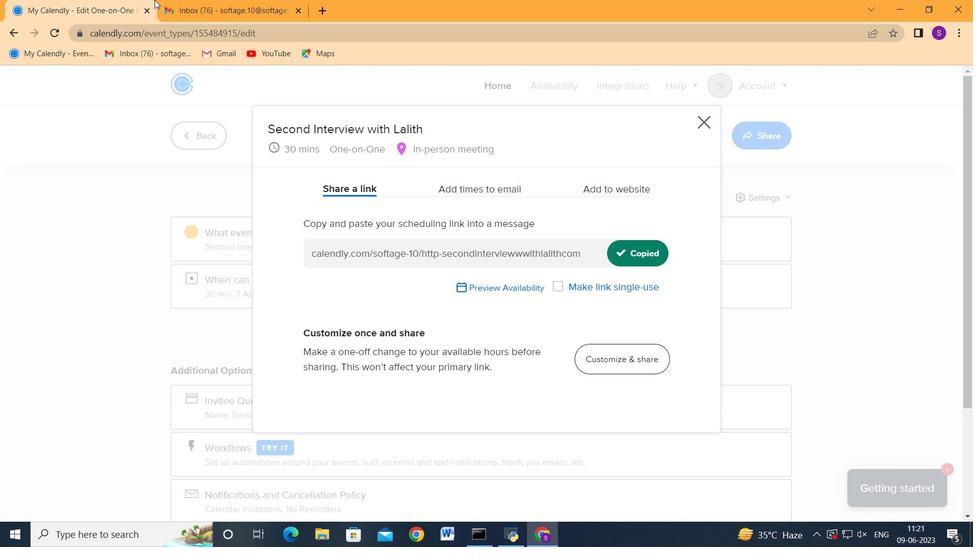
Action: Mouse moved to (99, 145)
Screenshot: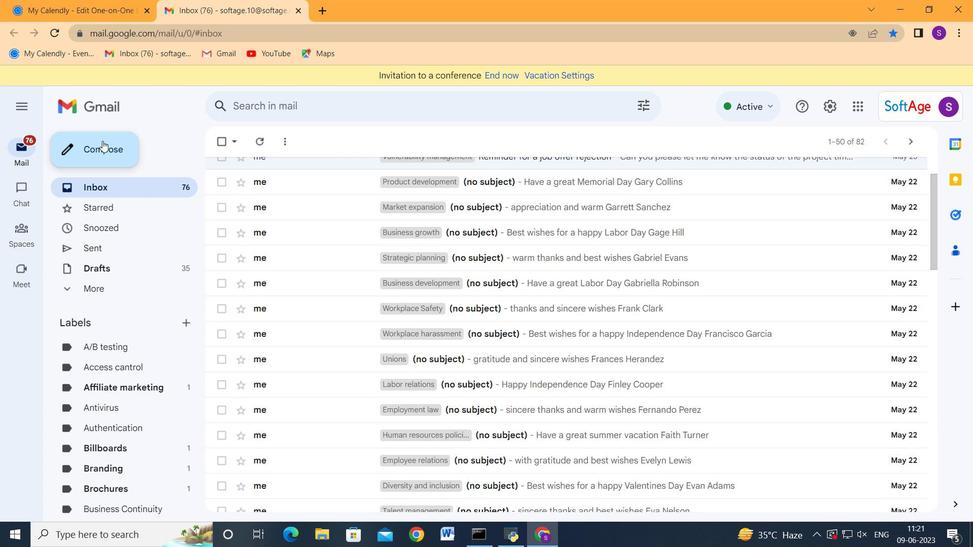 
Action: Mouse pressed left at (99, 145)
Screenshot: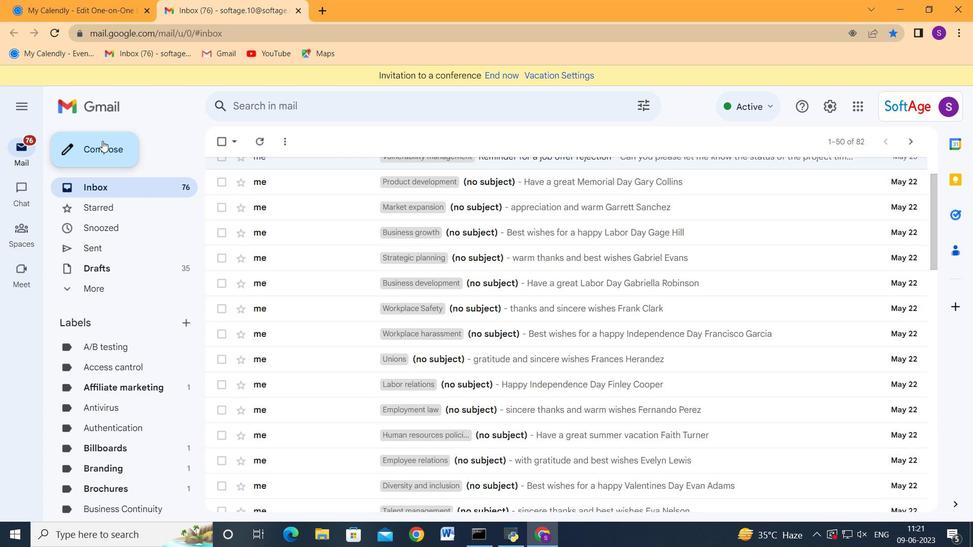 
Action: Mouse moved to (663, 238)
Screenshot: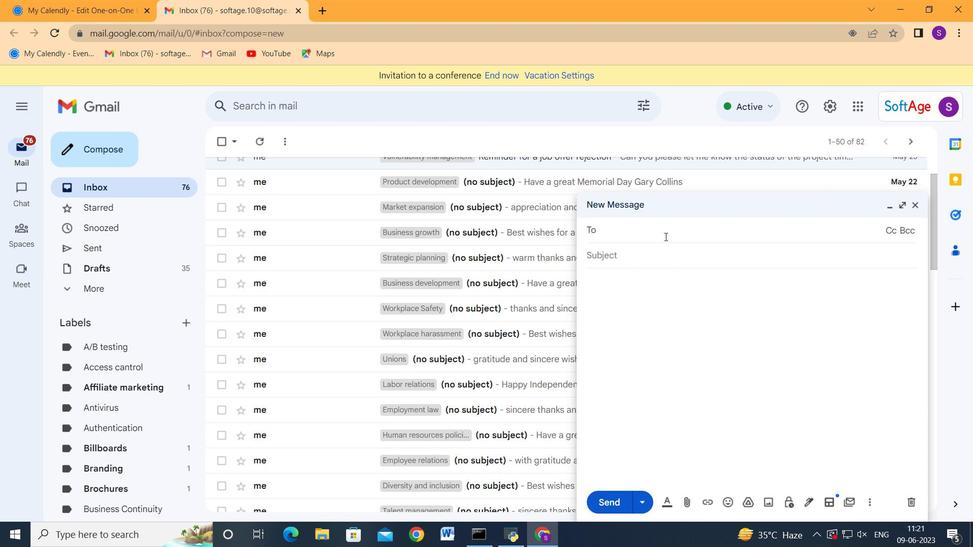 
Action: Key pressed softage.8<Key.shift_r>@softage.net<Key.enter>softage.1<Key.shift_r>@softage.net<Key.enter><Key.tab><Key.tab>ctrl+V
Screenshot: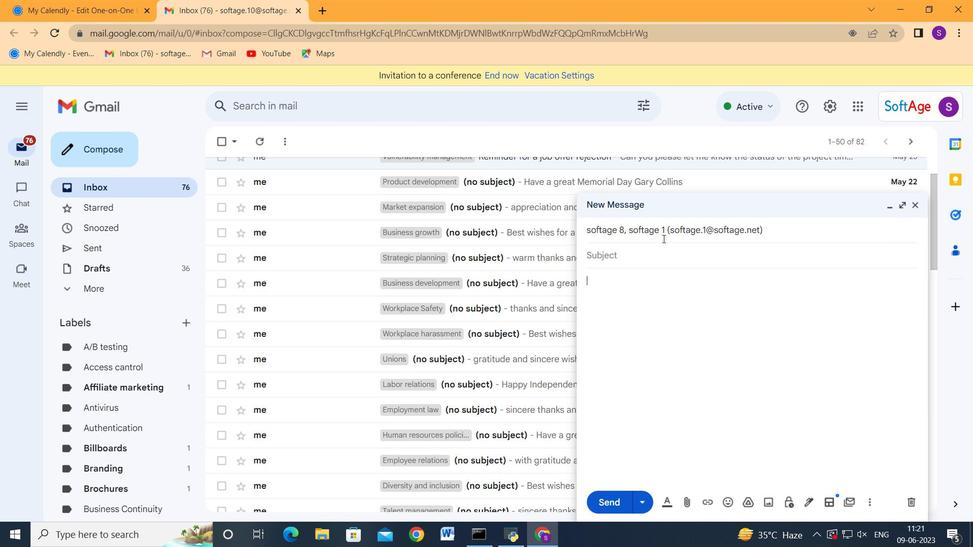 
Action: Mouse moved to (605, 501)
Screenshot: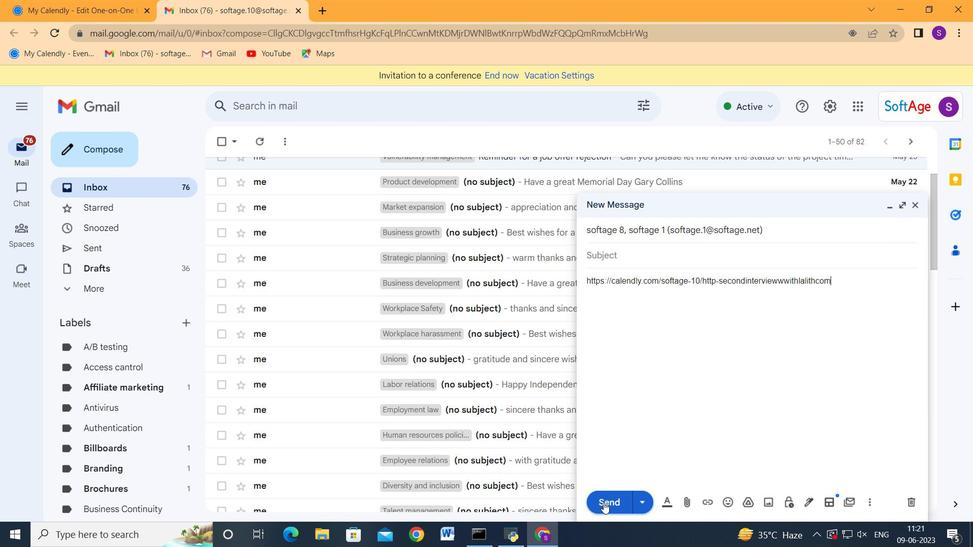 
Action: Mouse pressed left at (605, 501)
Screenshot: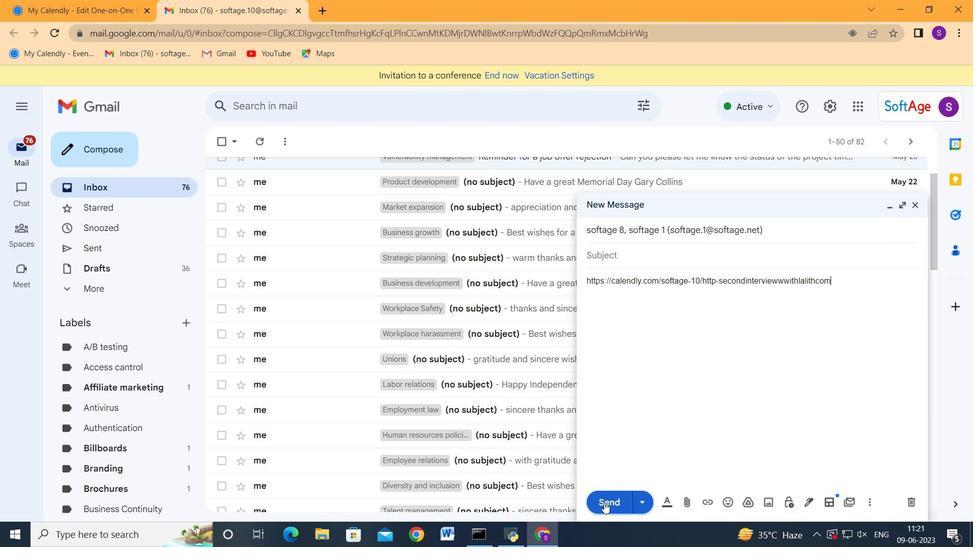 
Action: Mouse moved to (620, 403)
Screenshot: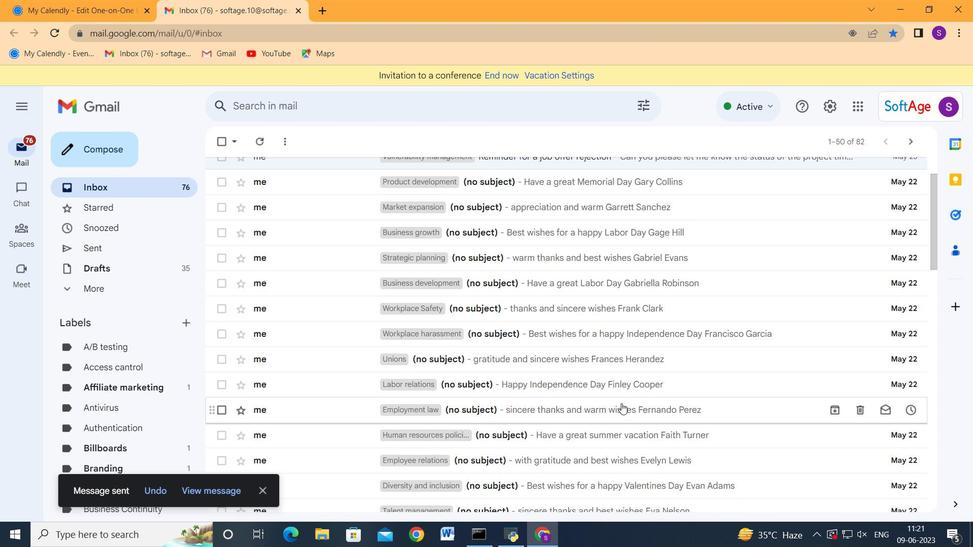 
